 Task: Look for space in Delmas, South Africa from 12th August, 2023 to 16th August, 2023 for 8 adults in price range Rs.10000 to Rs.16000. Place can be private room with 8 bedrooms having 8 beds and 8 bathrooms. Property type can be house, flat, guest house, hotel. Amenities needed are: wifi, TV, free parkinig on premises, gym, breakfast. Booking option can be shelf check-in. Required host language is English.
Action: Mouse moved to (517, 137)
Screenshot: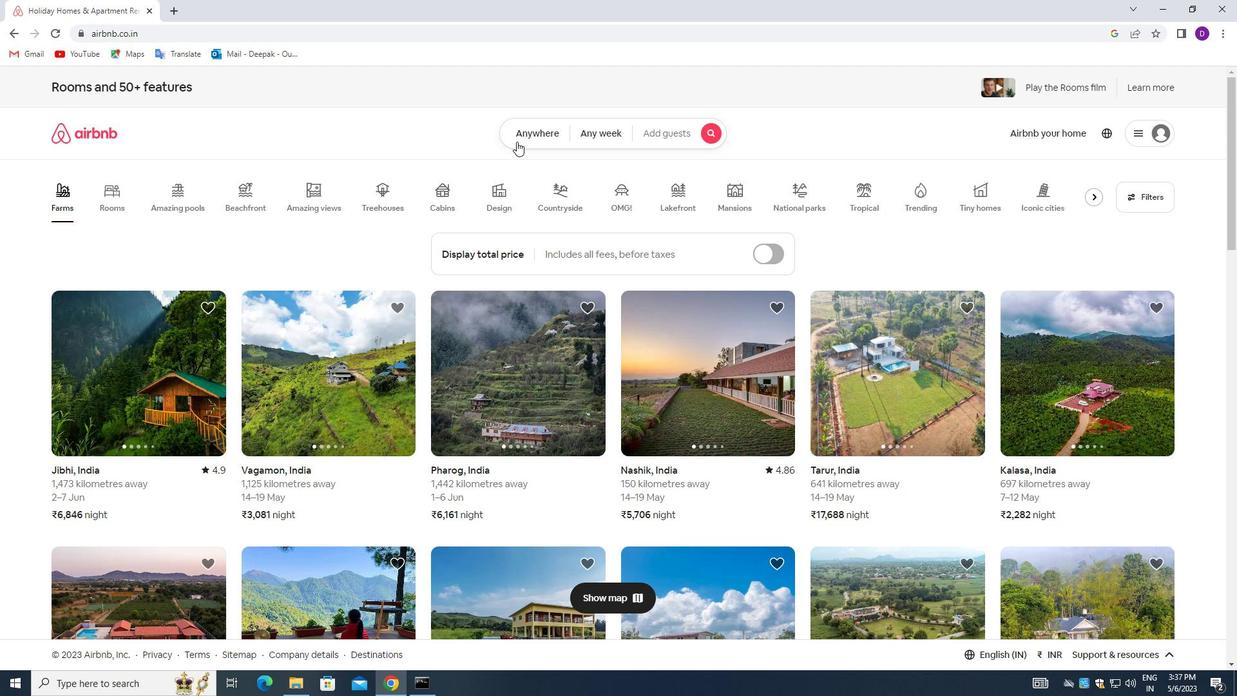 
Action: Mouse pressed left at (517, 137)
Screenshot: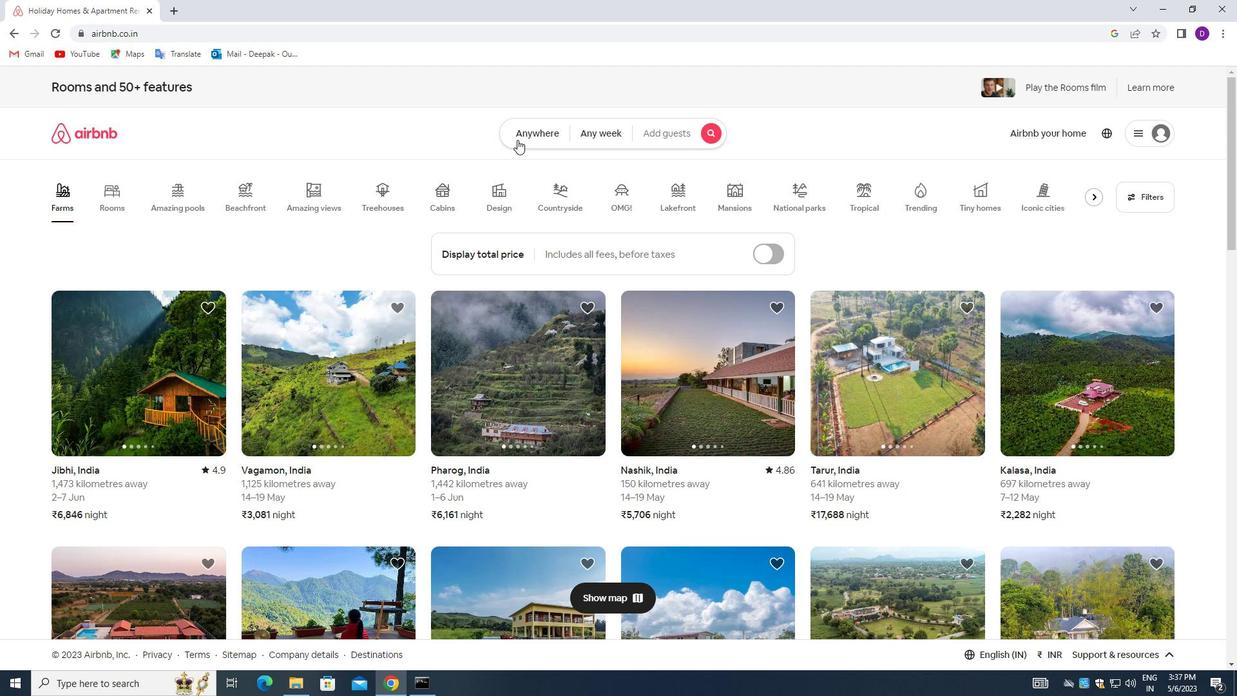 
Action: Mouse moved to (439, 192)
Screenshot: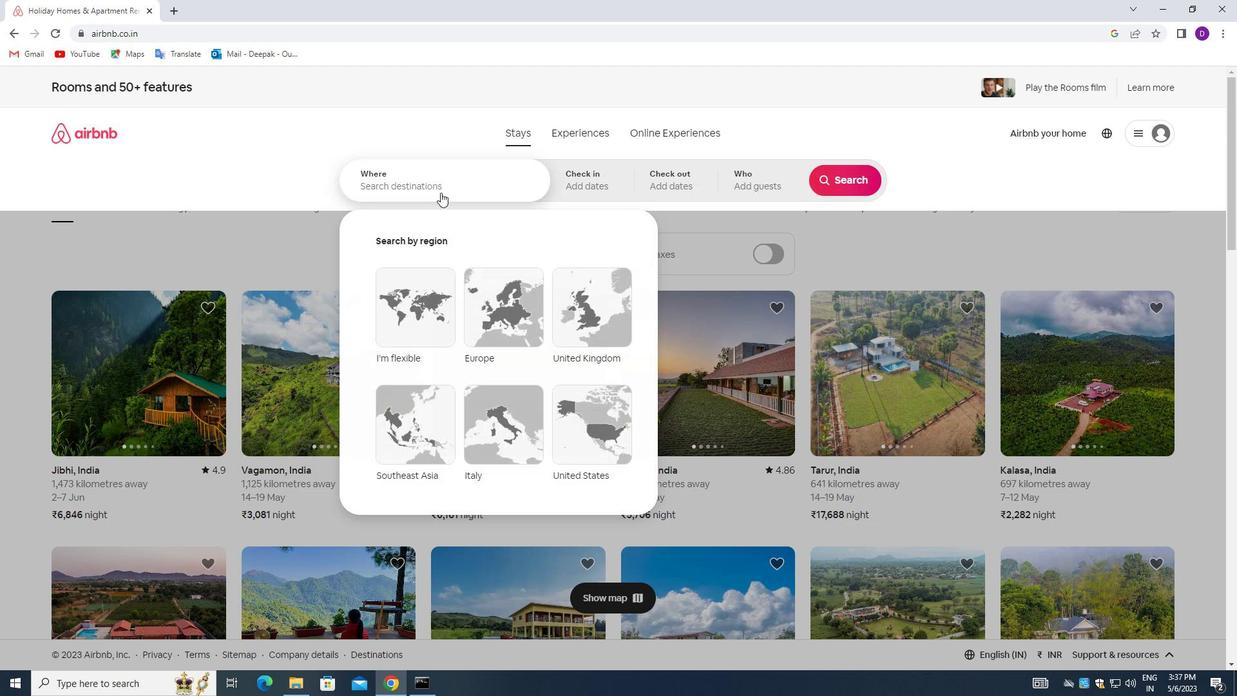 
Action: Mouse pressed left at (439, 192)
Screenshot: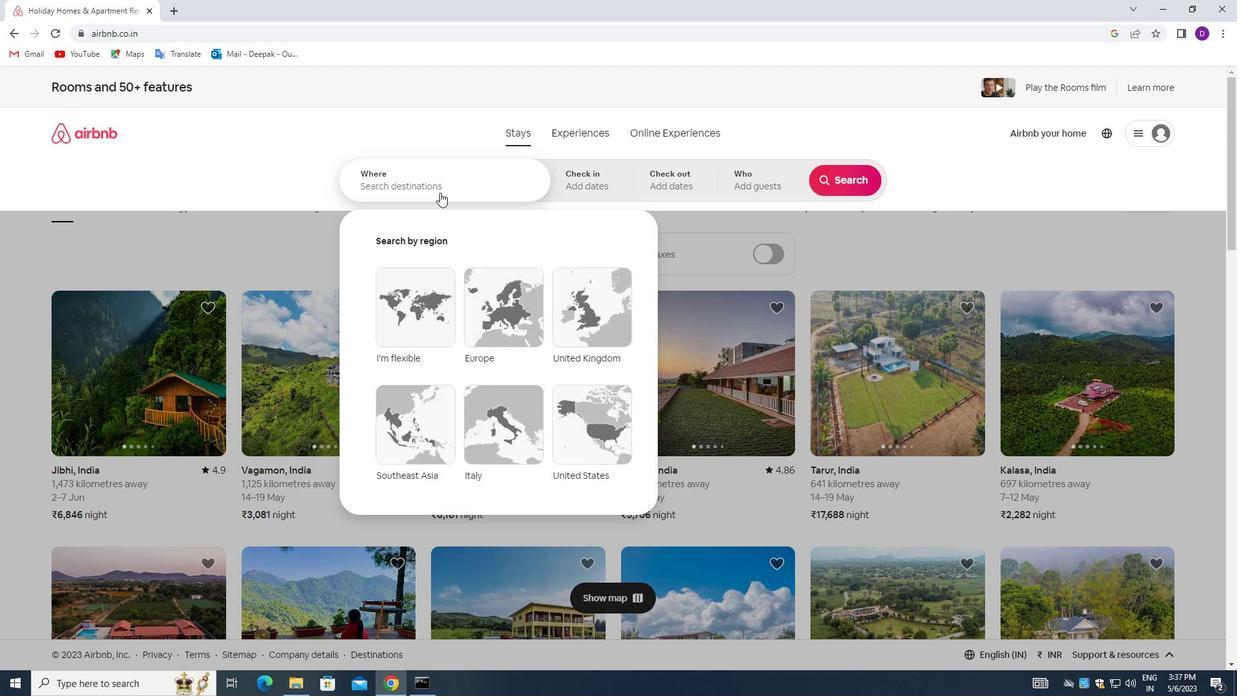 
Action: Mouse moved to (223, 273)
Screenshot: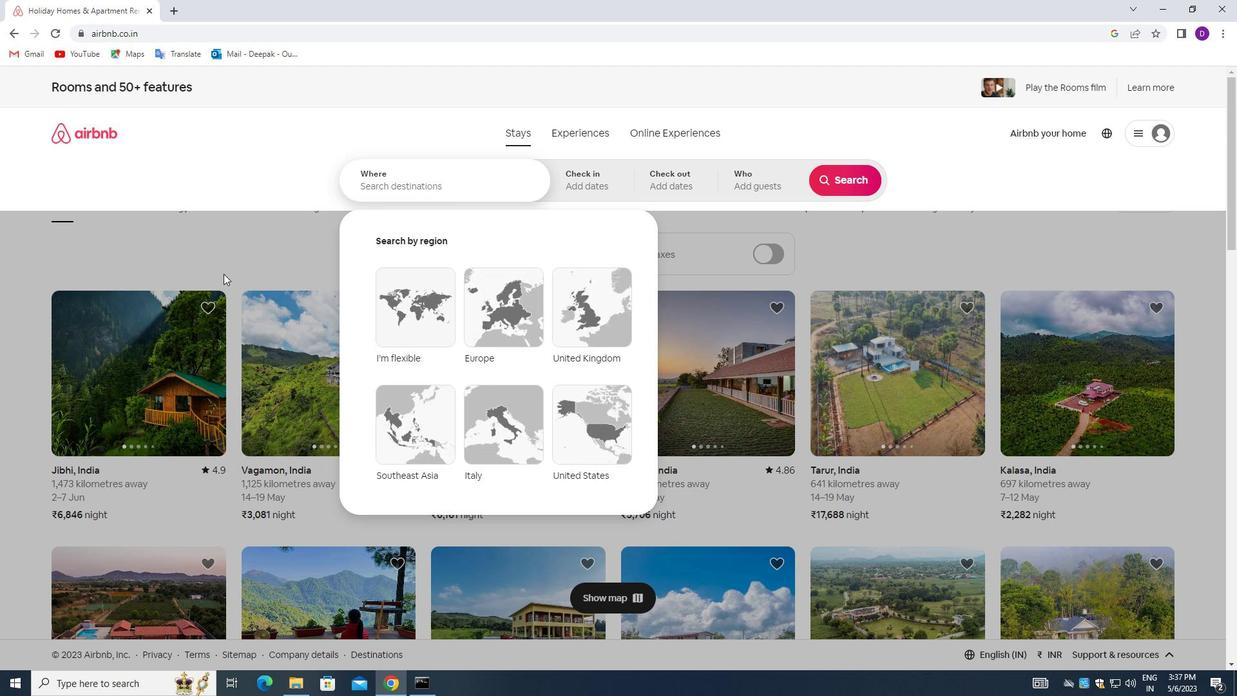 
Action: Key pressed <Key.shift_r>Delmas,<Key.space><Key.shift_r>South<Key.space><Key.shift_r>Africa<Key.enter>
Screenshot: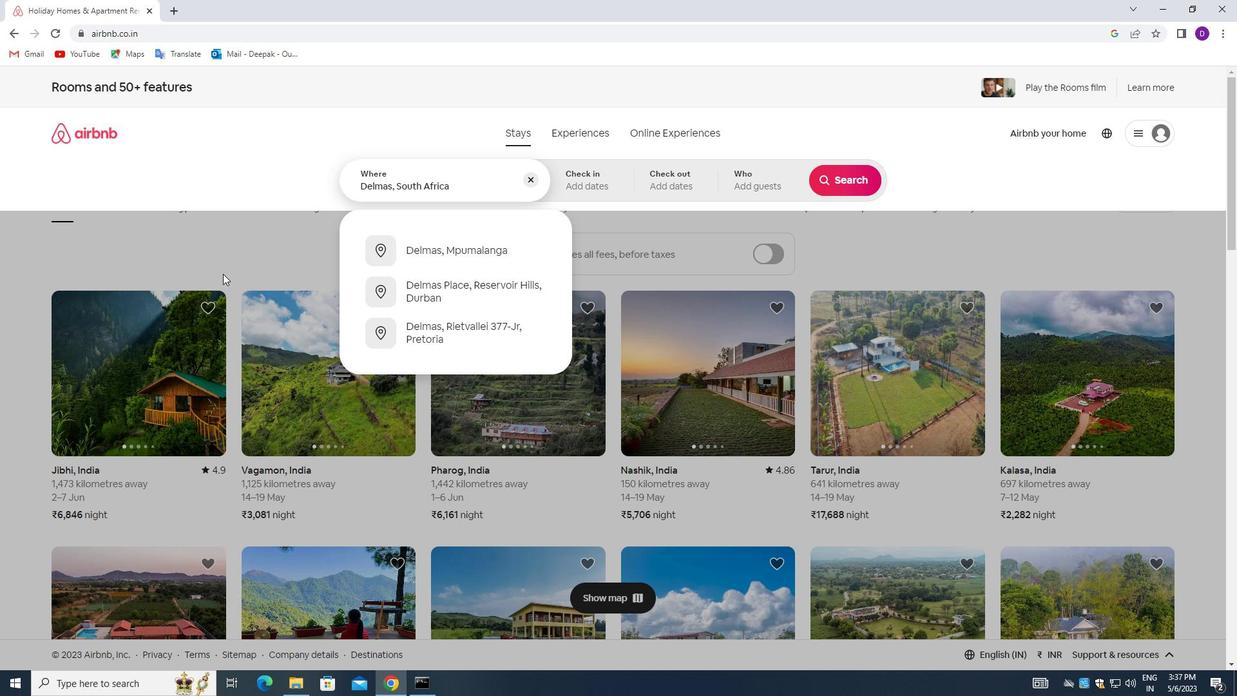 
Action: Mouse moved to (841, 289)
Screenshot: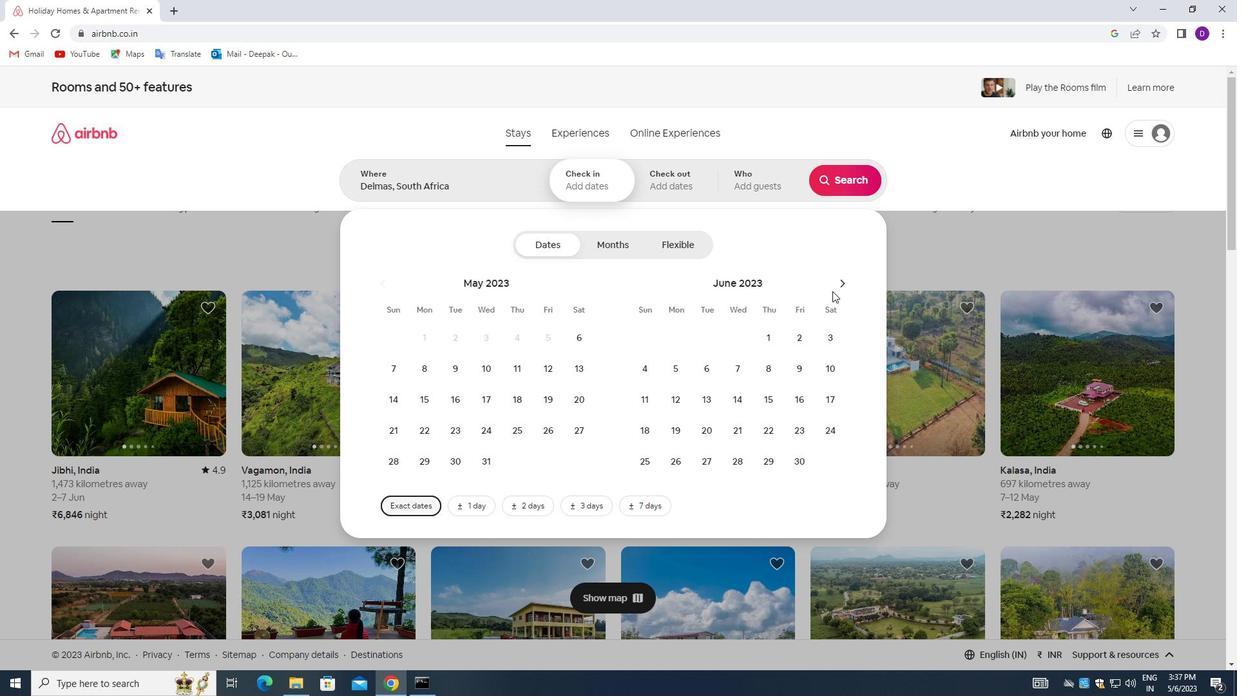 
Action: Mouse pressed left at (841, 289)
Screenshot: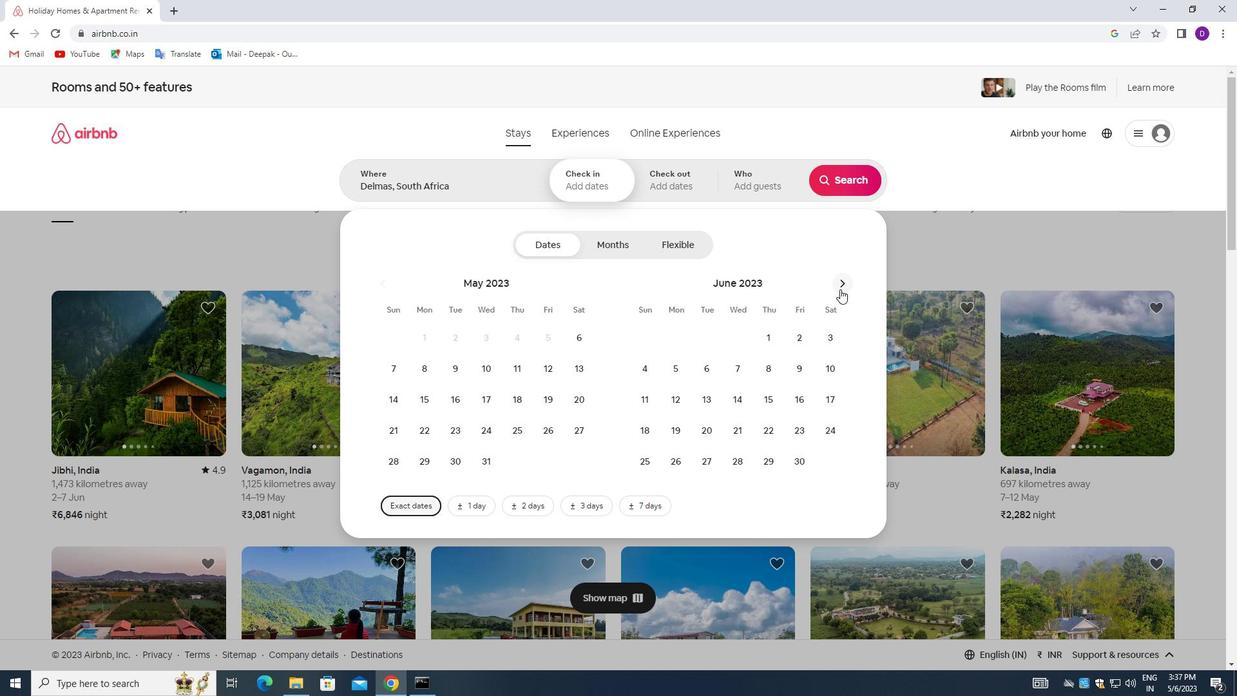 
Action: Mouse pressed left at (841, 289)
Screenshot: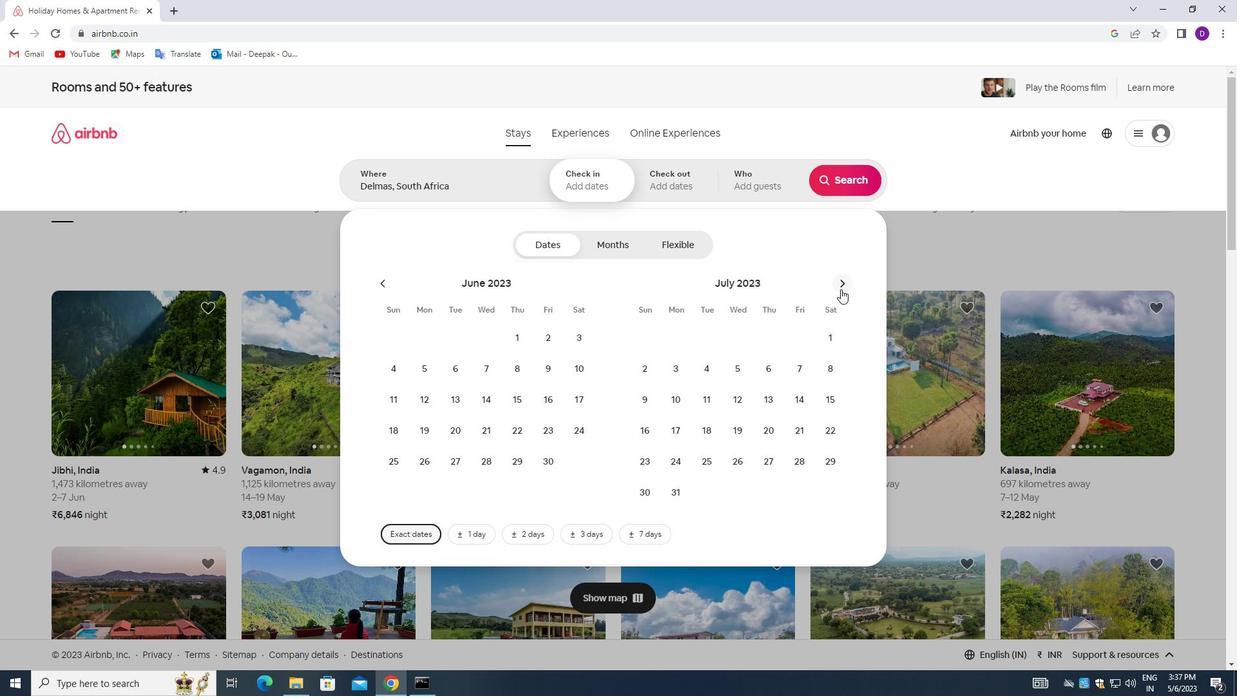 
Action: Mouse moved to (823, 363)
Screenshot: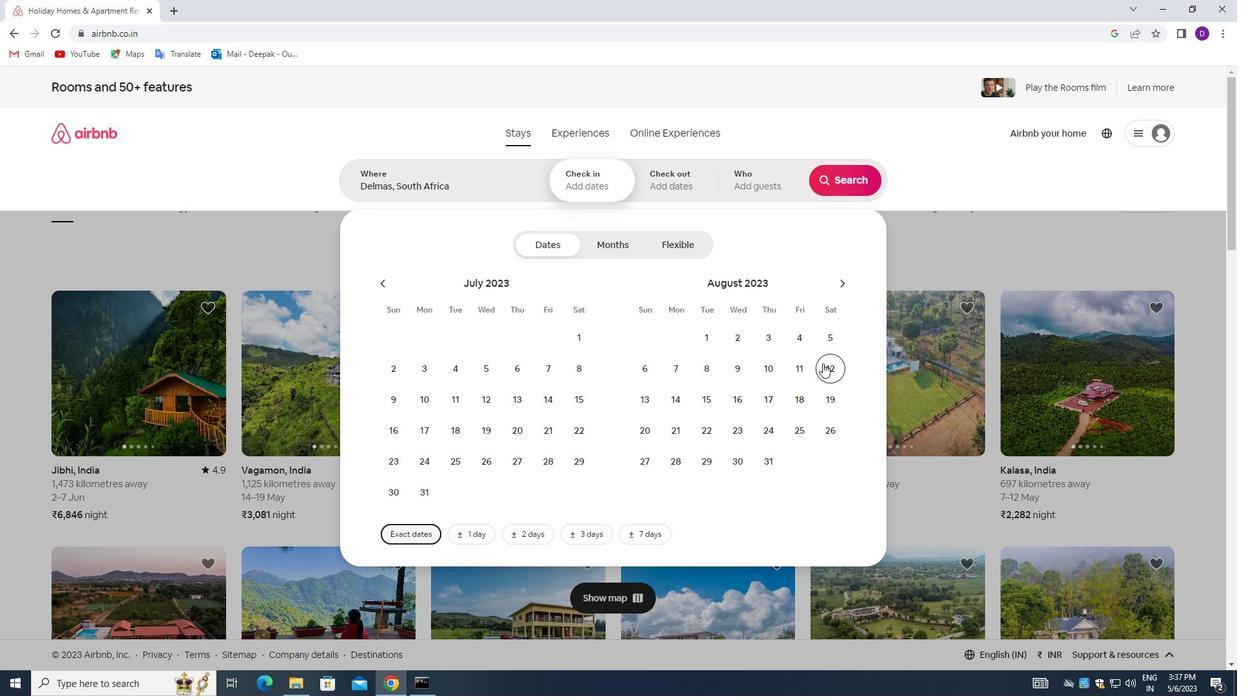
Action: Mouse pressed left at (823, 363)
Screenshot: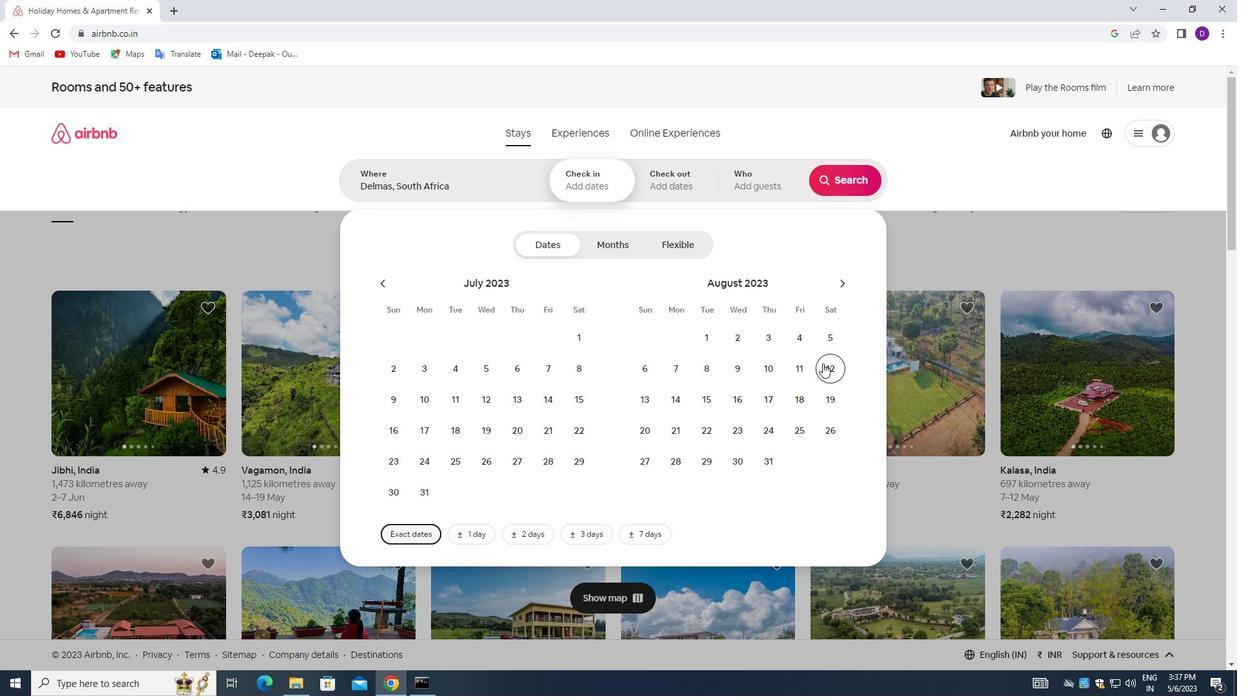 
Action: Mouse moved to (740, 391)
Screenshot: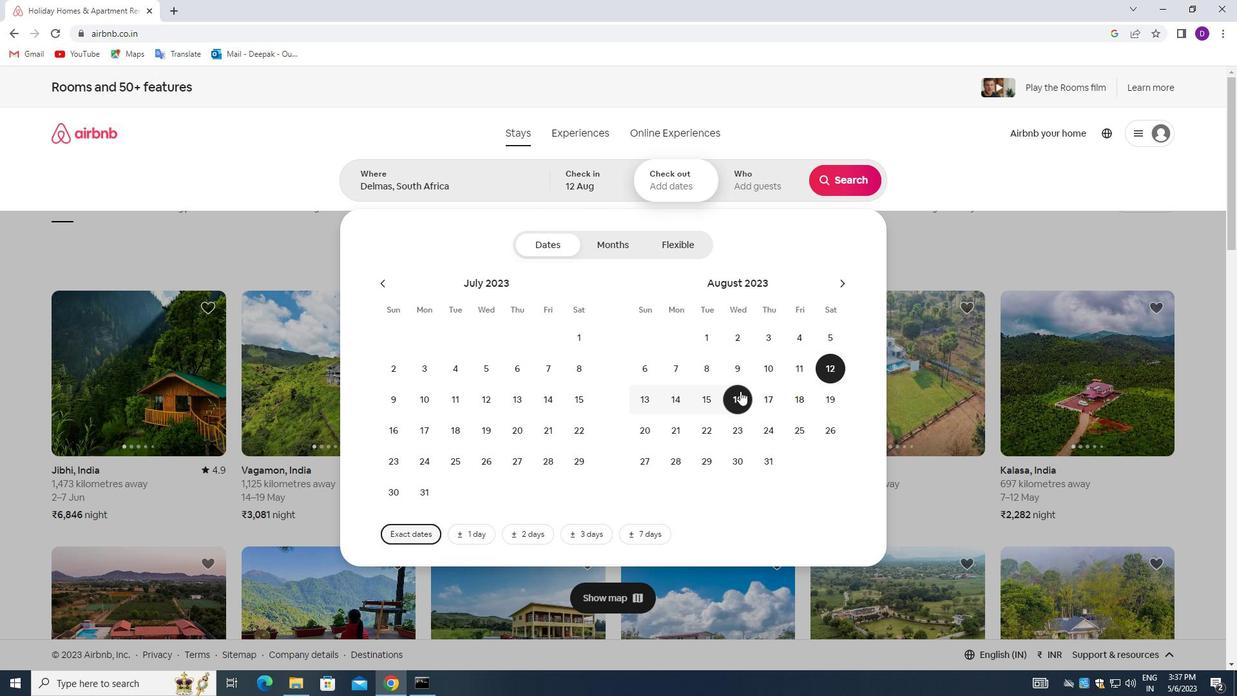 
Action: Mouse pressed left at (740, 391)
Screenshot: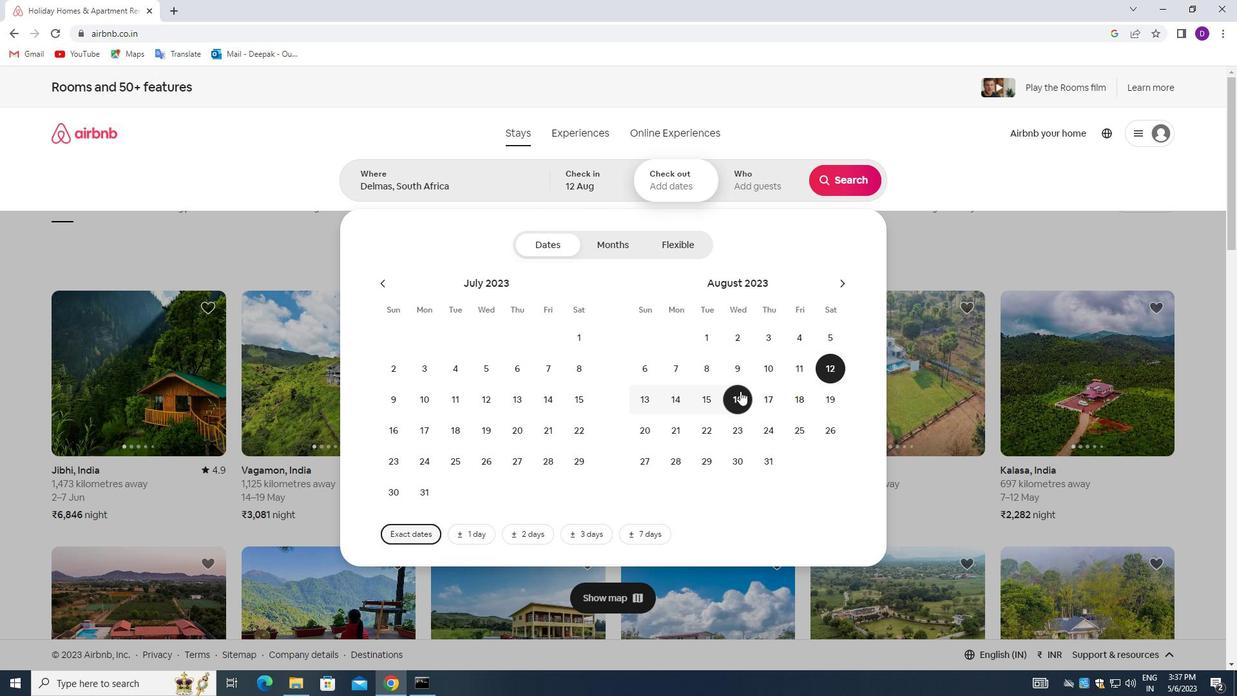 
Action: Mouse moved to (743, 174)
Screenshot: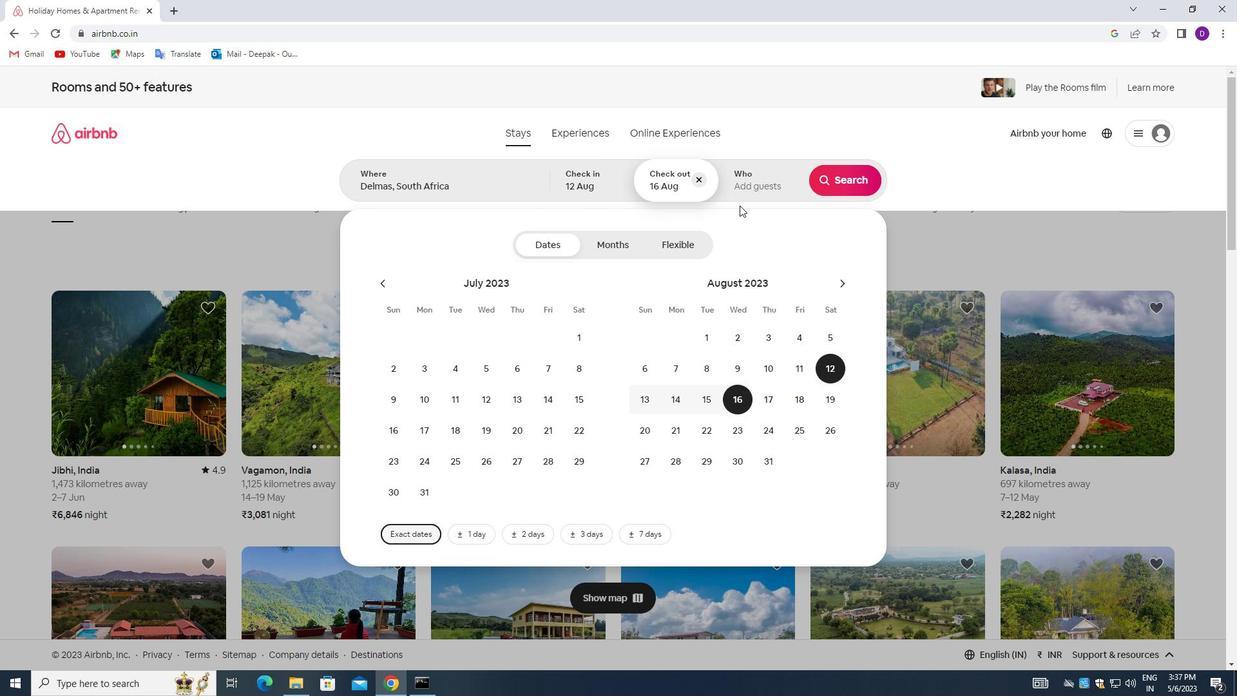 
Action: Mouse pressed left at (743, 174)
Screenshot: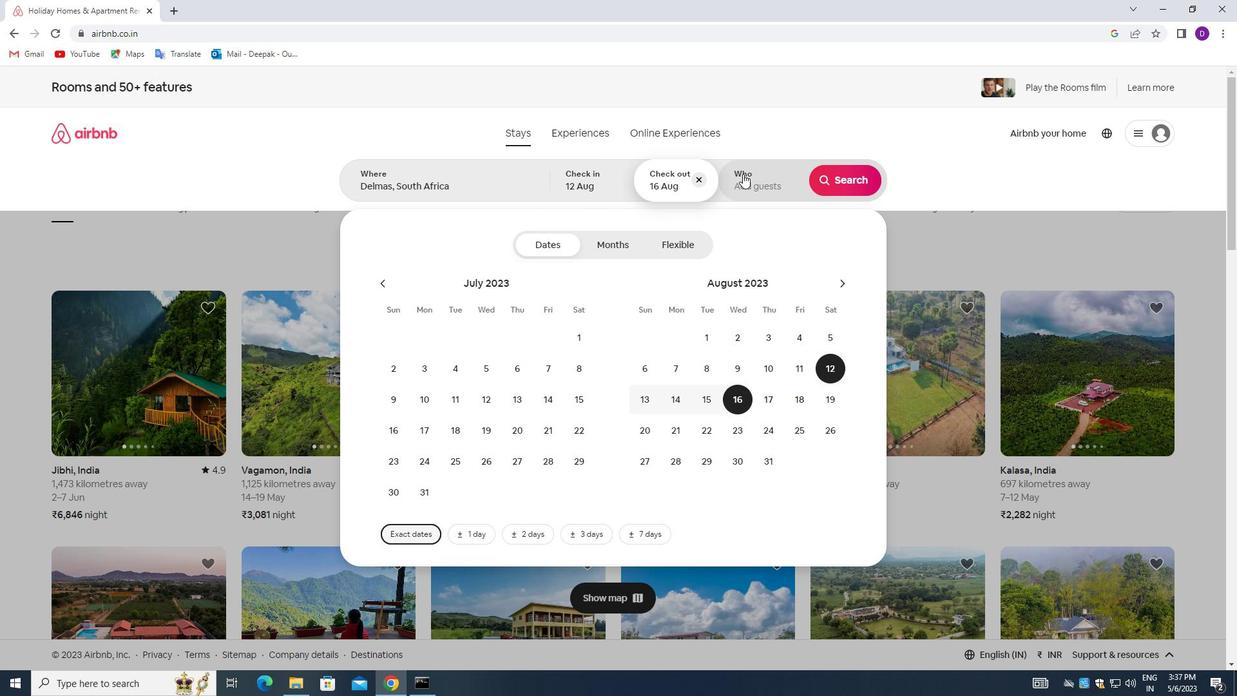 
Action: Mouse moved to (843, 248)
Screenshot: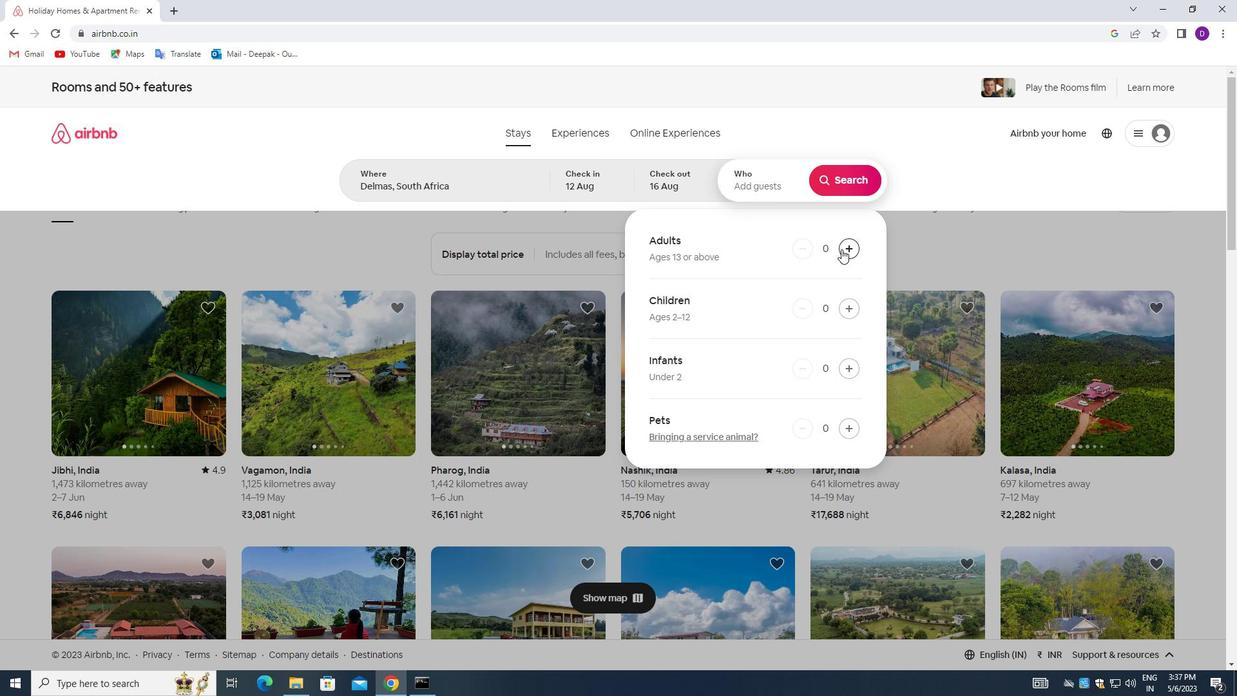 
Action: Mouse pressed left at (843, 248)
Screenshot: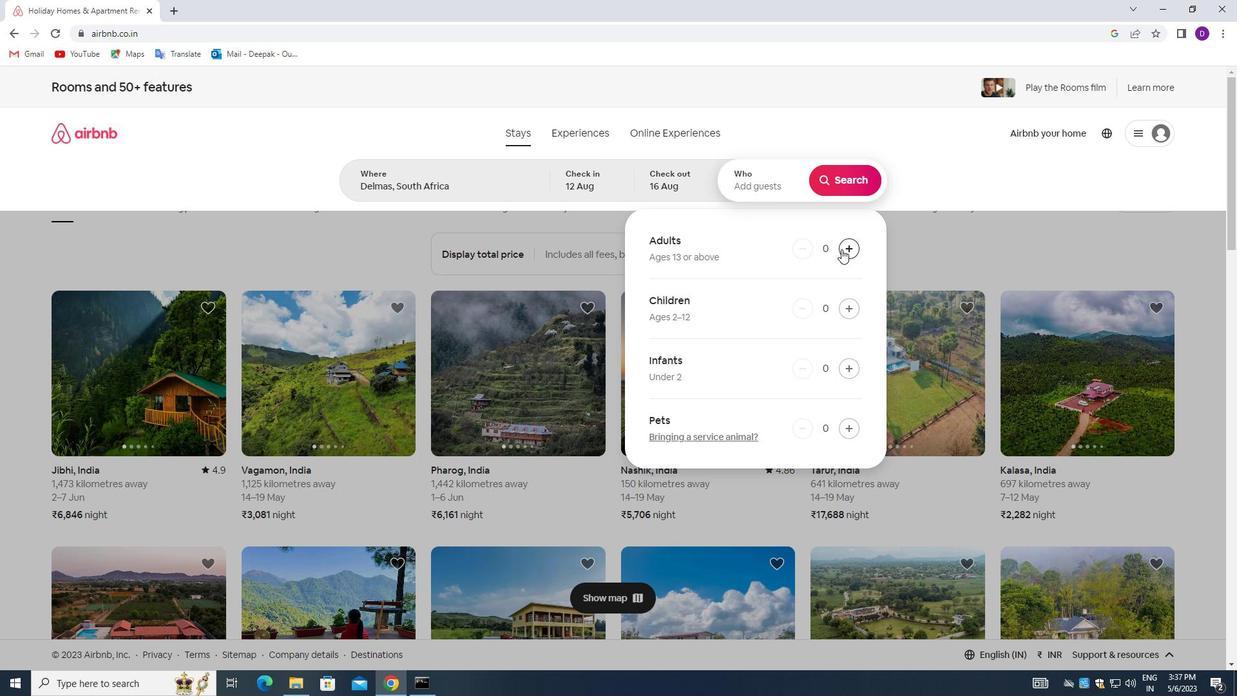 
Action: Mouse pressed left at (843, 248)
Screenshot: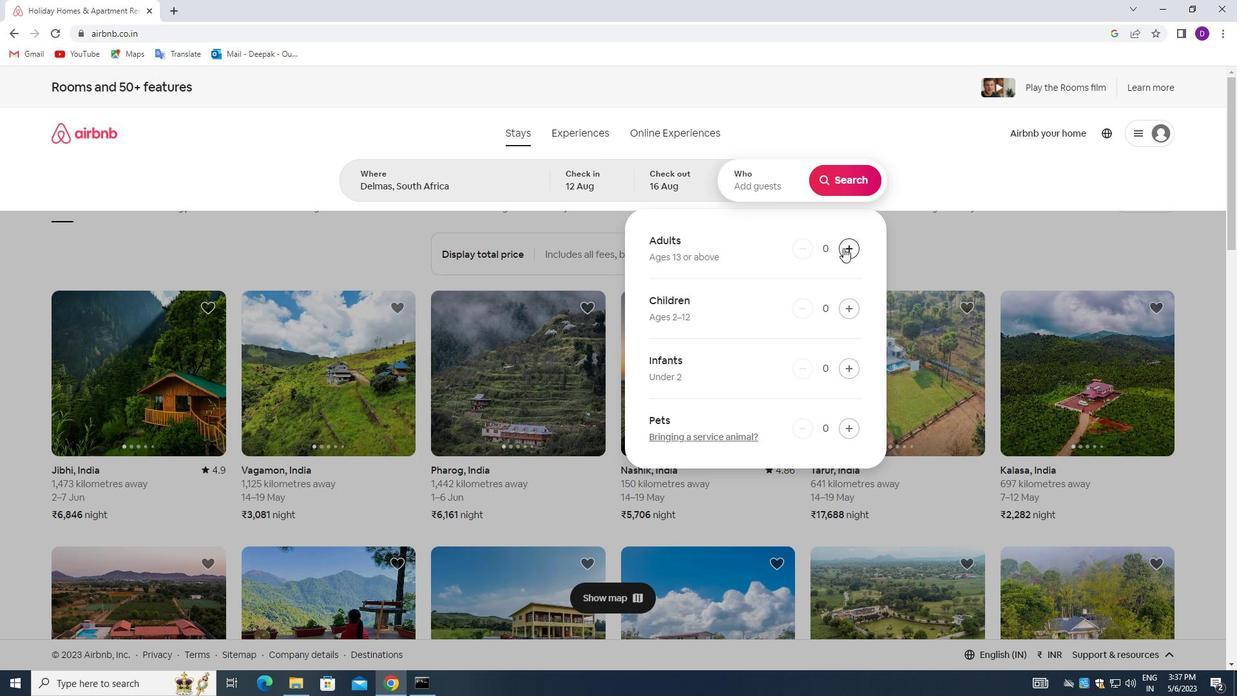 
Action: Mouse pressed left at (843, 248)
Screenshot: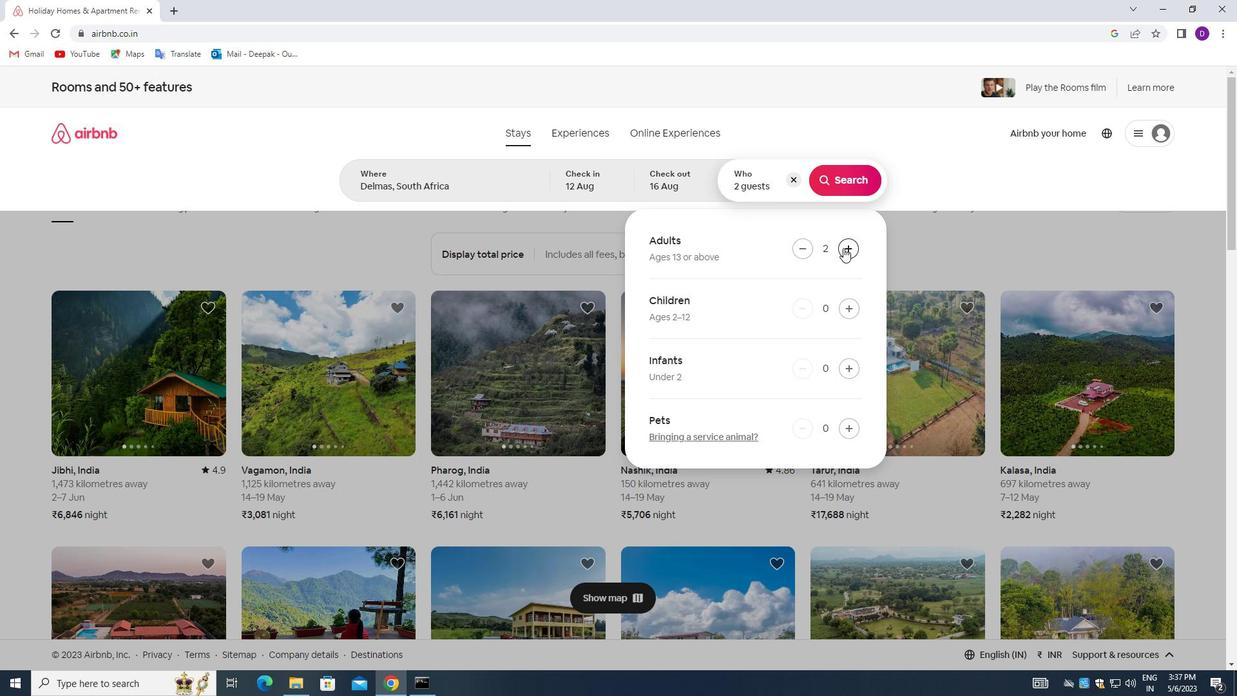 
Action: Mouse pressed left at (843, 248)
Screenshot: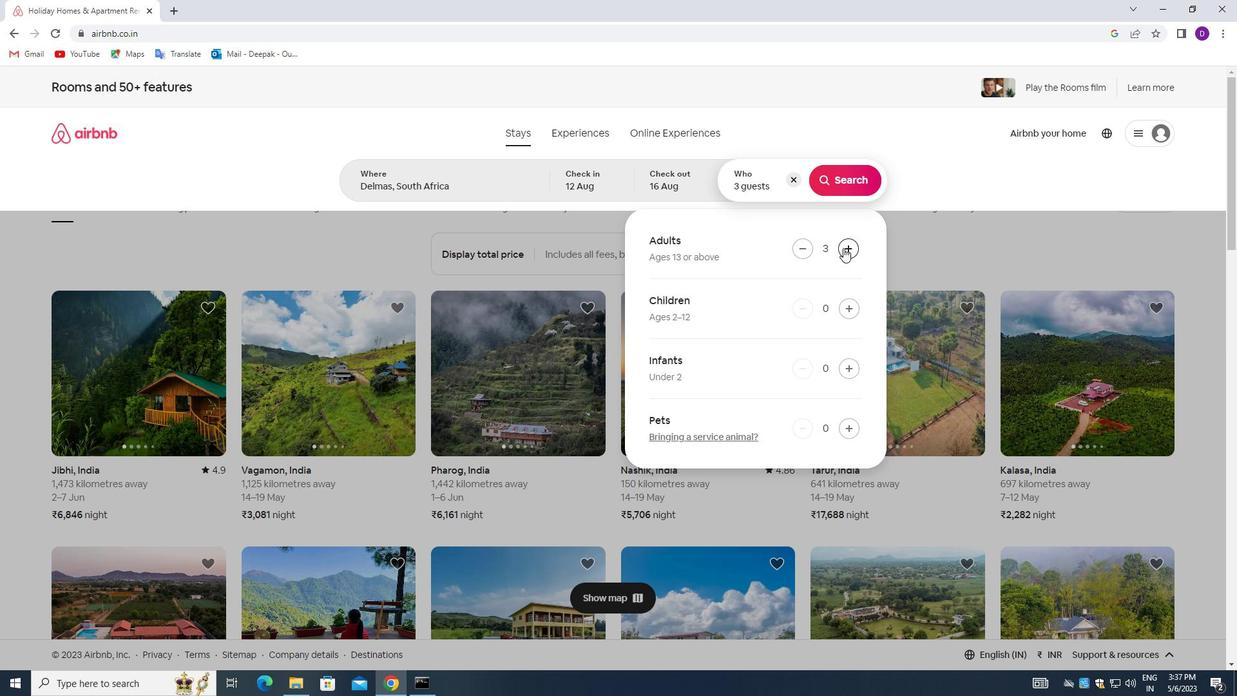 
Action: Mouse pressed left at (843, 248)
Screenshot: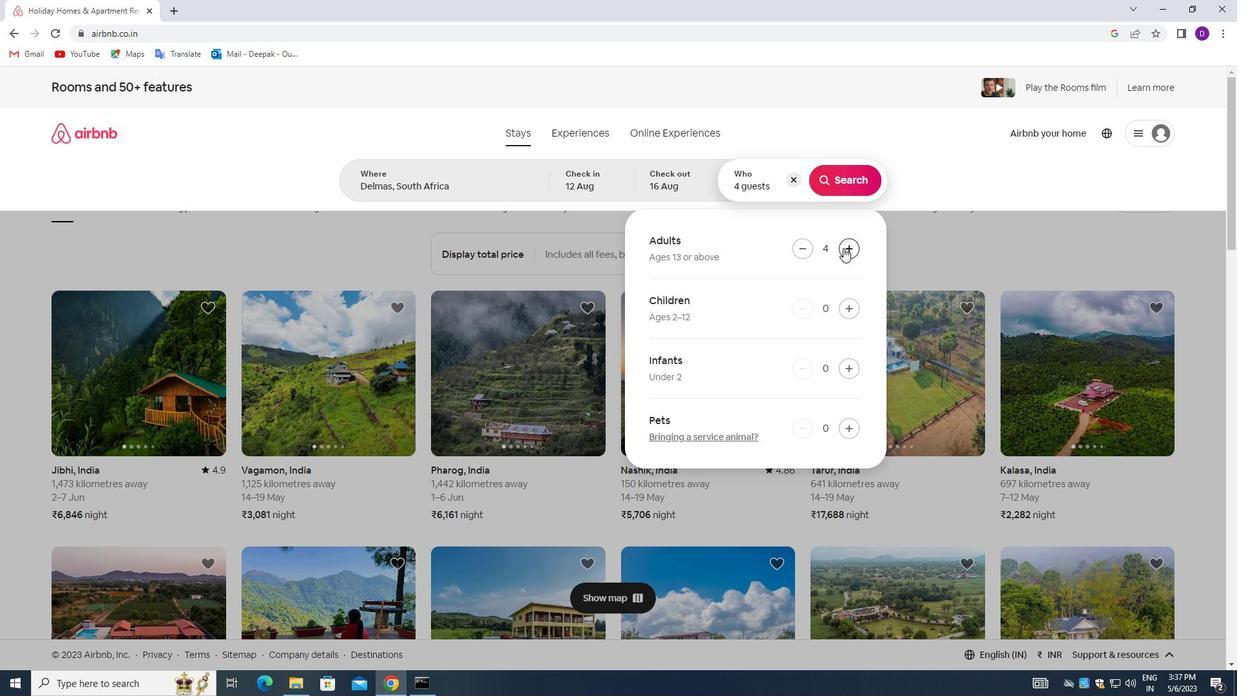 
Action: Mouse pressed left at (843, 248)
Screenshot: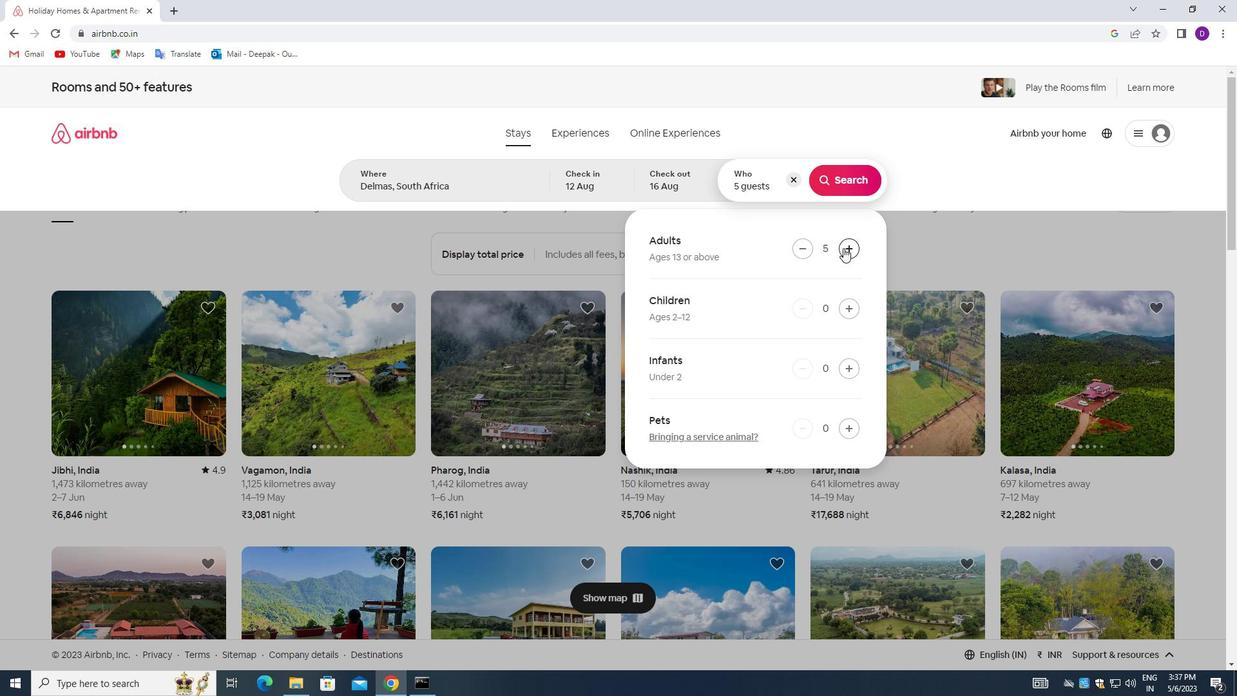 
Action: Mouse pressed left at (843, 248)
Screenshot: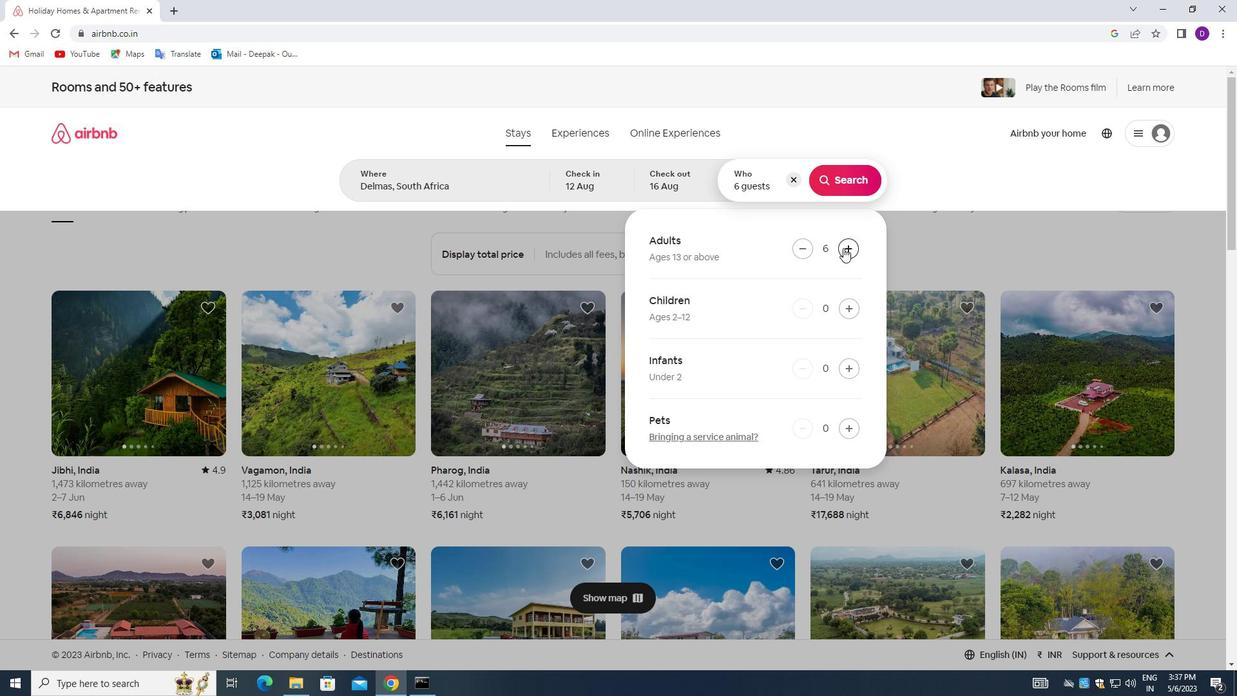 
Action: Mouse pressed left at (843, 248)
Screenshot: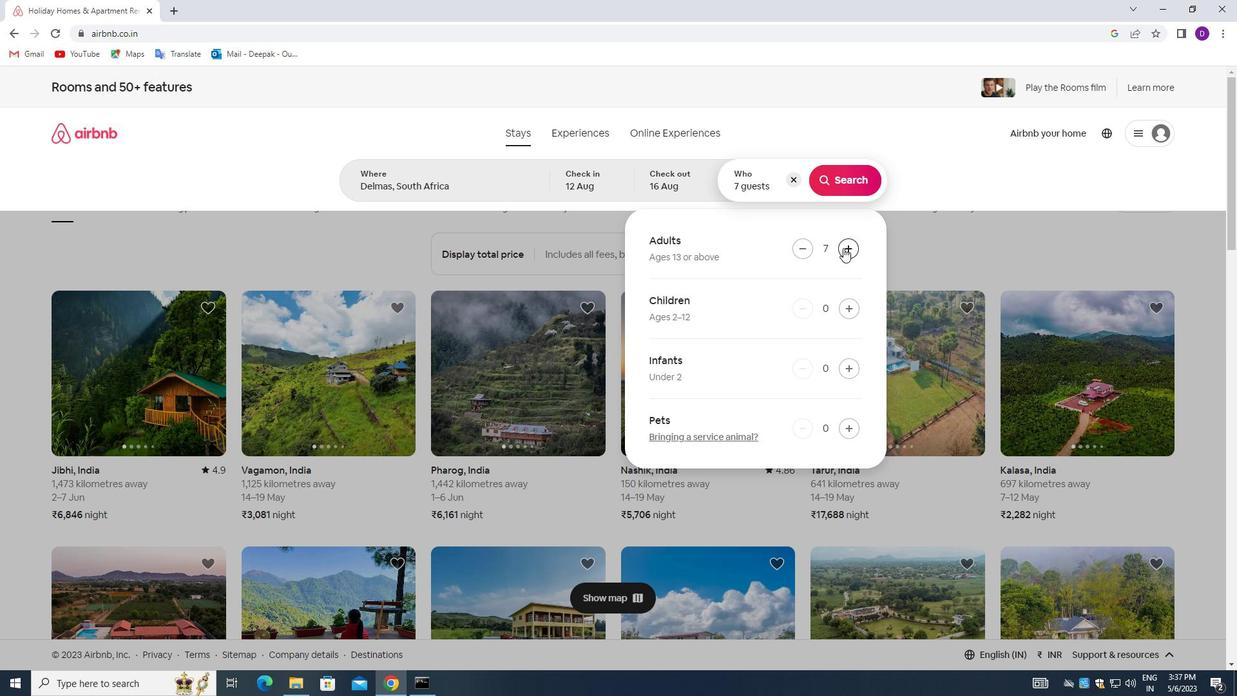 
Action: Mouse moved to (848, 173)
Screenshot: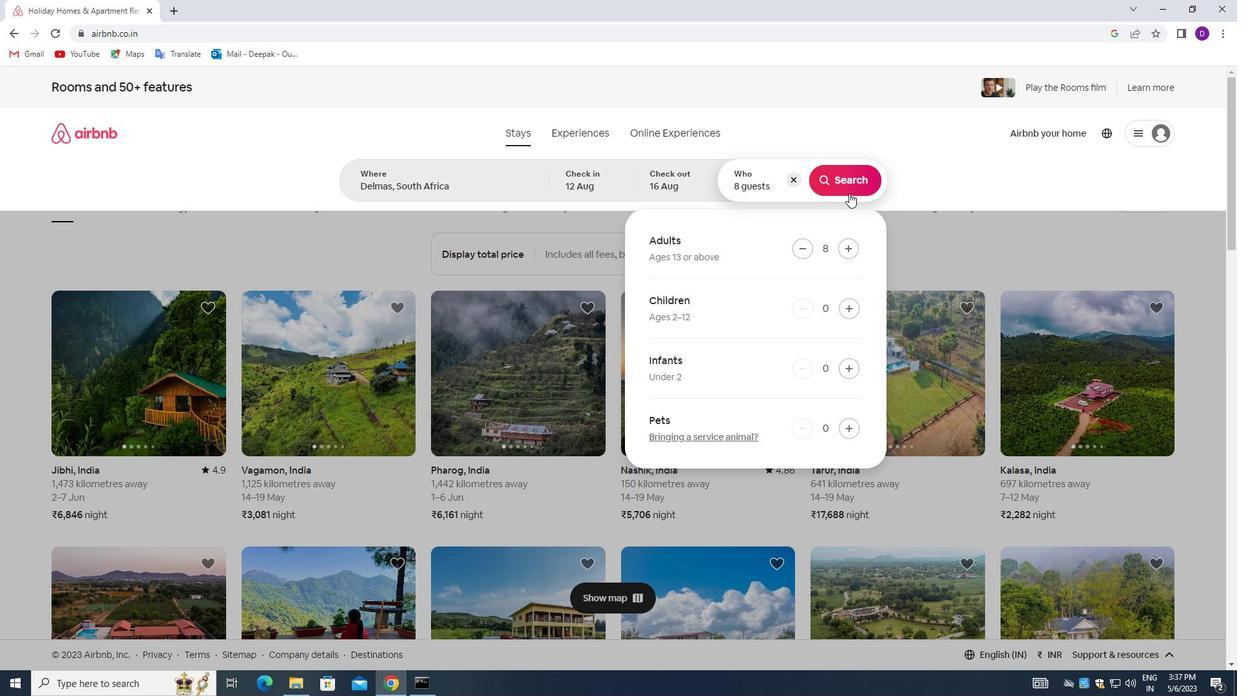
Action: Mouse pressed left at (848, 173)
Screenshot: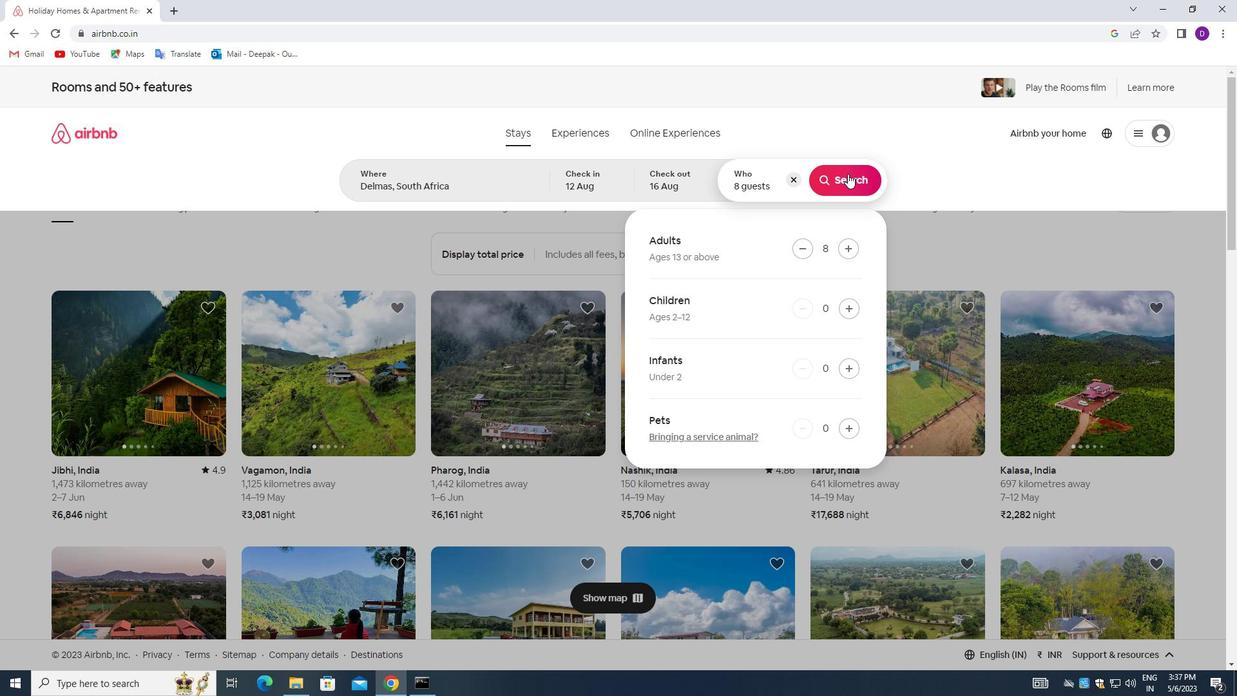
Action: Mouse moved to (1169, 143)
Screenshot: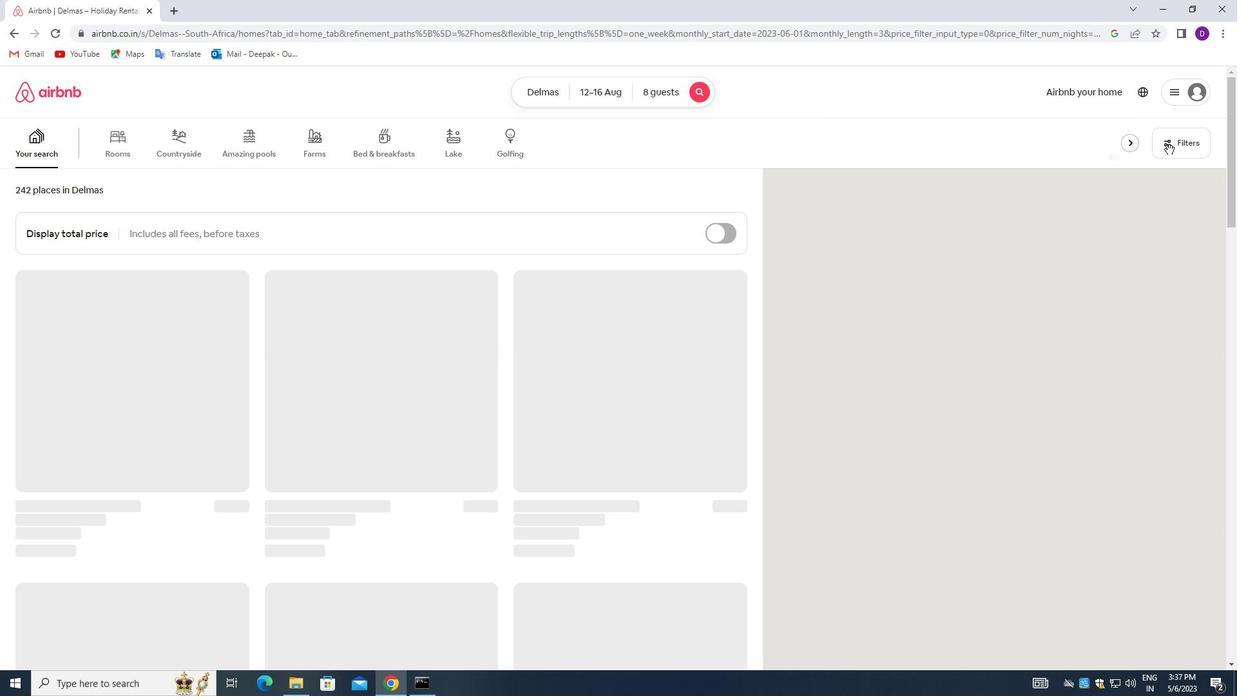 
Action: Mouse pressed left at (1169, 143)
Screenshot: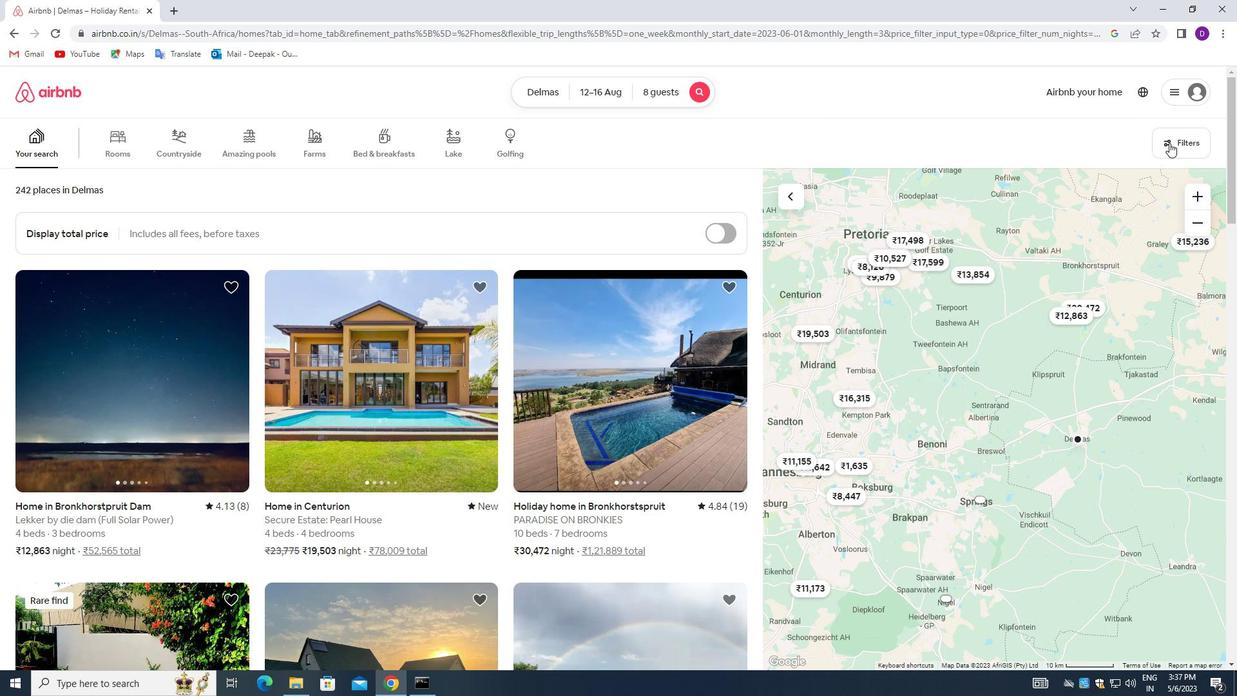 
Action: Mouse moved to (446, 457)
Screenshot: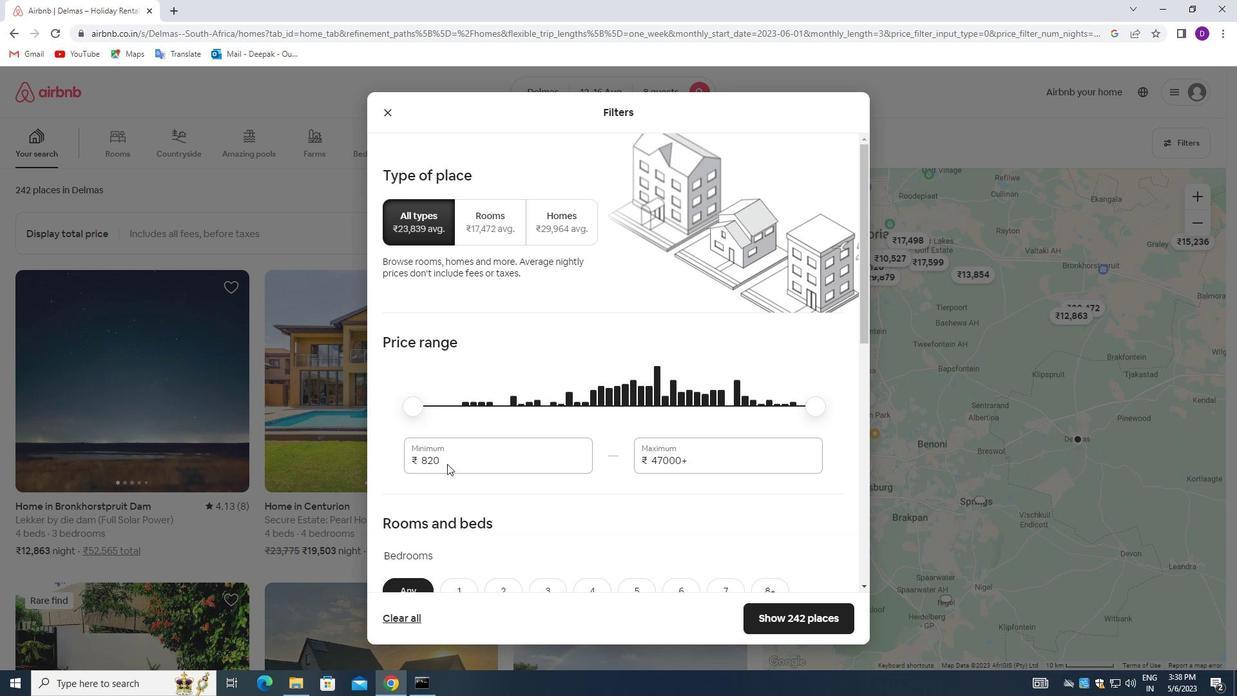 
Action: Mouse pressed left at (446, 457)
Screenshot: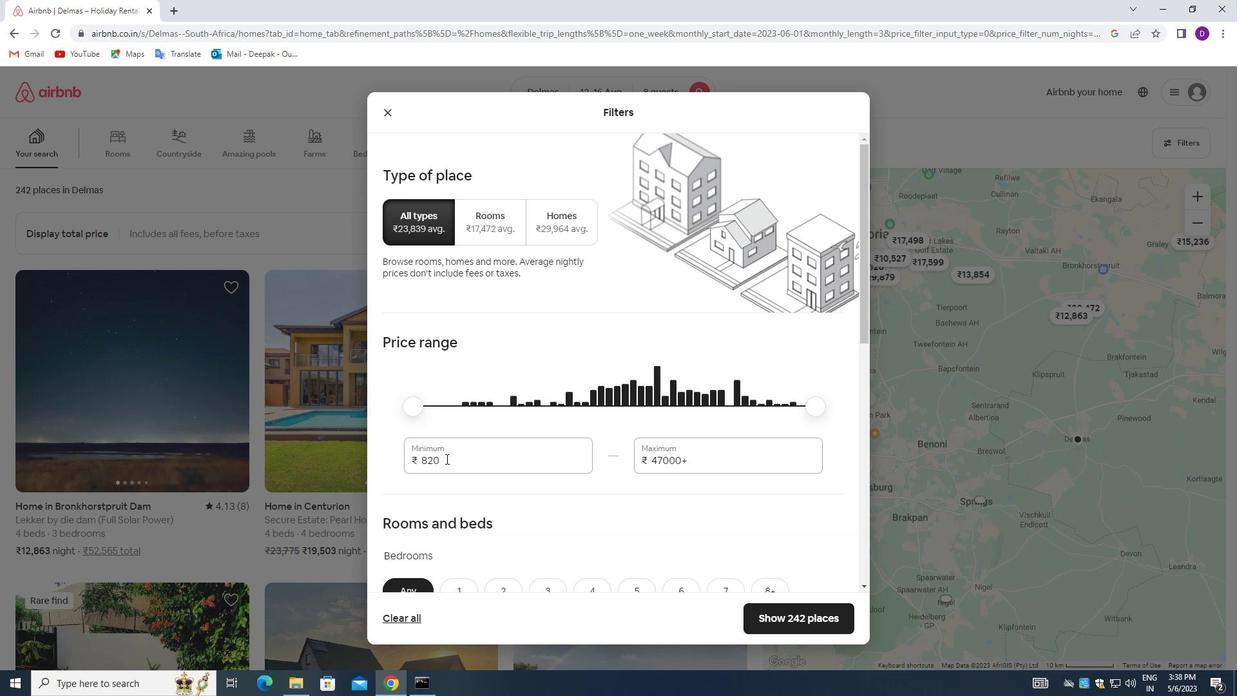 
Action: Mouse moved to (446, 457)
Screenshot: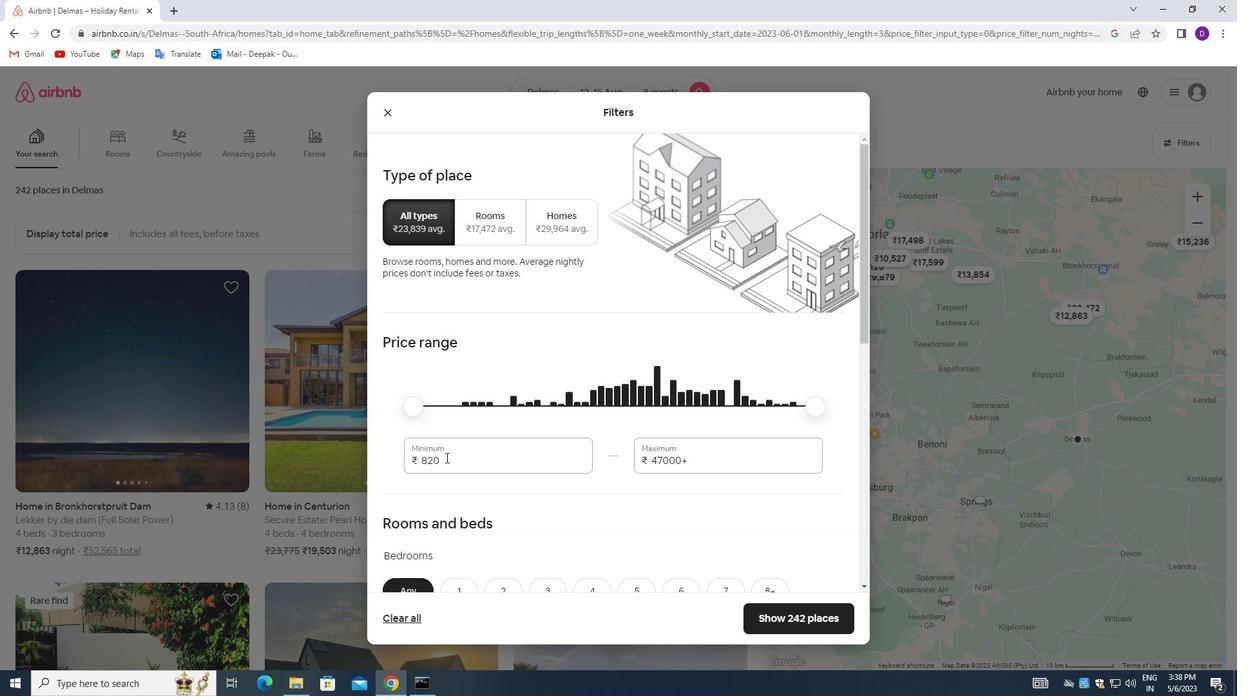 
Action: Mouse pressed left at (446, 457)
Screenshot: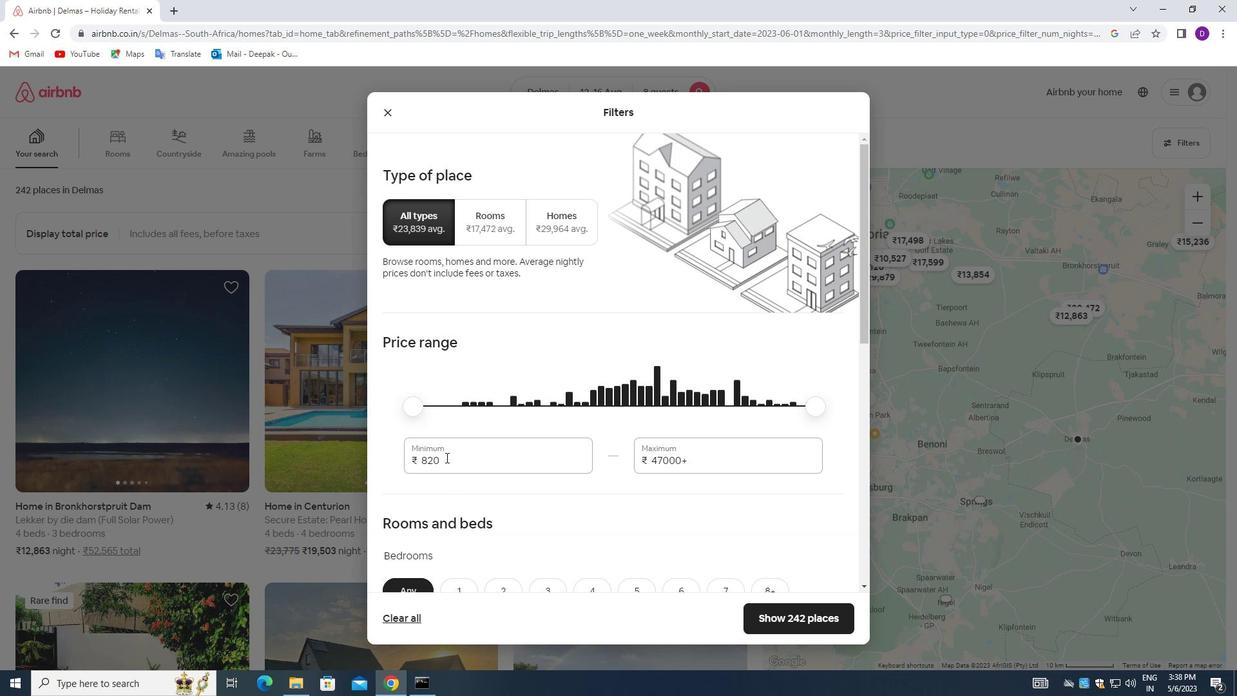 
Action: Key pressed 10000<Key.tab>16000
Screenshot: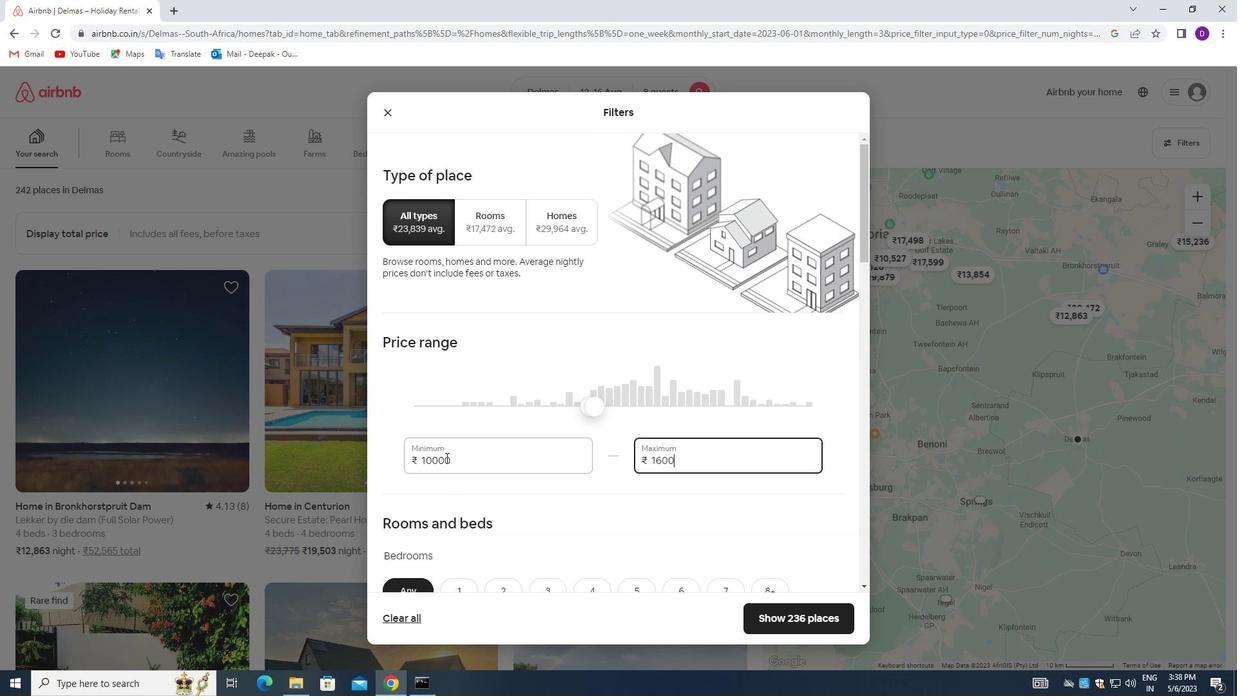 
Action: Mouse moved to (531, 446)
Screenshot: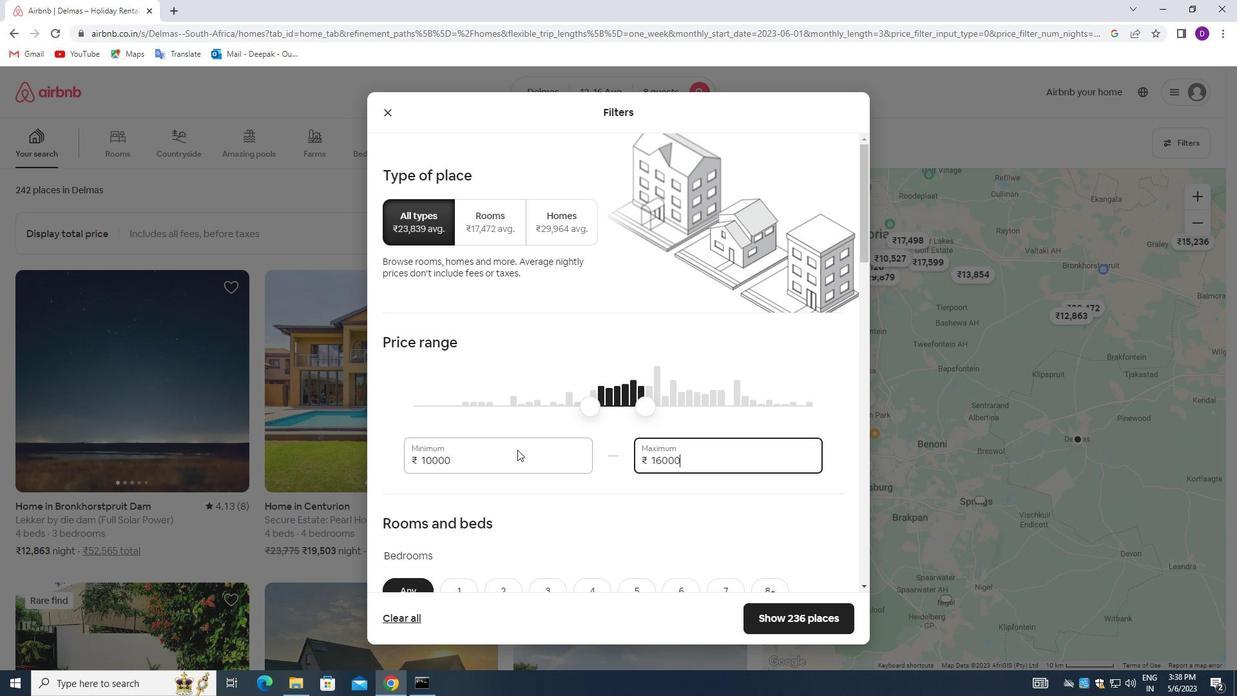 
Action: Mouse scrolled (531, 445) with delta (0, 0)
Screenshot: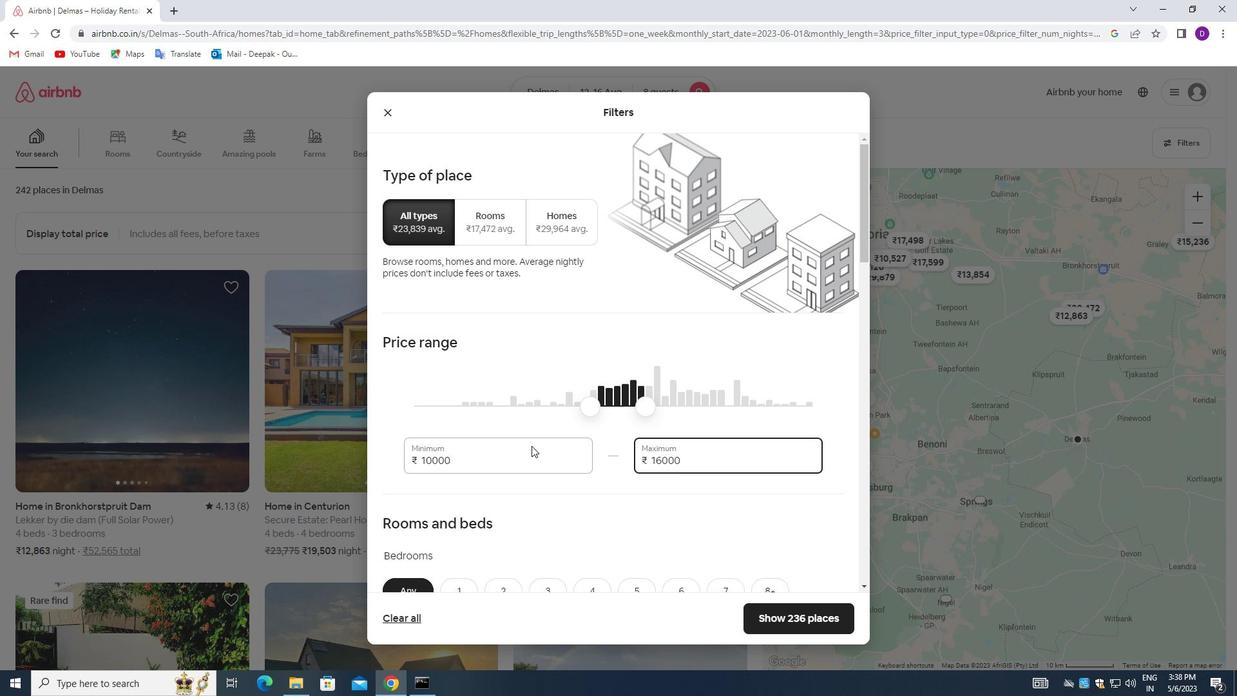 
Action: Mouse scrolled (531, 445) with delta (0, 0)
Screenshot: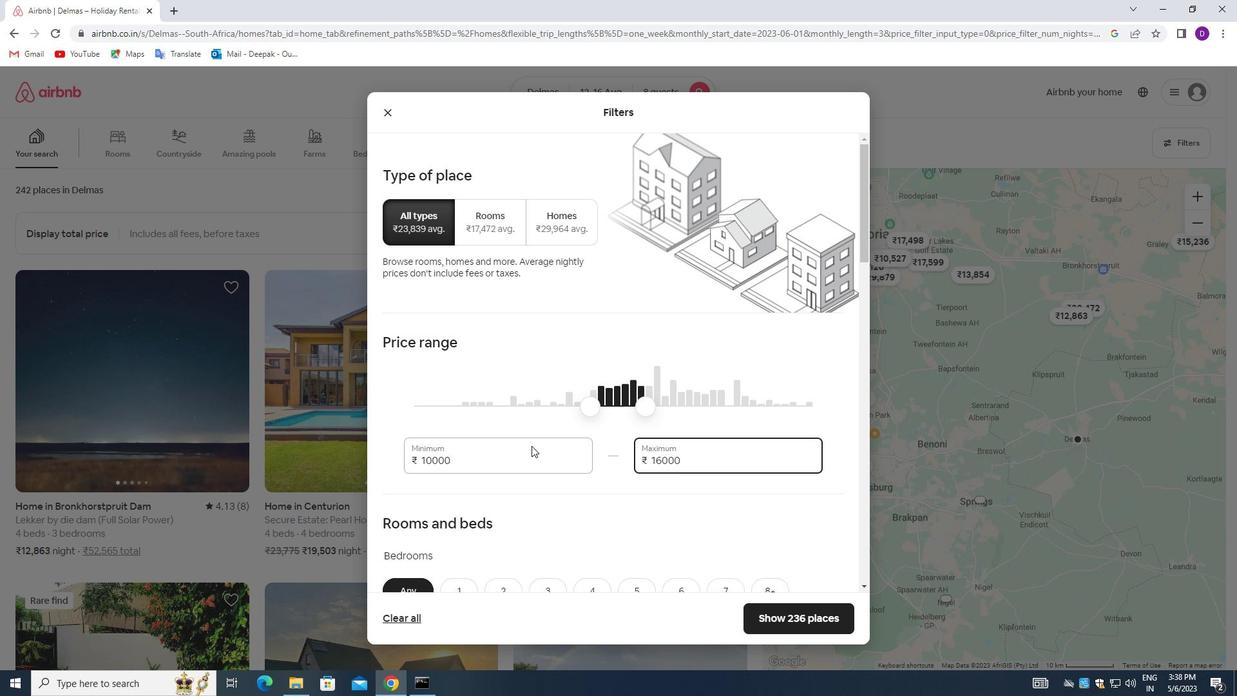 
Action: Mouse scrolled (531, 445) with delta (0, 0)
Screenshot: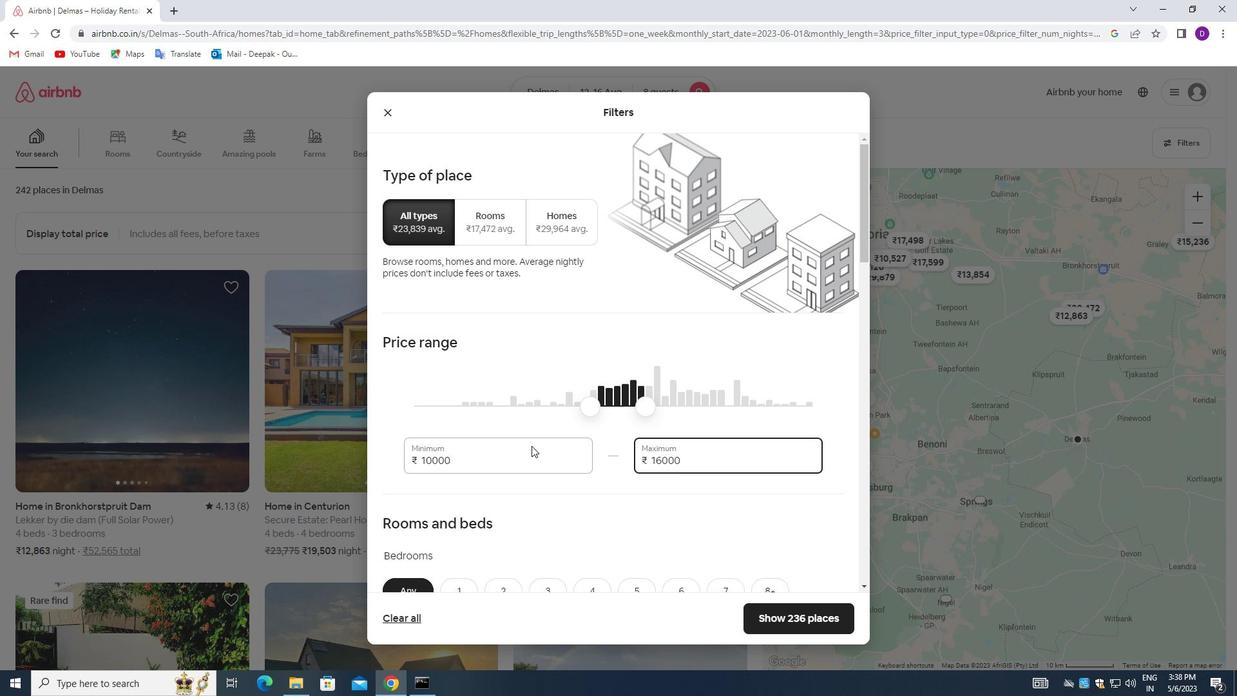 
Action: Mouse moved to (773, 394)
Screenshot: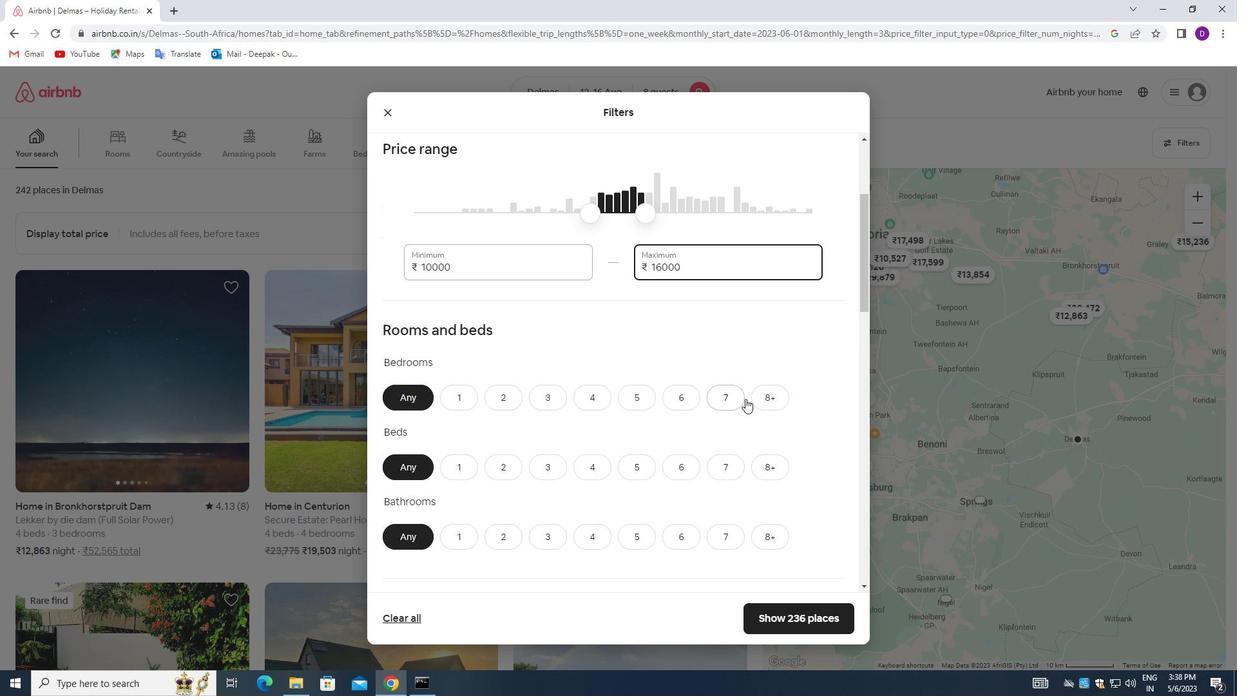 
Action: Mouse pressed left at (773, 394)
Screenshot: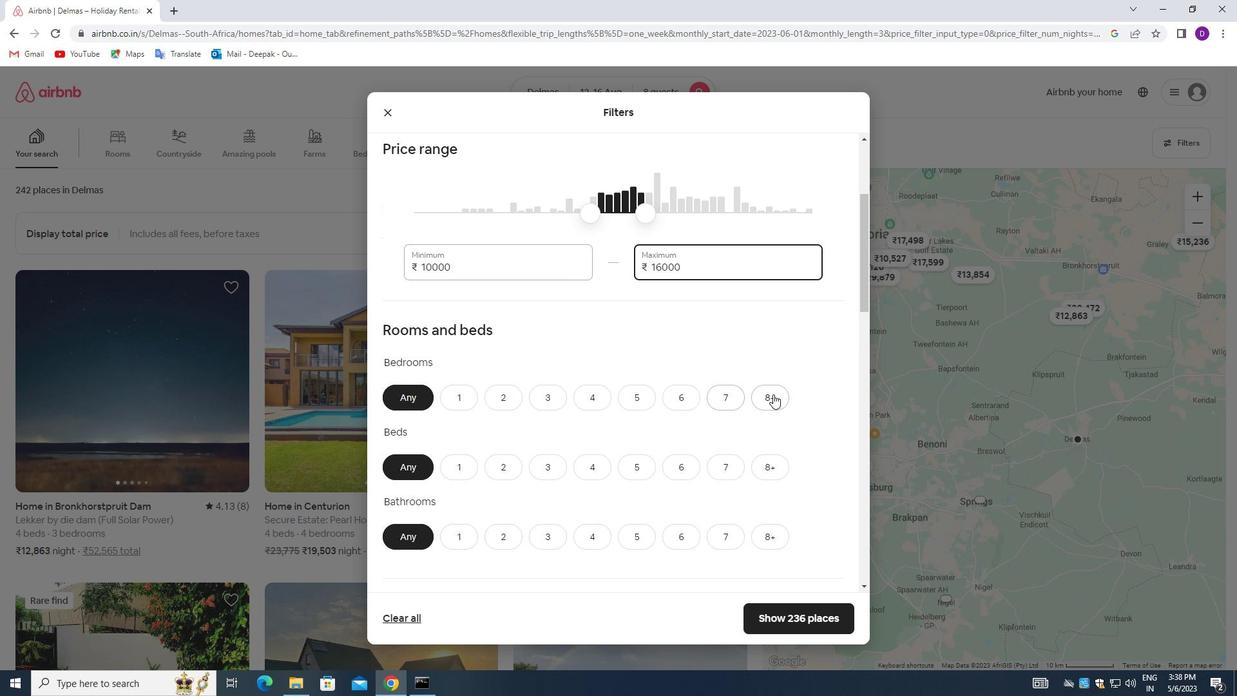 
Action: Mouse moved to (761, 438)
Screenshot: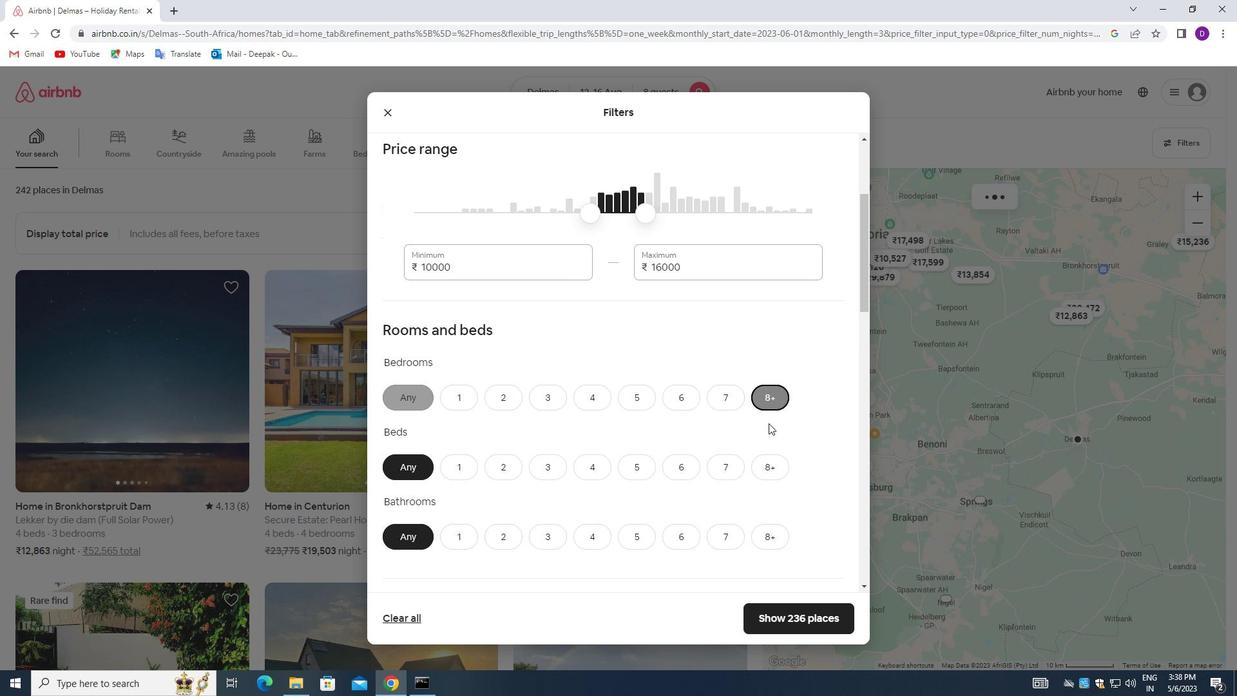 
Action: Mouse scrolled (761, 437) with delta (0, 0)
Screenshot: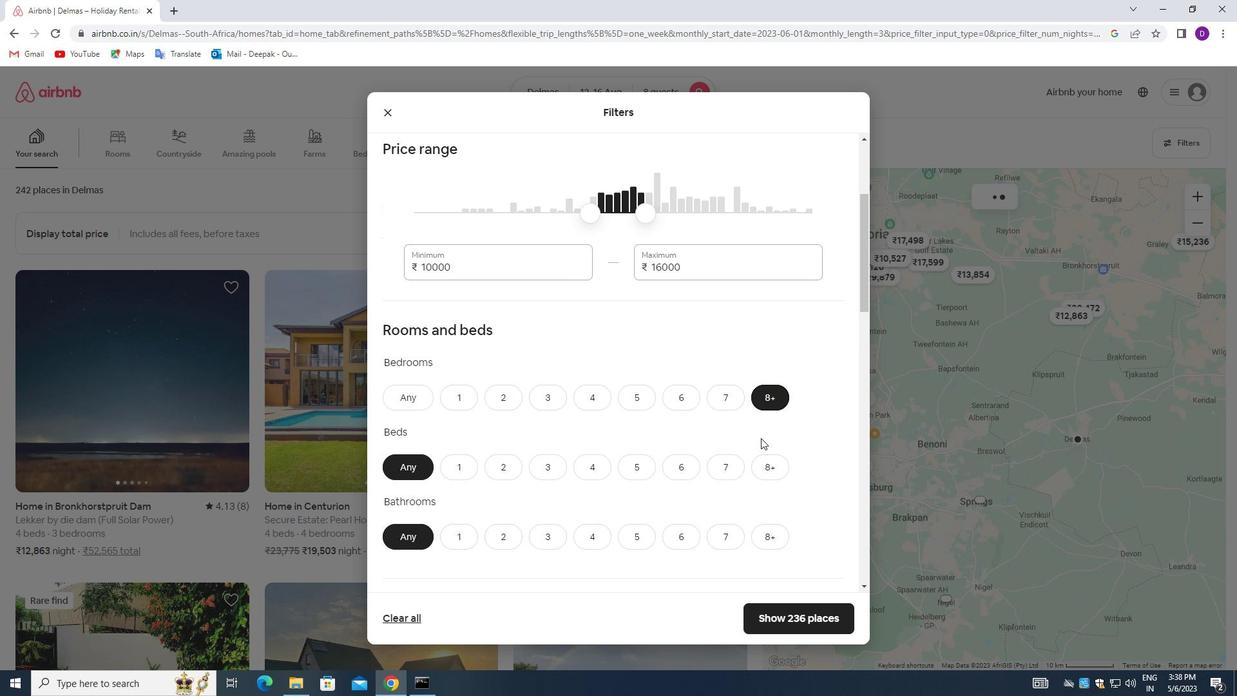 
Action: Mouse scrolled (761, 437) with delta (0, 0)
Screenshot: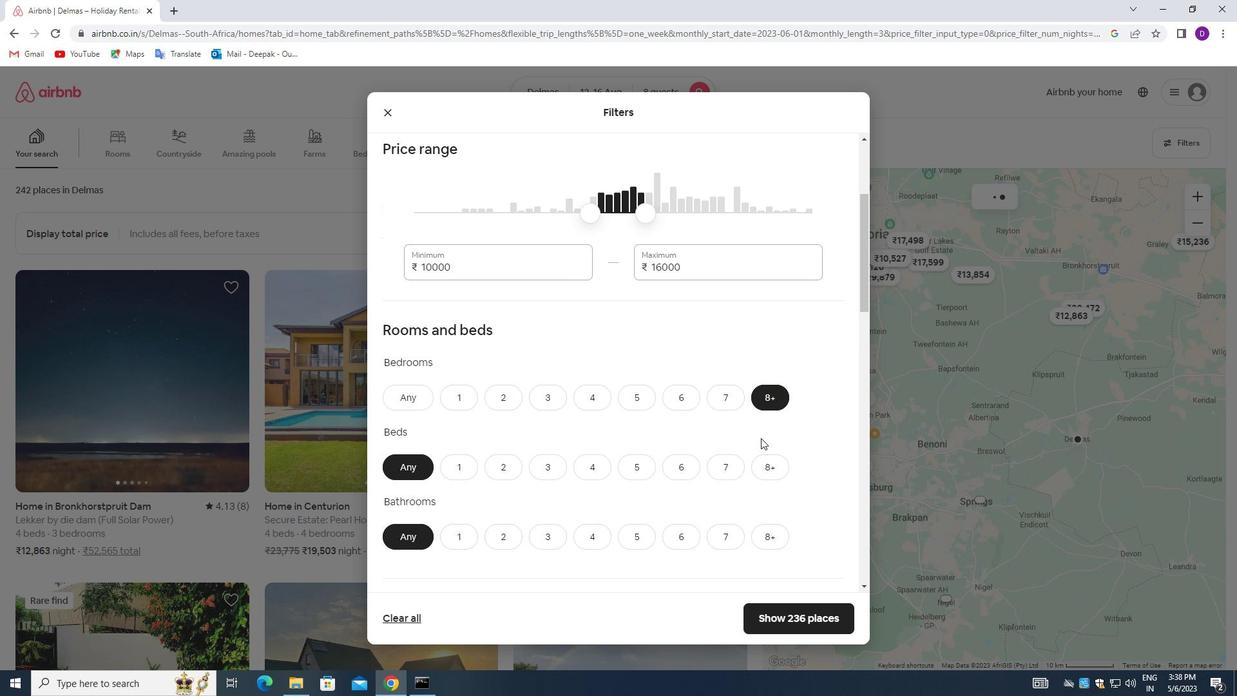 
Action: Mouse moved to (763, 340)
Screenshot: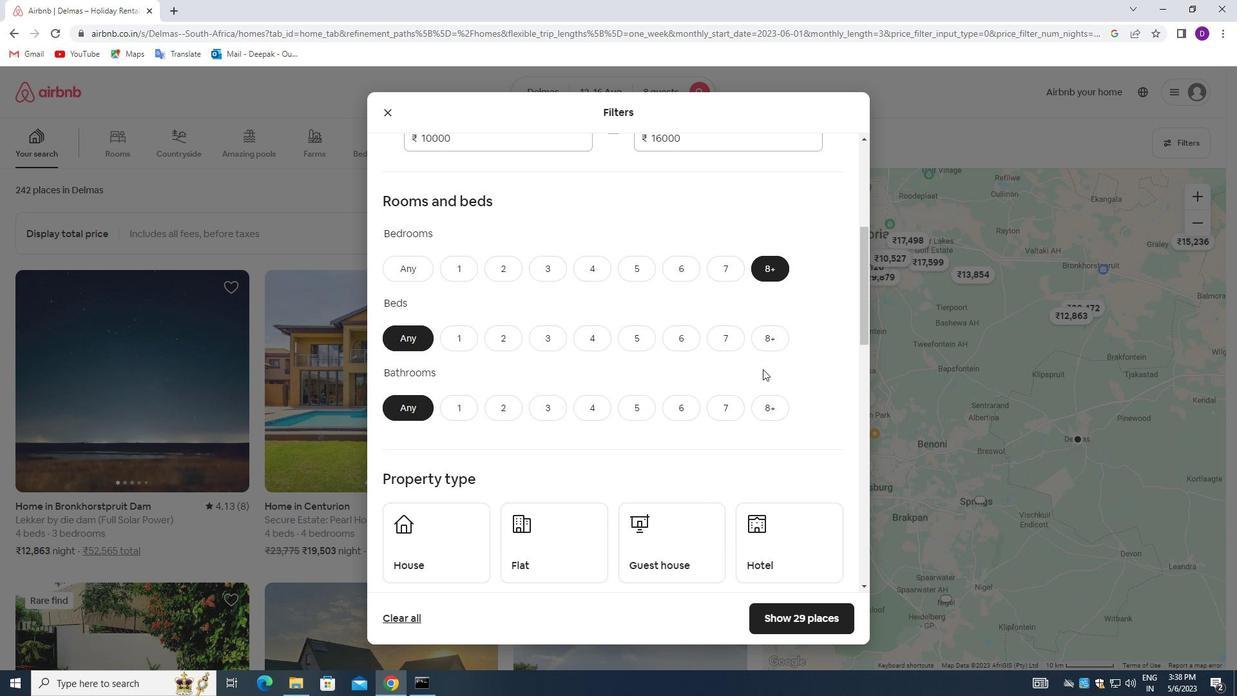 
Action: Mouse pressed left at (763, 340)
Screenshot: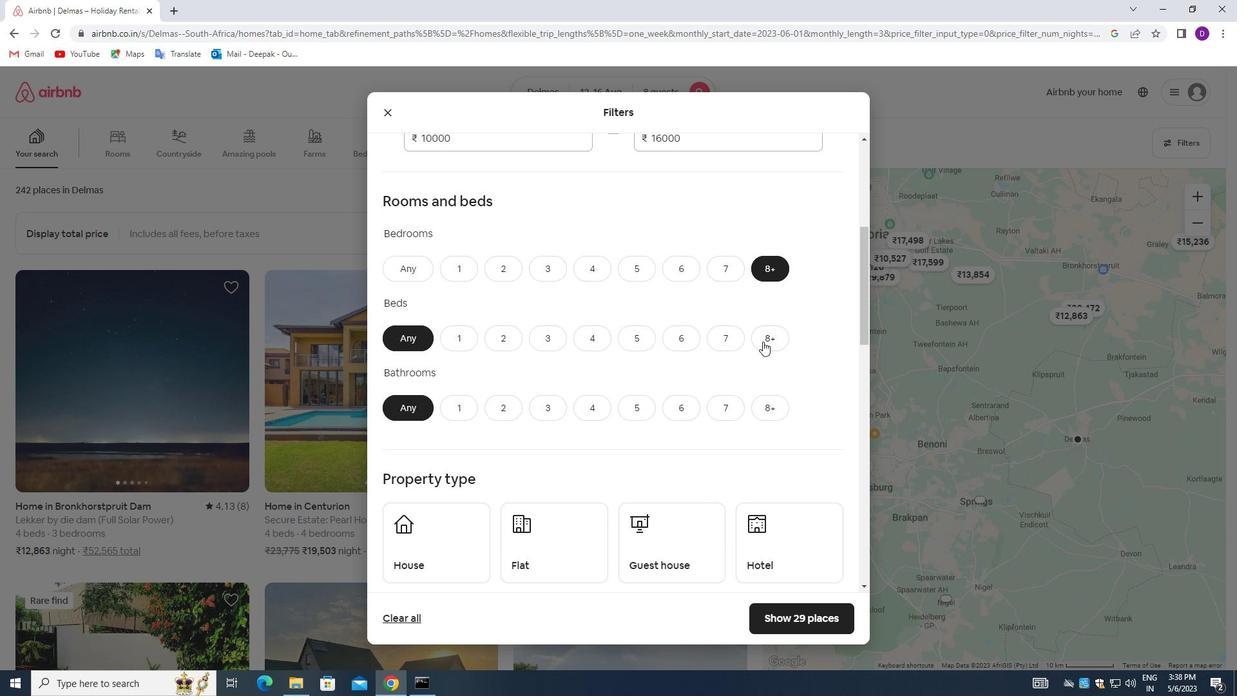 
Action: Mouse moved to (766, 403)
Screenshot: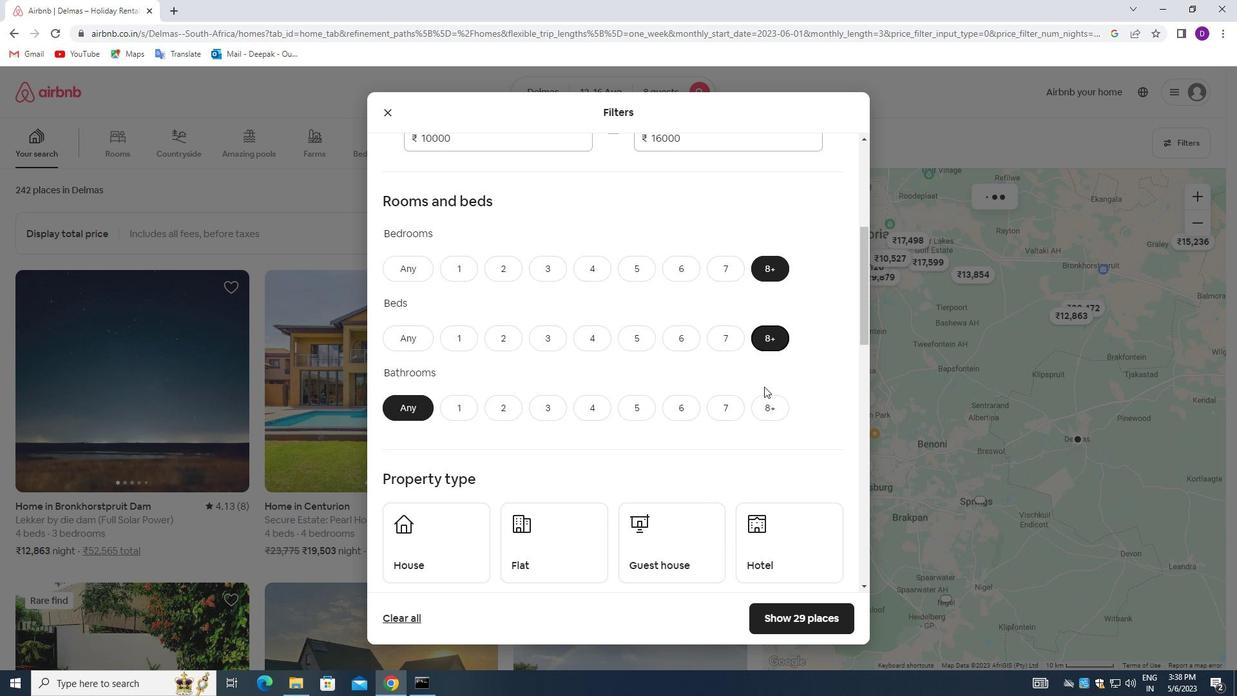 
Action: Mouse pressed left at (766, 403)
Screenshot: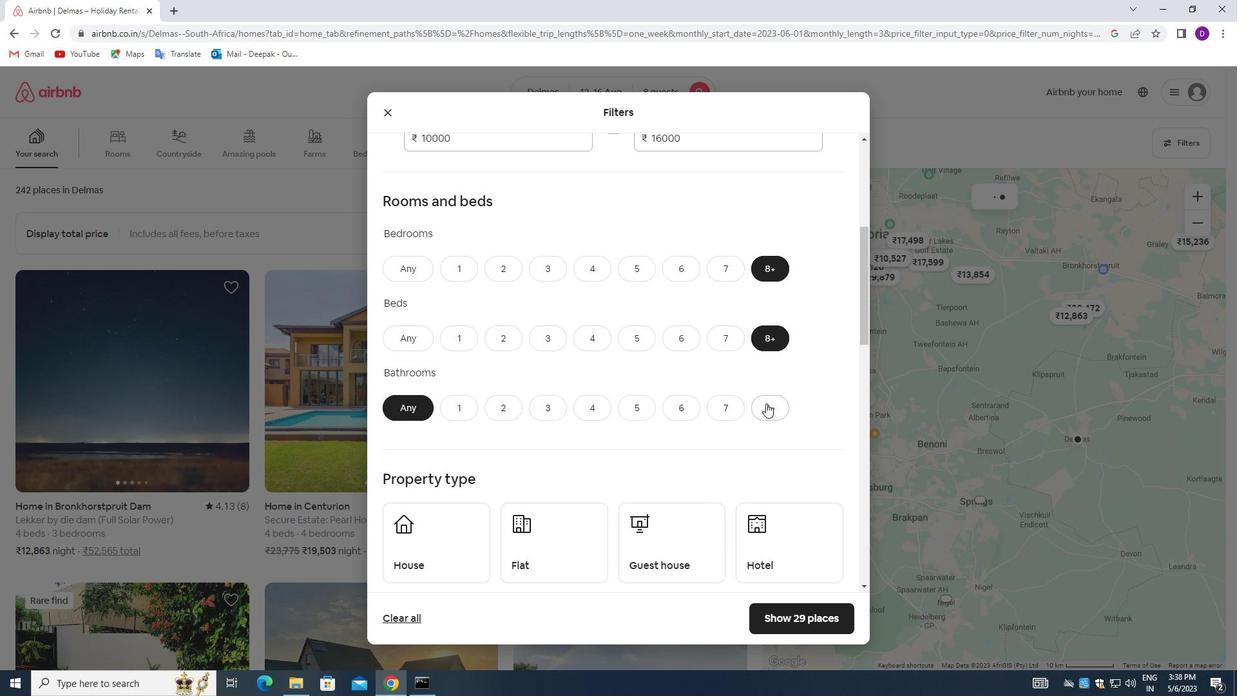 
Action: Mouse moved to (630, 403)
Screenshot: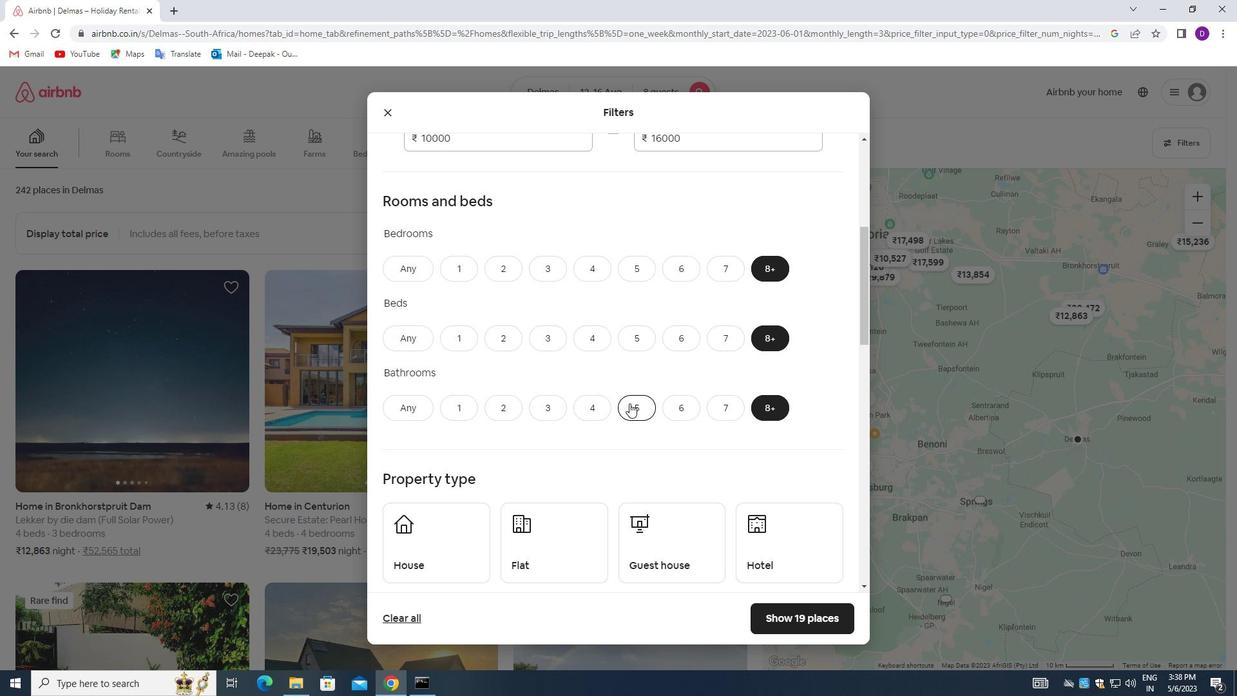 
Action: Mouse scrolled (630, 402) with delta (0, 0)
Screenshot: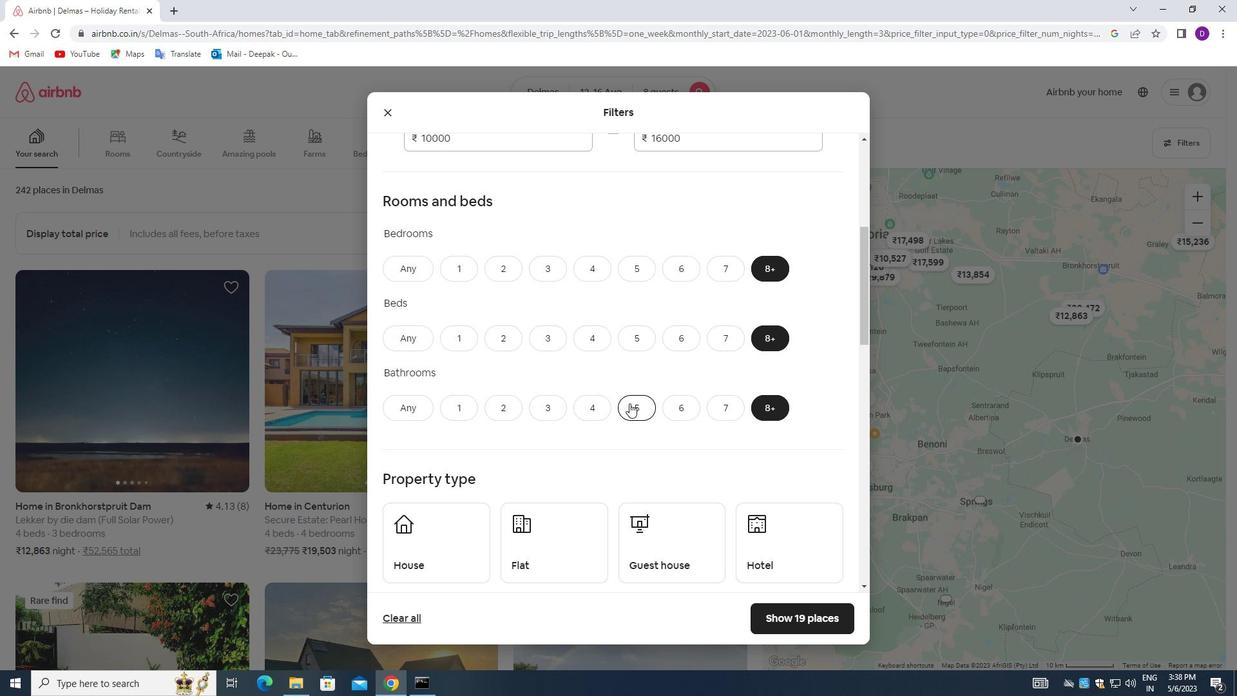 
Action: Mouse scrolled (630, 402) with delta (0, 0)
Screenshot: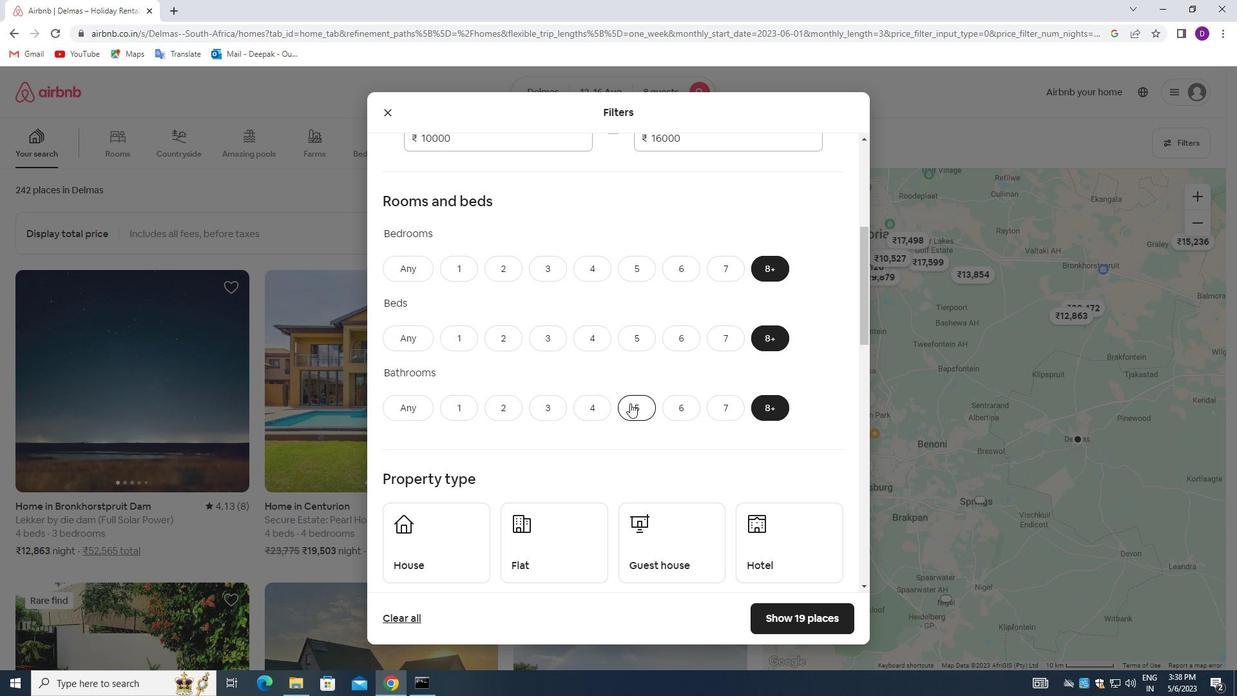 
Action: Mouse moved to (464, 427)
Screenshot: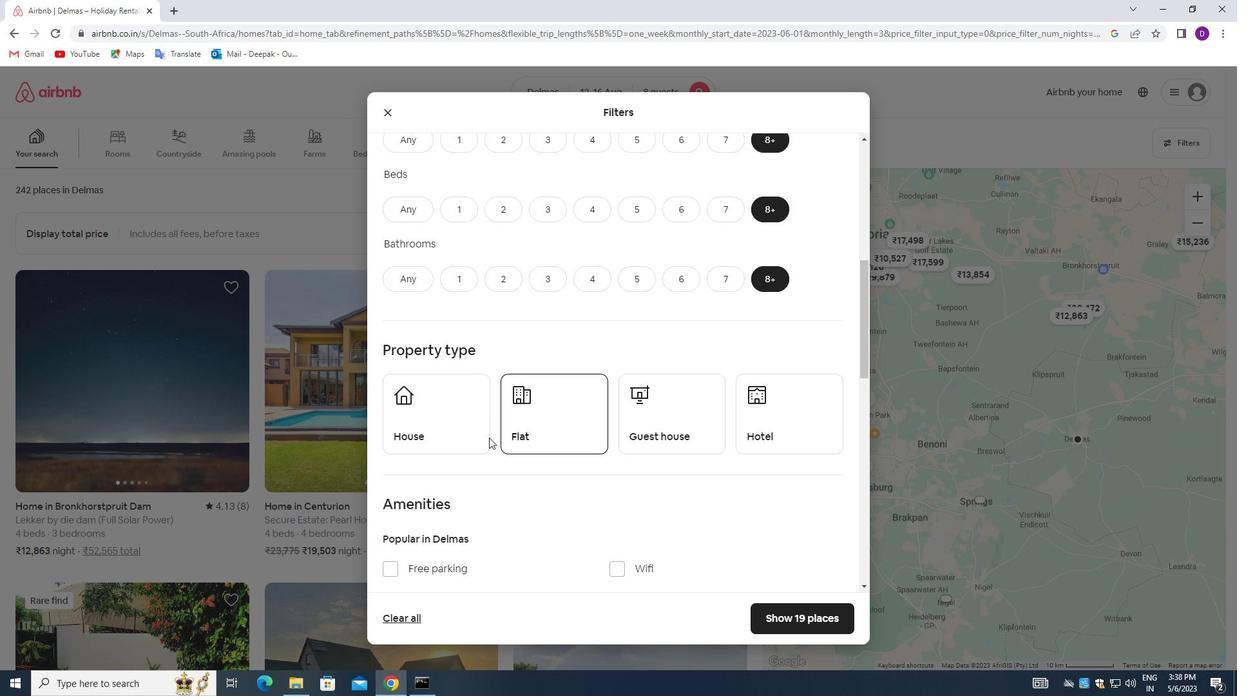 
Action: Mouse pressed left at (464, 427)
Screenshot: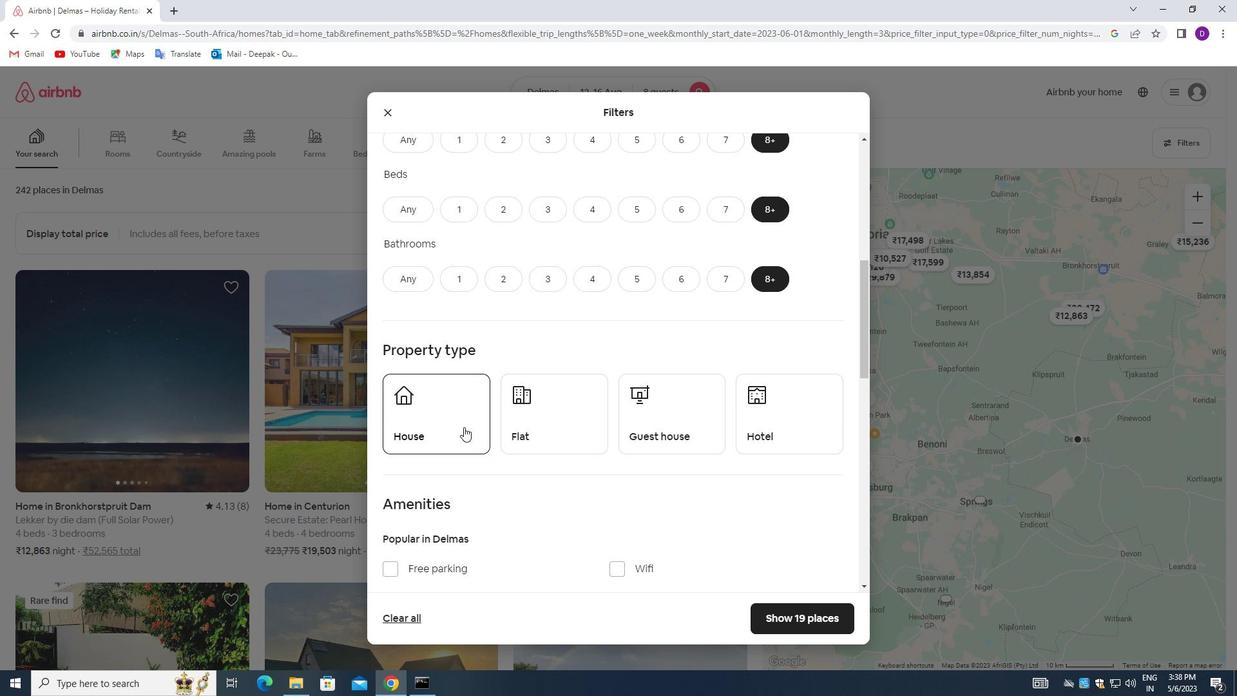 
Action: Mouse moved to (558, 429)
Screenshot: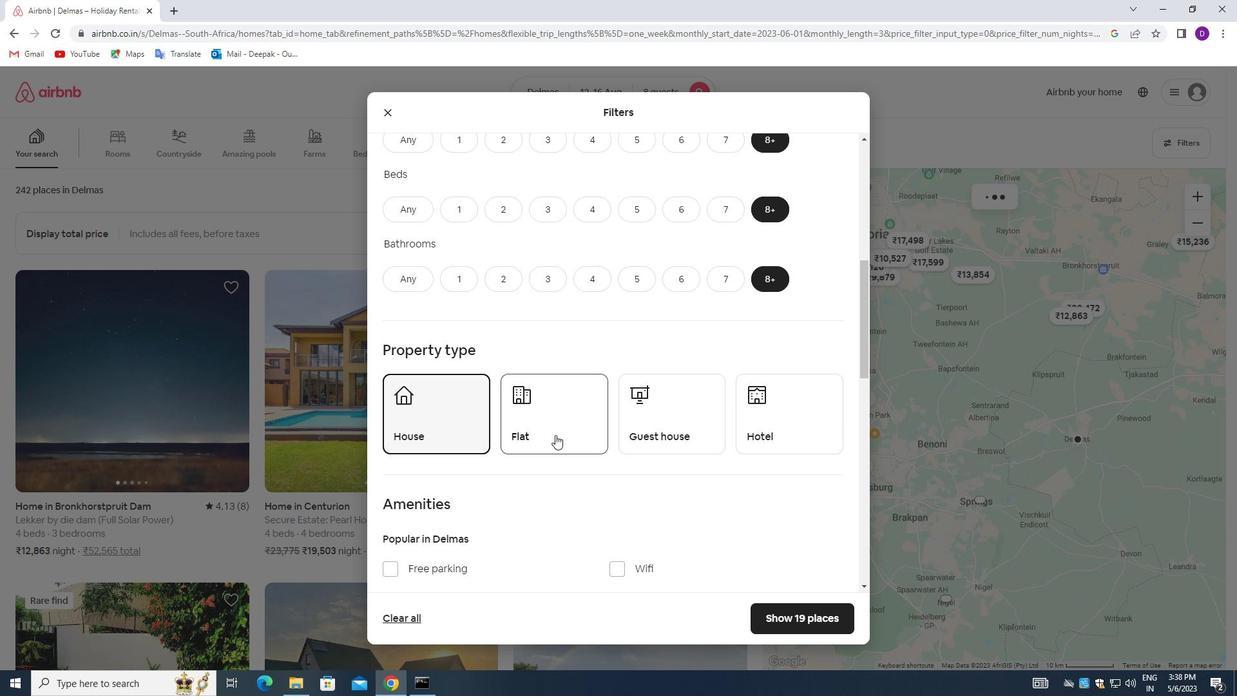 
Action: Mouse pressed left at (558, 429)
Screenshot: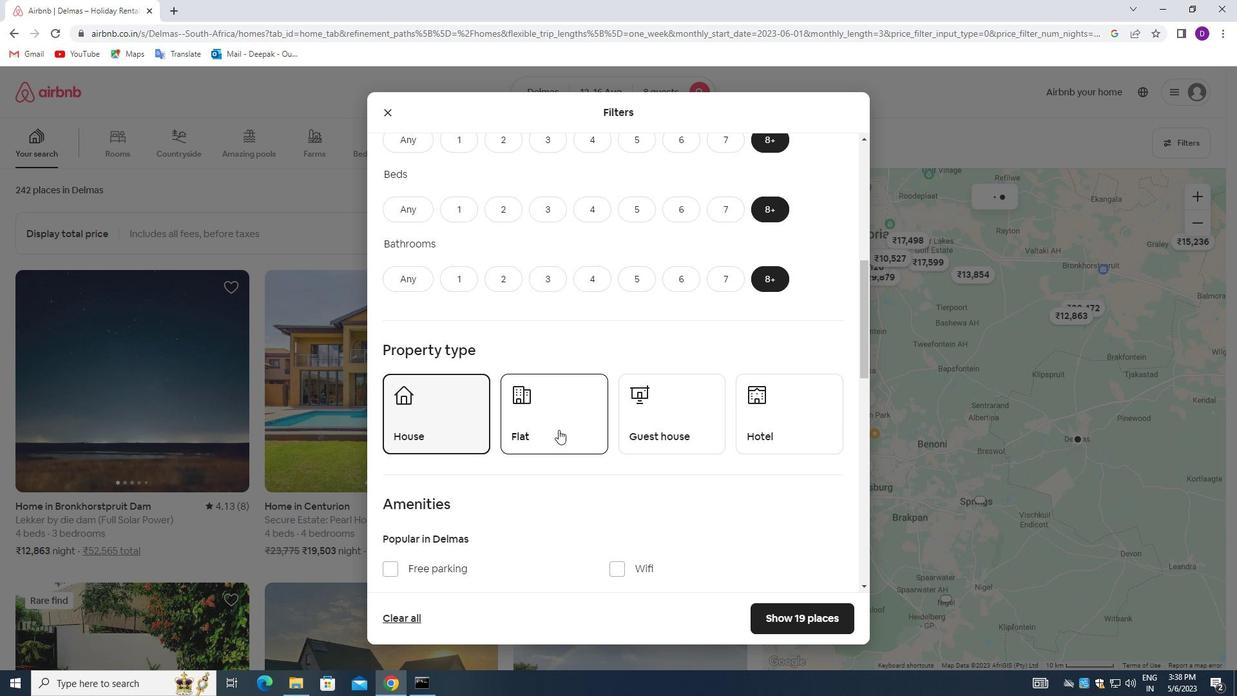 
Action: Mouse moved to (655, 416)
Screenshot: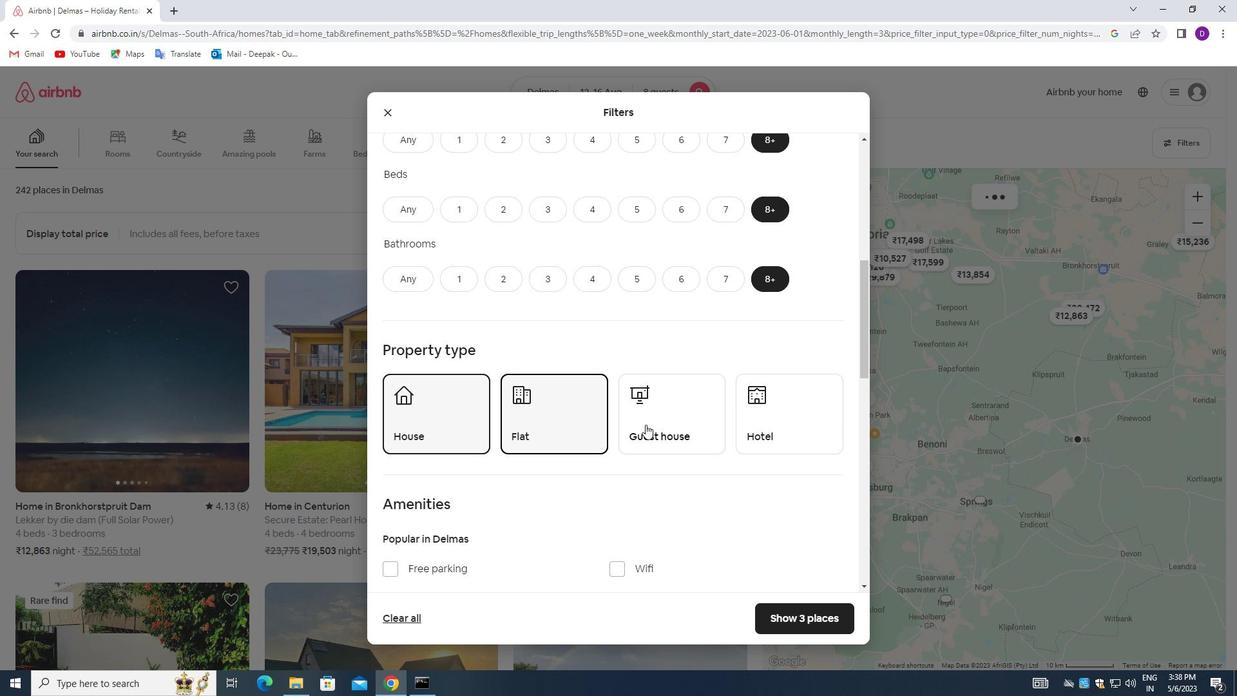 
Action: Mouse pressed left at (655, 416)
Screenshot: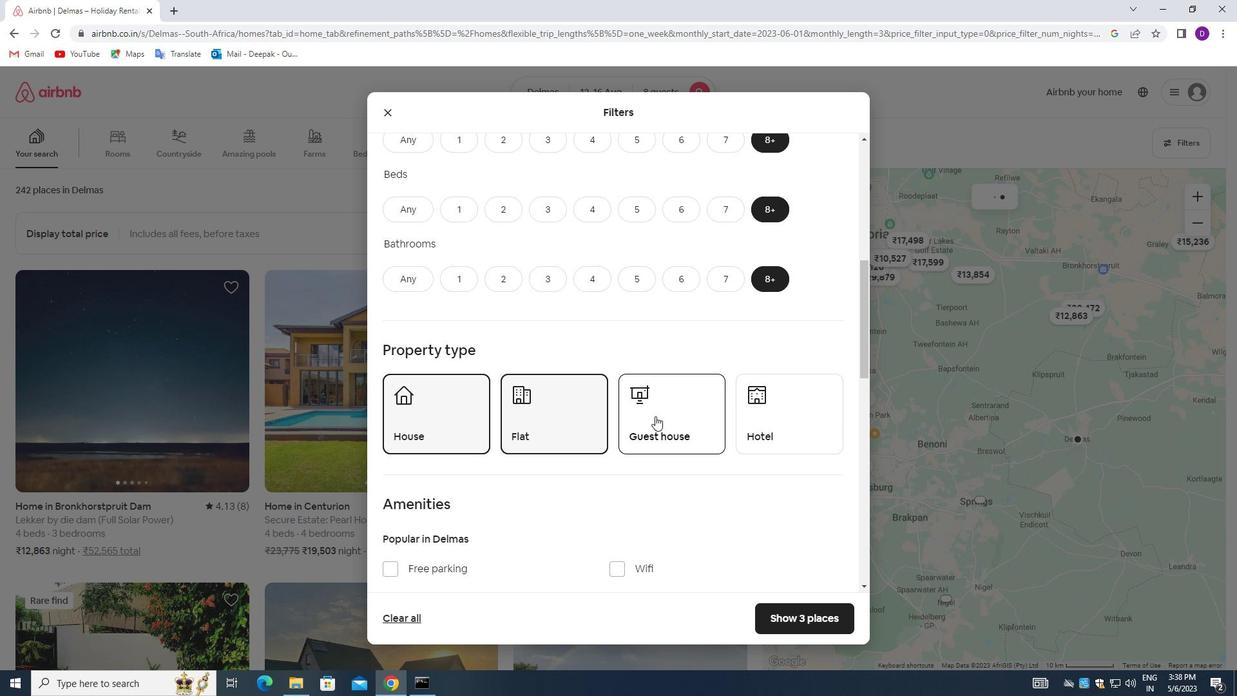 
Action: Mouse moved to (649, 414)
Screenshot: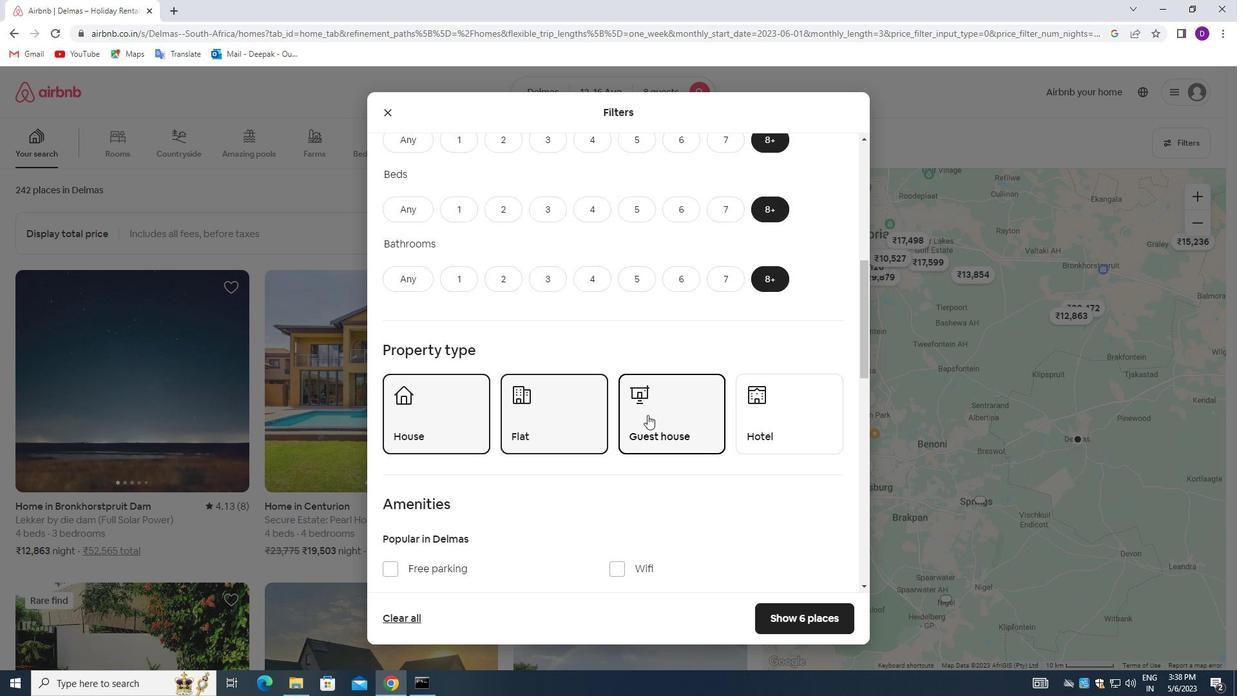 
Action: Mouse scrolled (649, 413) with delta (0, 0)
Screenshot: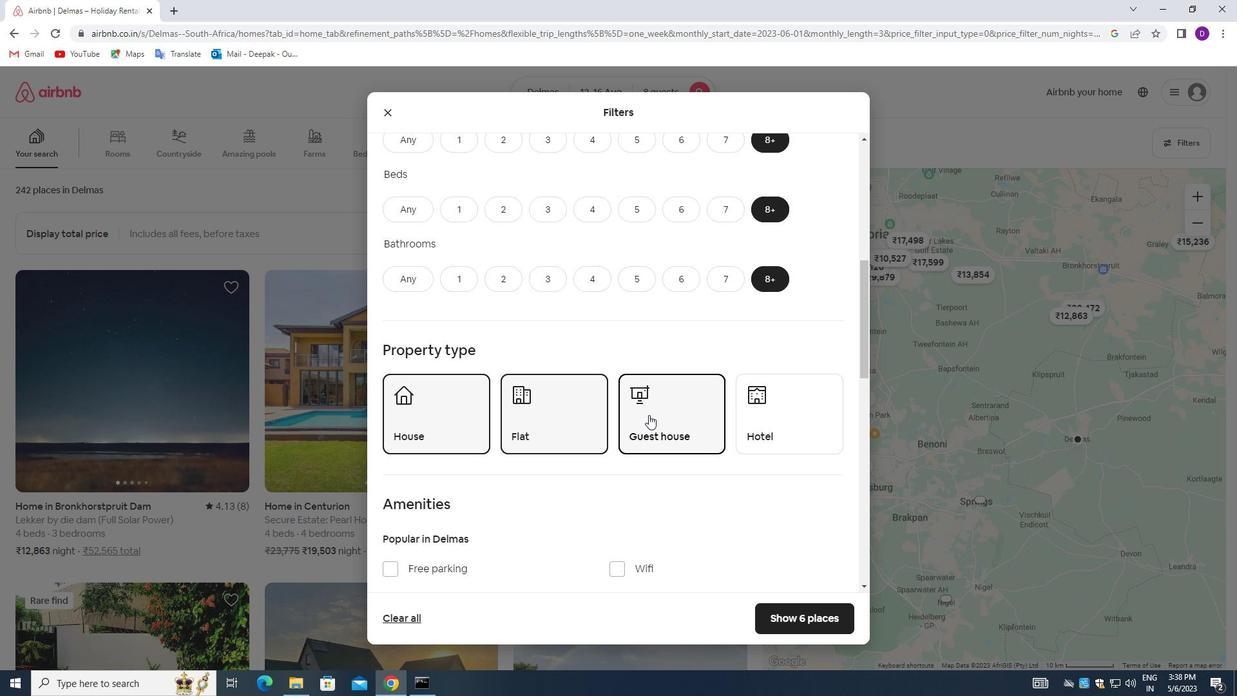 
Action: Mouse moved to (649, 414)
Screenshot: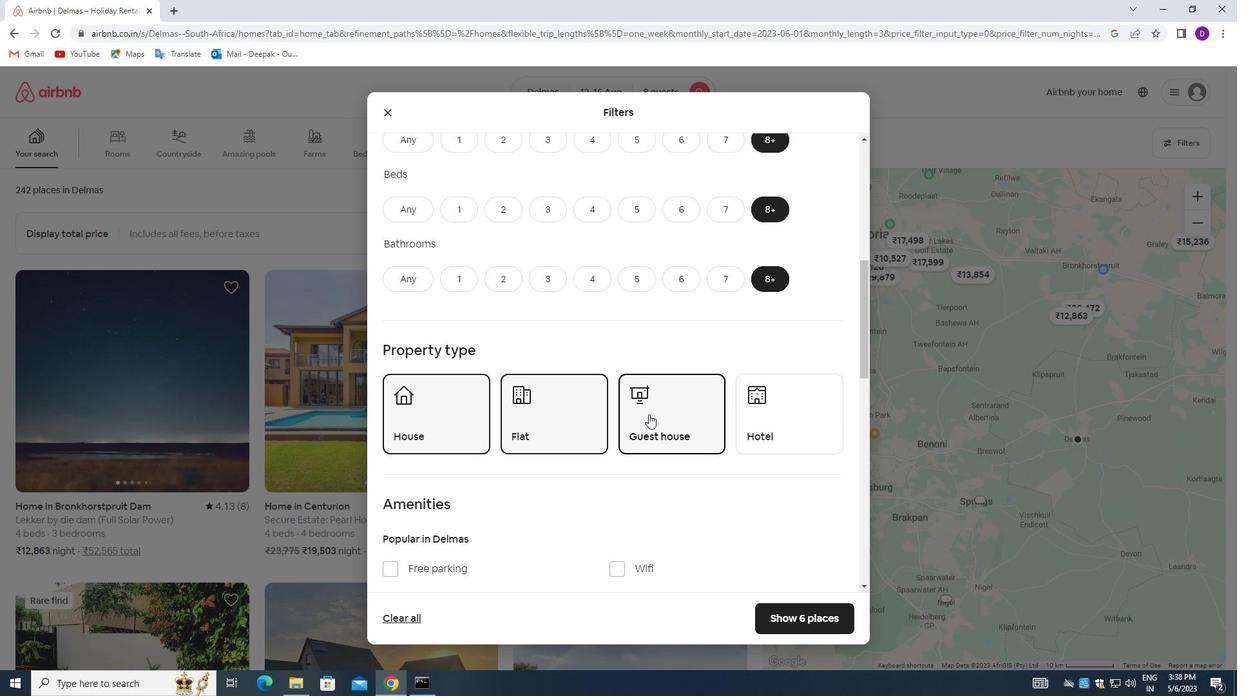 
Action: Mouse scrolled (649, 413) with delta (0, 0)
Screenshot: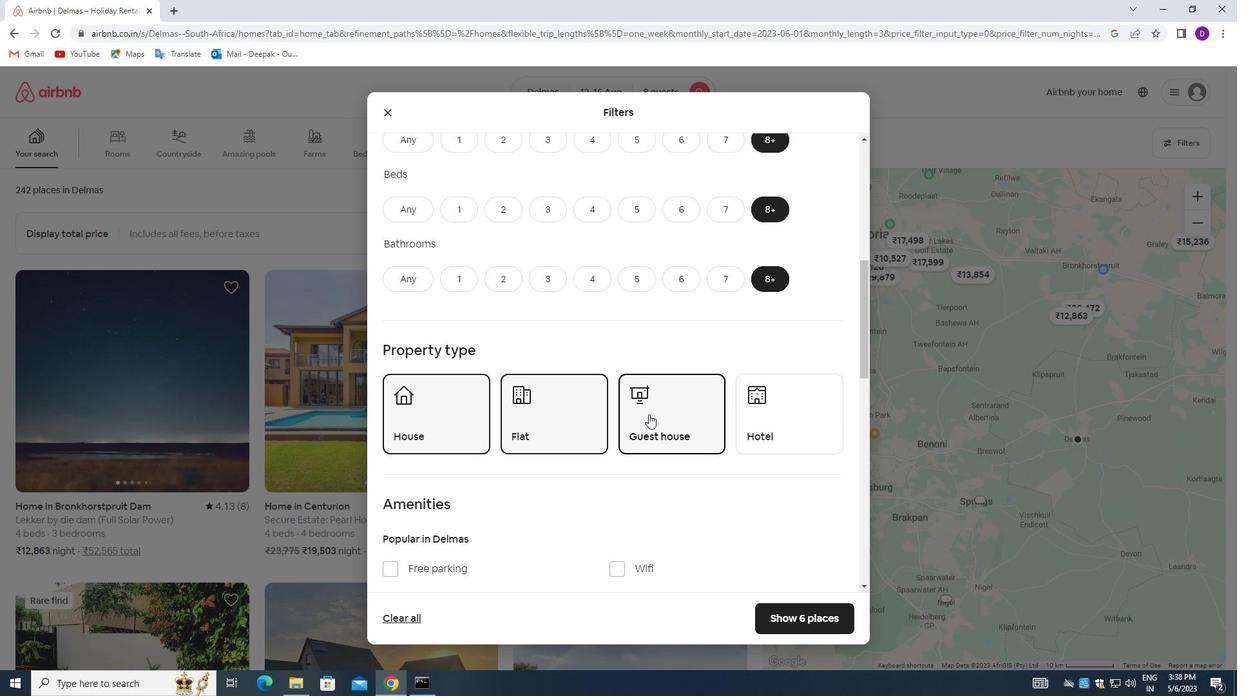 
Action: Mouse moved to (744, 311)
Screenshot: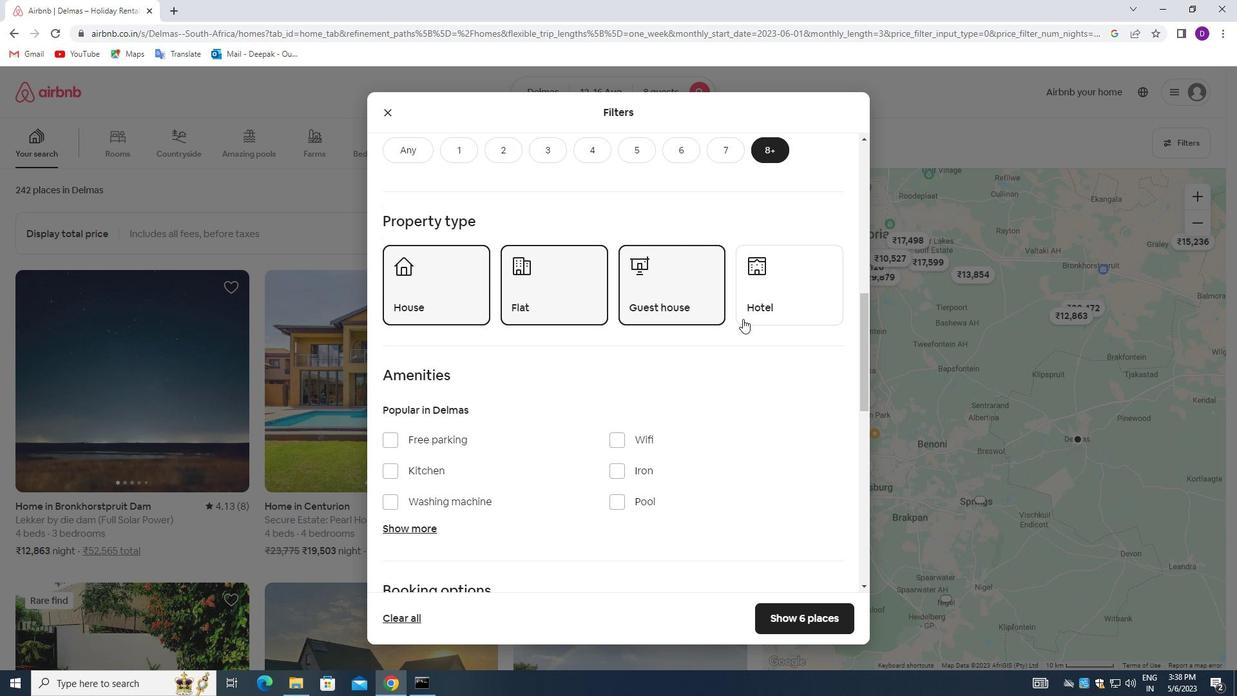 
Action: Mouse pressed left at (744, 311)
Screenshot: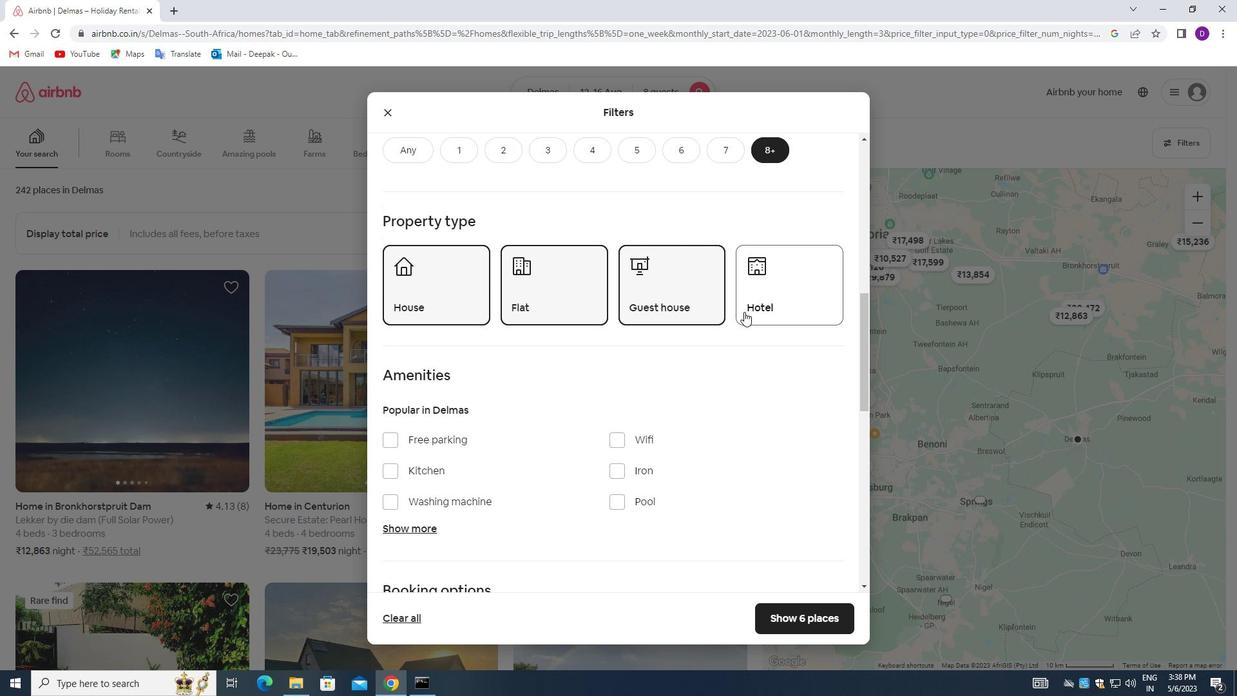 
Action: Mouse moved to (516, 398)
Screenshot: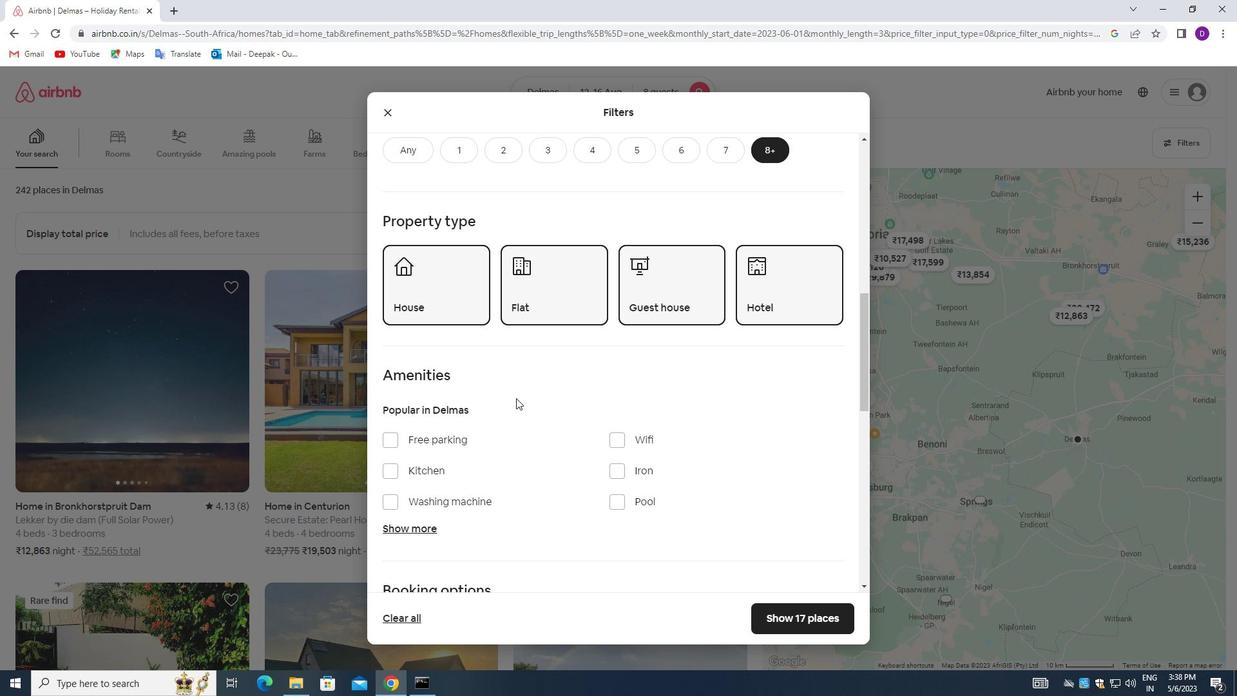 
Action: Mouse scrolled (516, 397) with delta (0, 0)
Screenshot: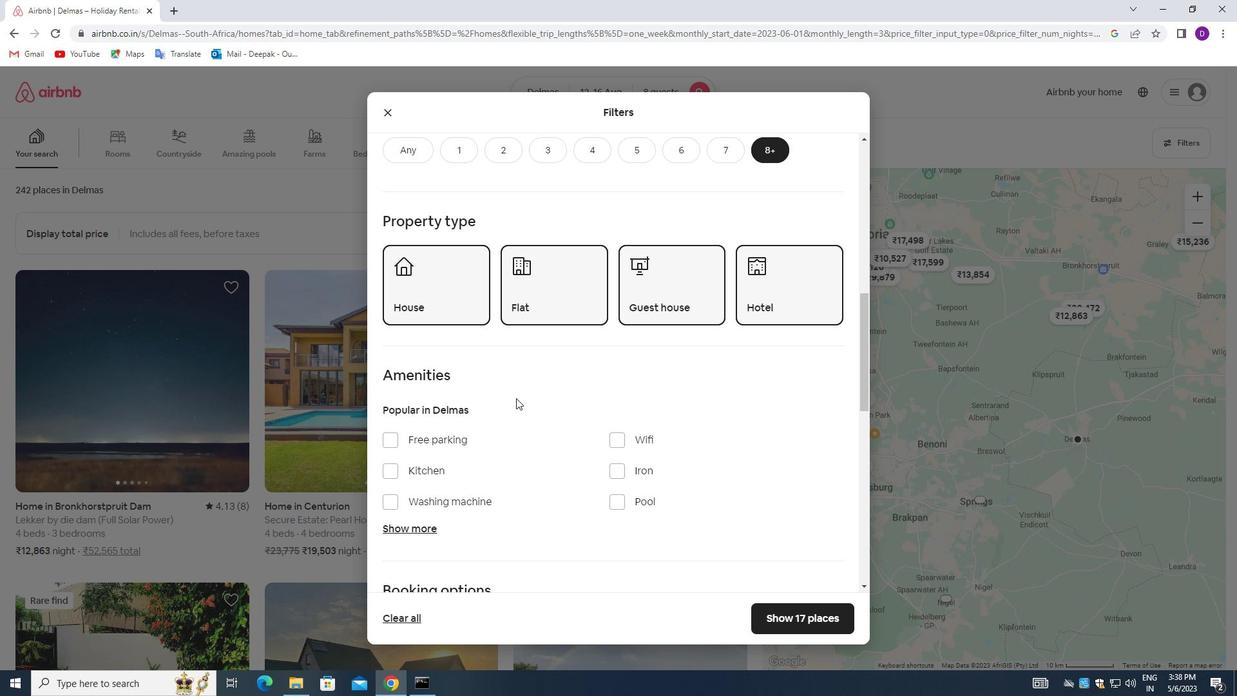 
Action: Mouse moved to (611, 371)
Screenshot: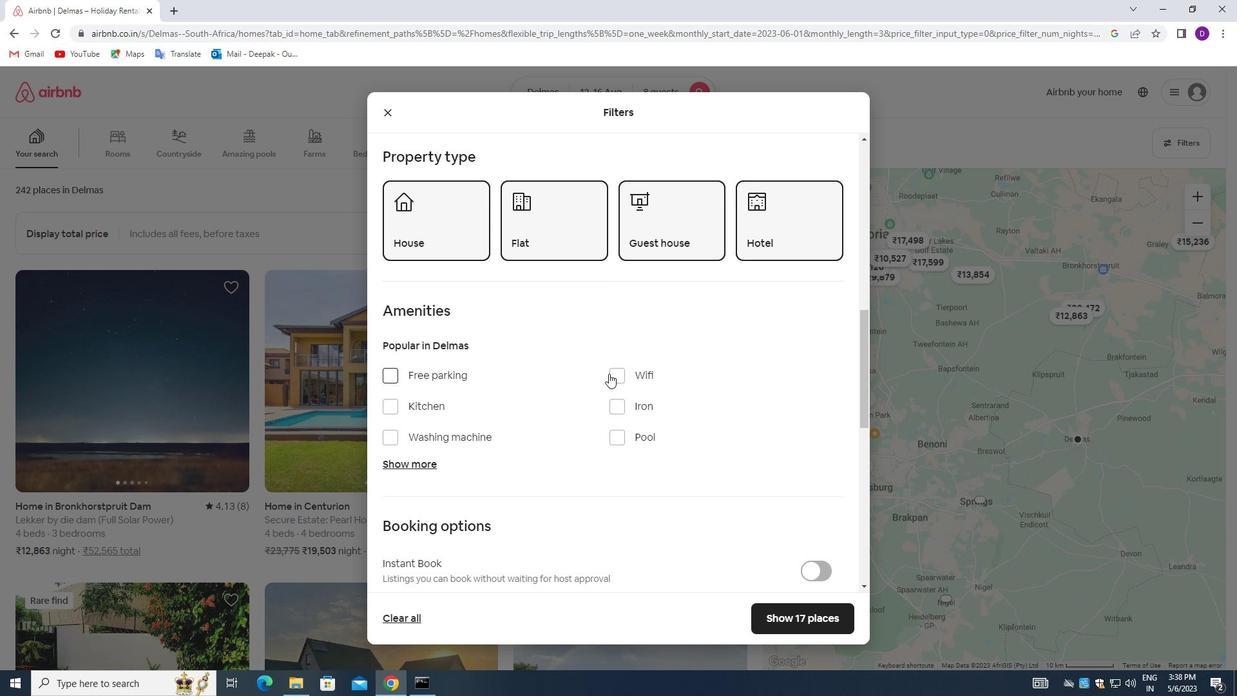 
Action: Mouse pressed left at (611, 371)
Screenshot: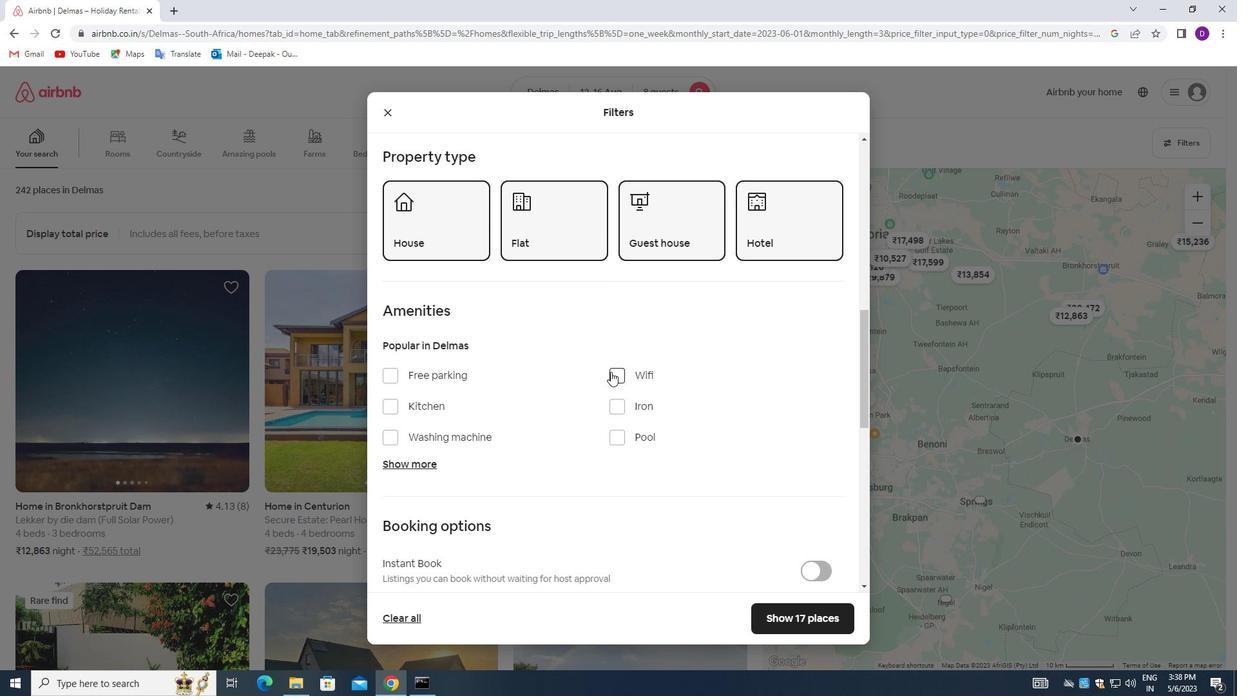 
Action: Mouse moved to (393, 380)
Screenshot: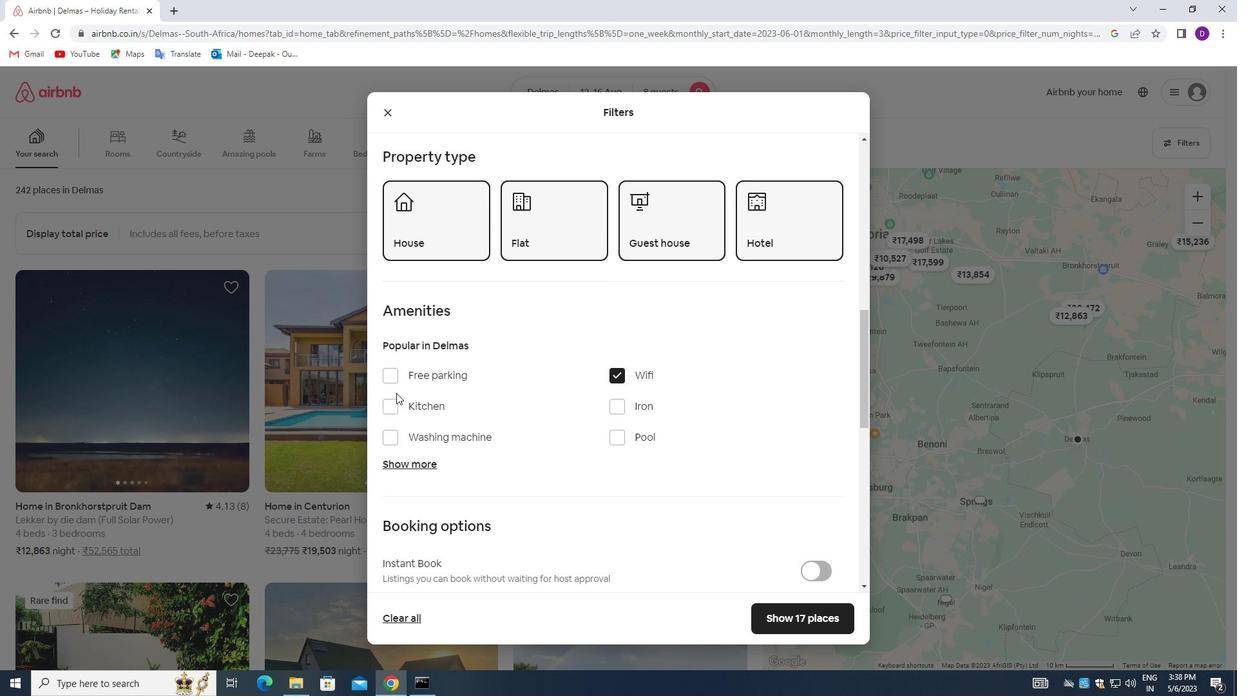 
Action: Mouse pressed left at (393, 380)
Screenshot: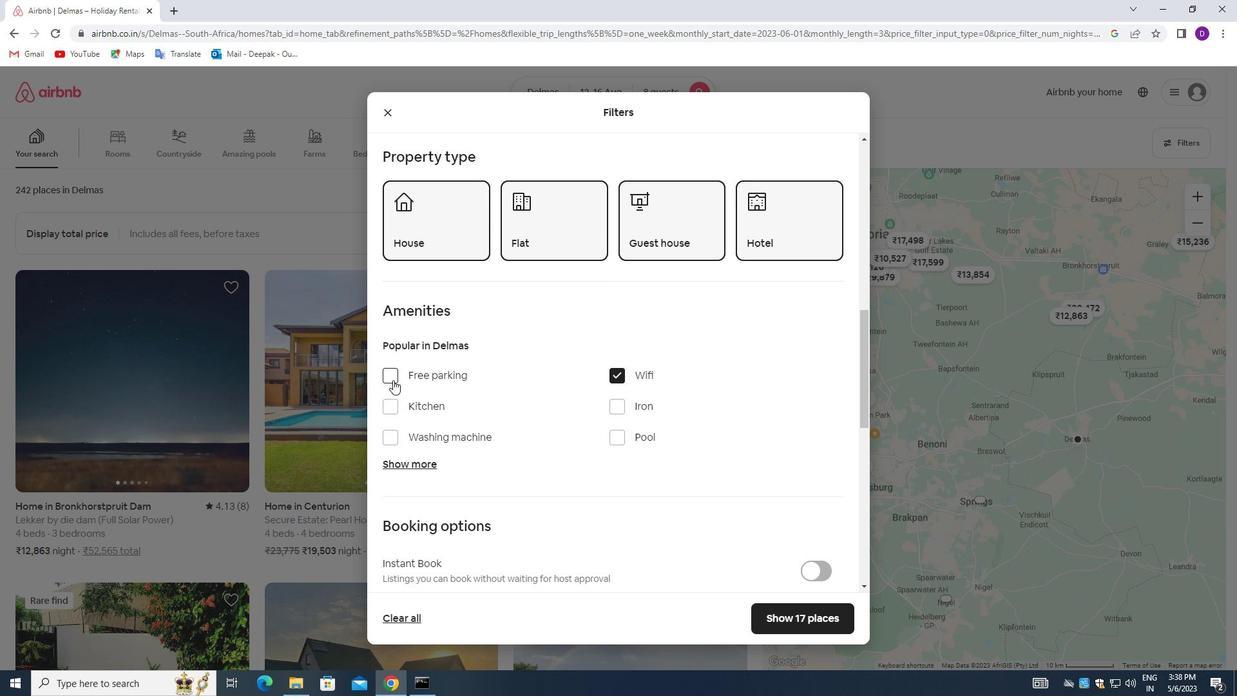 
Action: Mouse moved to (415, 466)
Screenshot: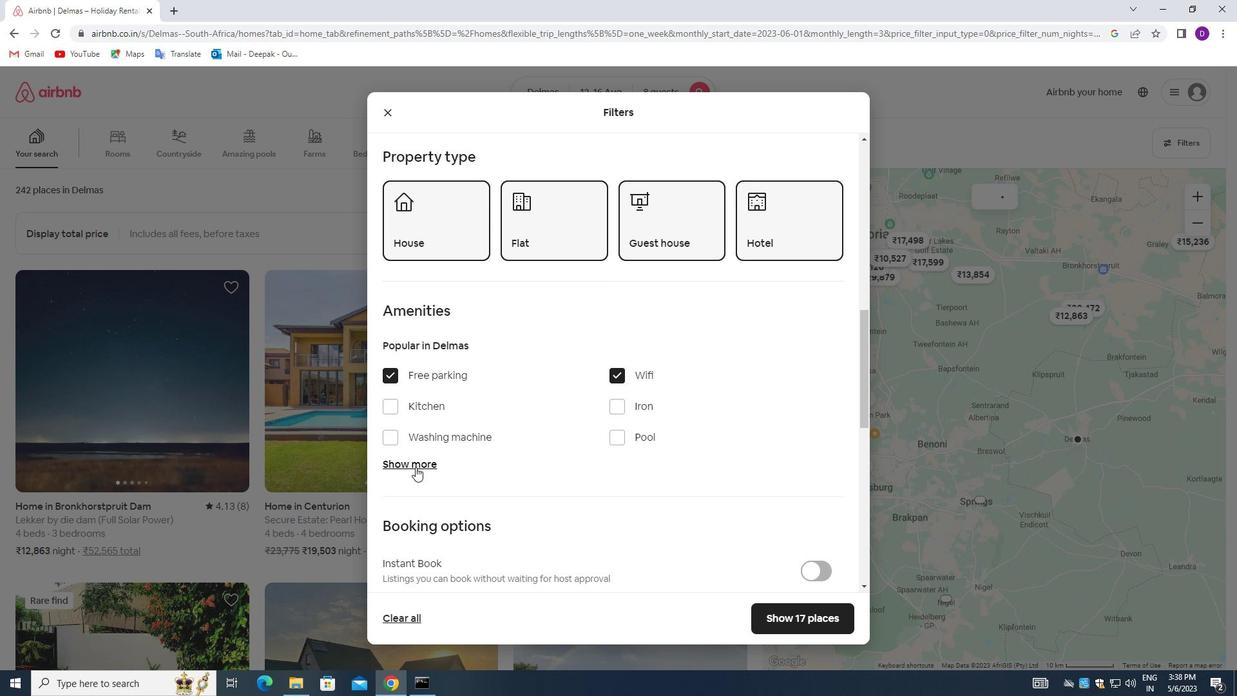 
Action: Mouse pressed left at (415, 466)
Screenshot: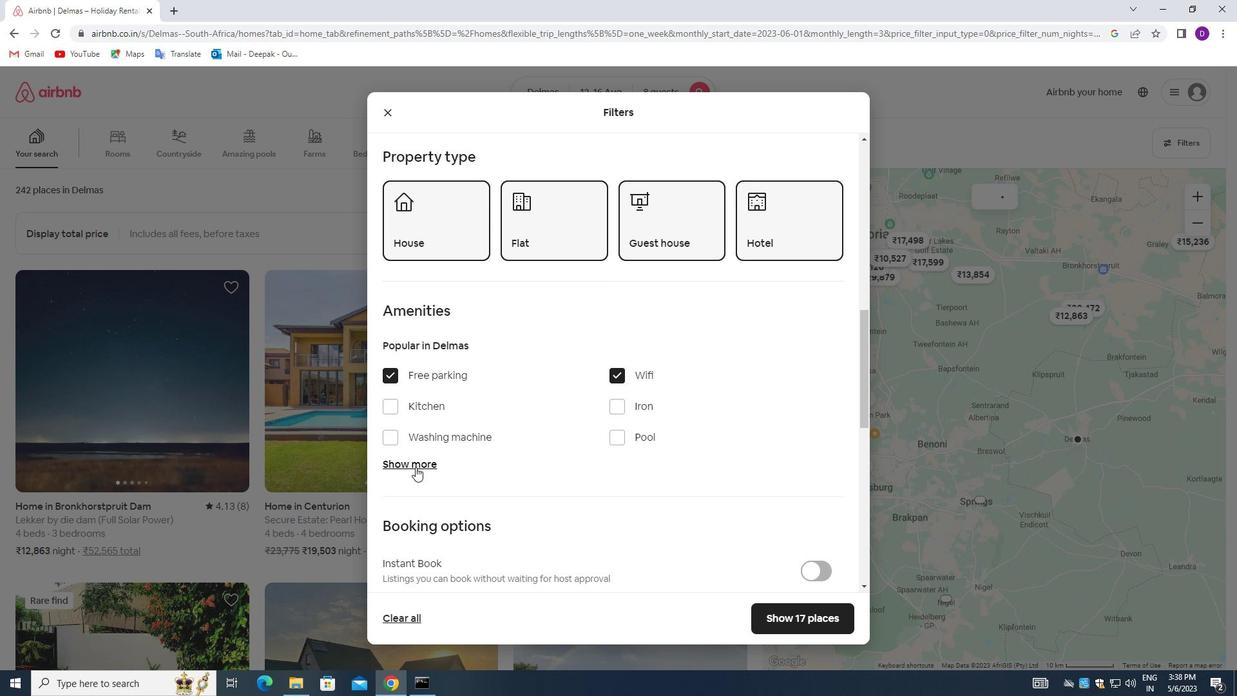 
Action: Mouse moved to (509, 460)
Screenshot: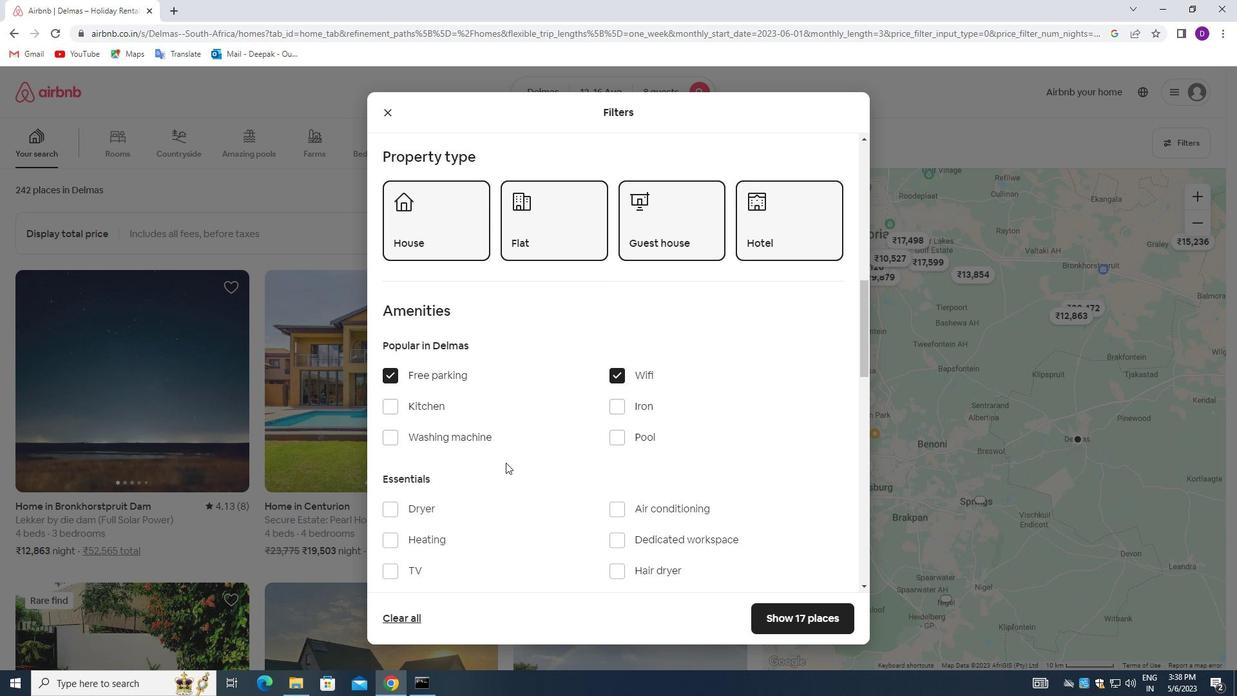 
Action: Mouse scrolled (509, 460) with delta (0, 0)
Screenshot: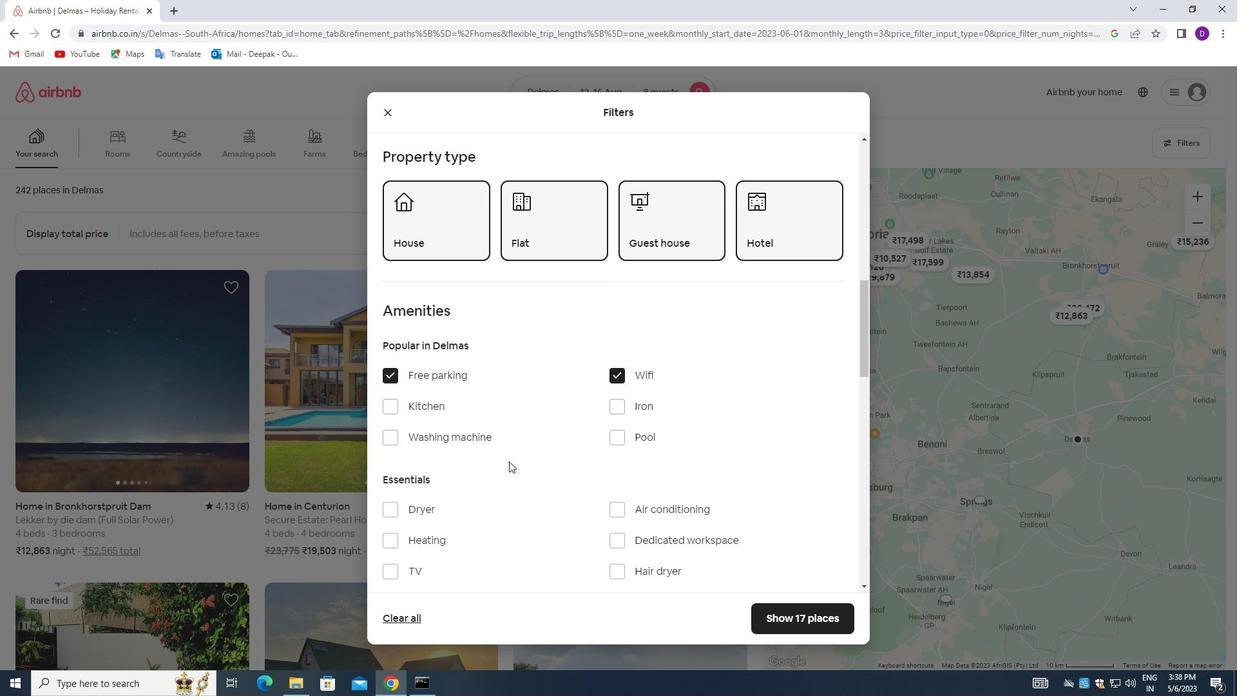 
Action: Mouse scrolled (509, 460) with delta (0, 0)
Screenshot: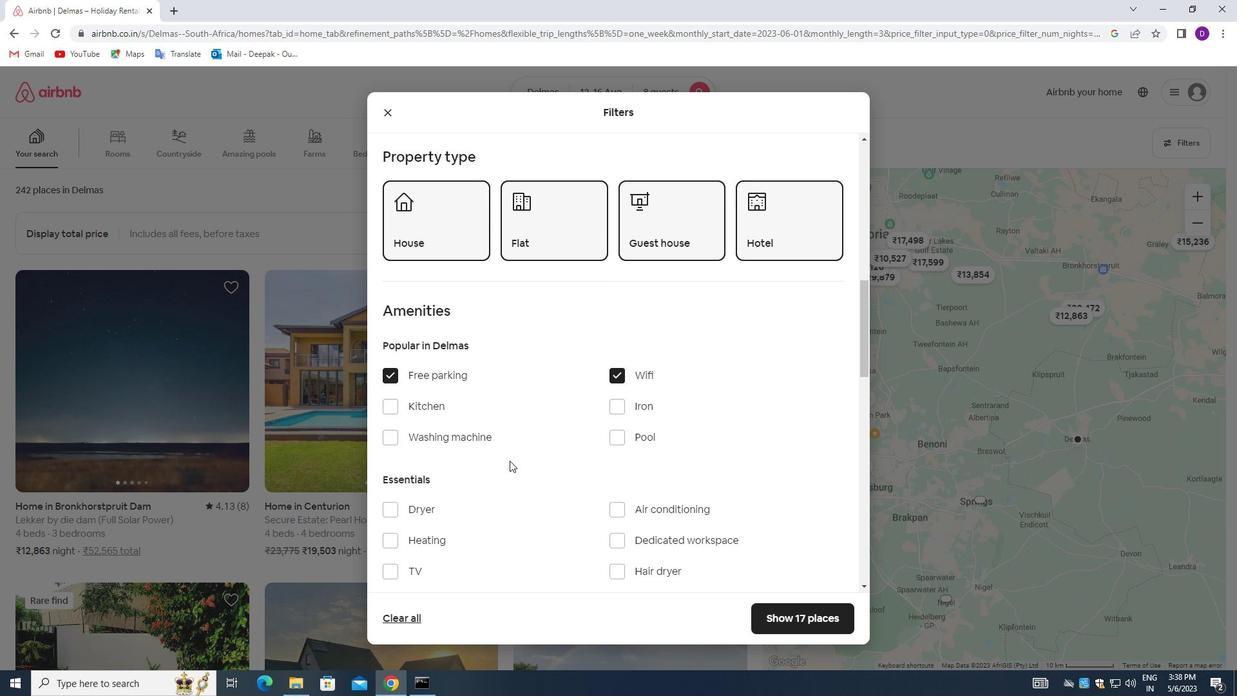 
Action: Mouse scrolled (509, 460) with delta (0, 0)
Screenshot: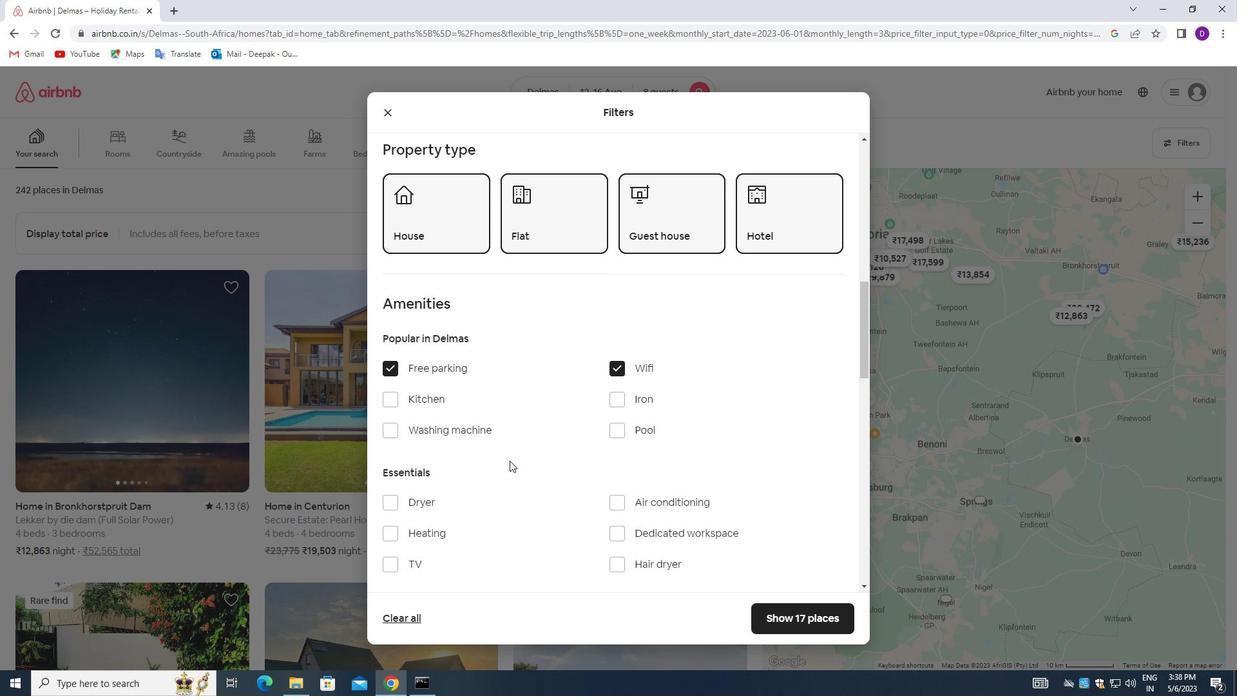 
Action: Mouse moved to (395, 380)
Screenshot: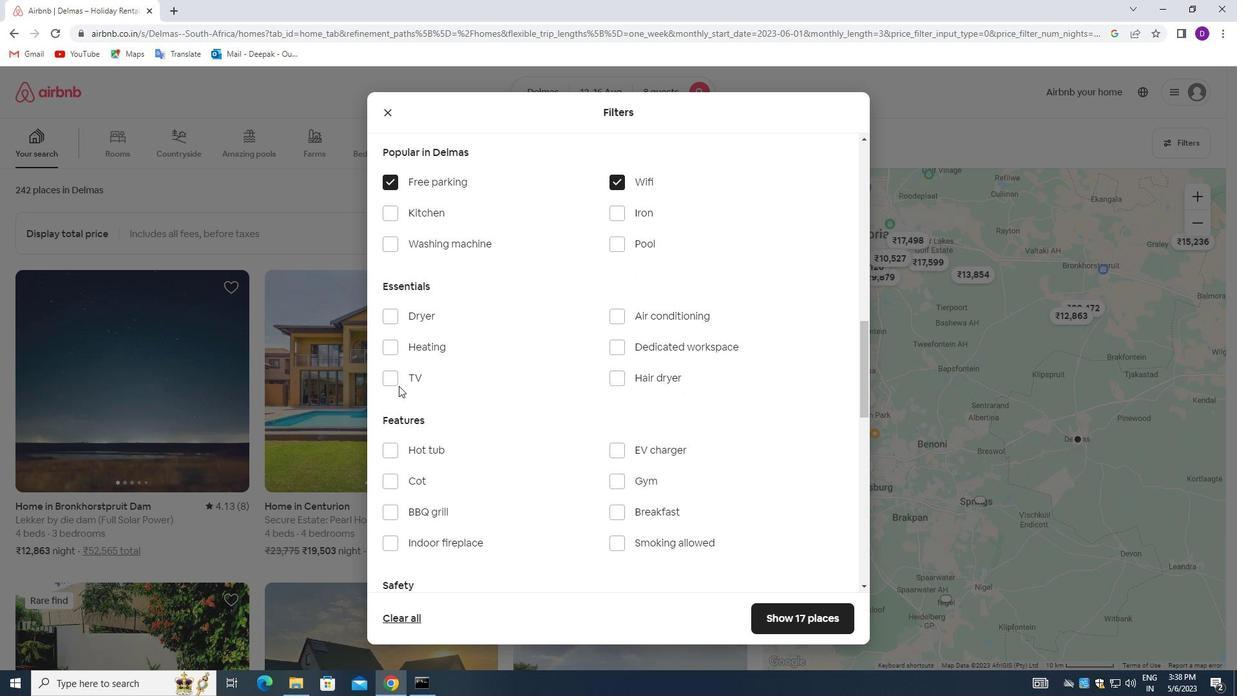 
Action: Mouse pressed left at (395, 380)
Screenshot: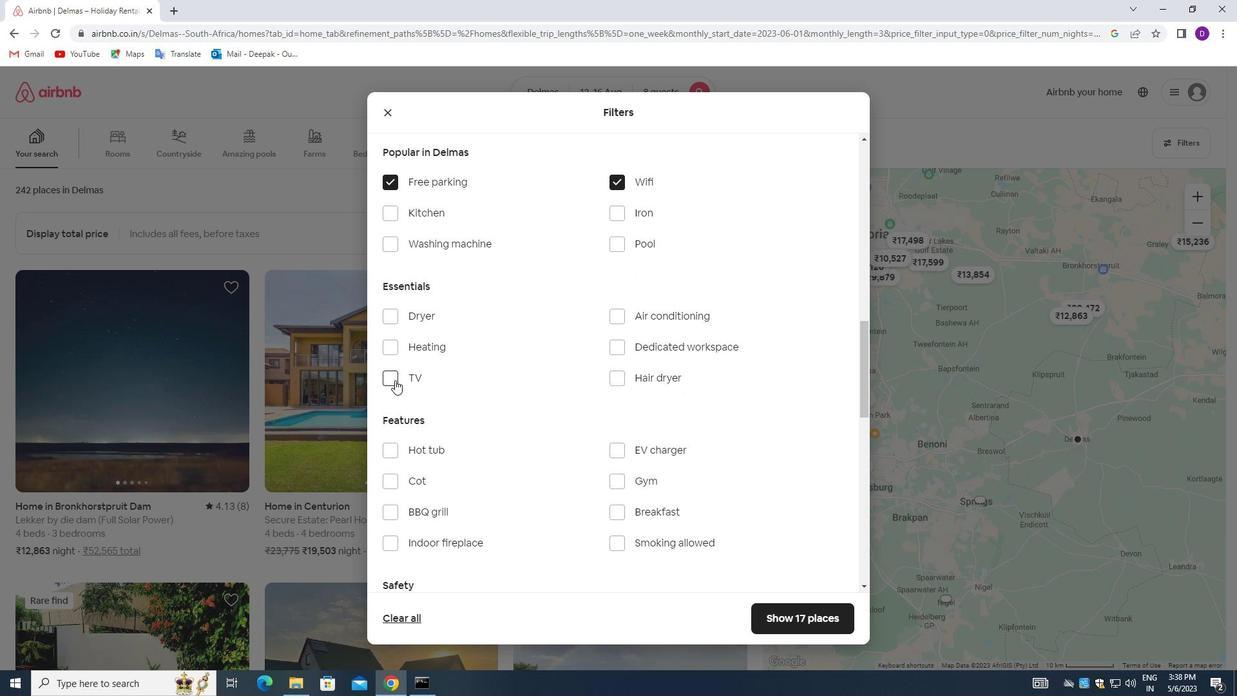 
Action: Mouse moved to (610, 479)
Screenshot: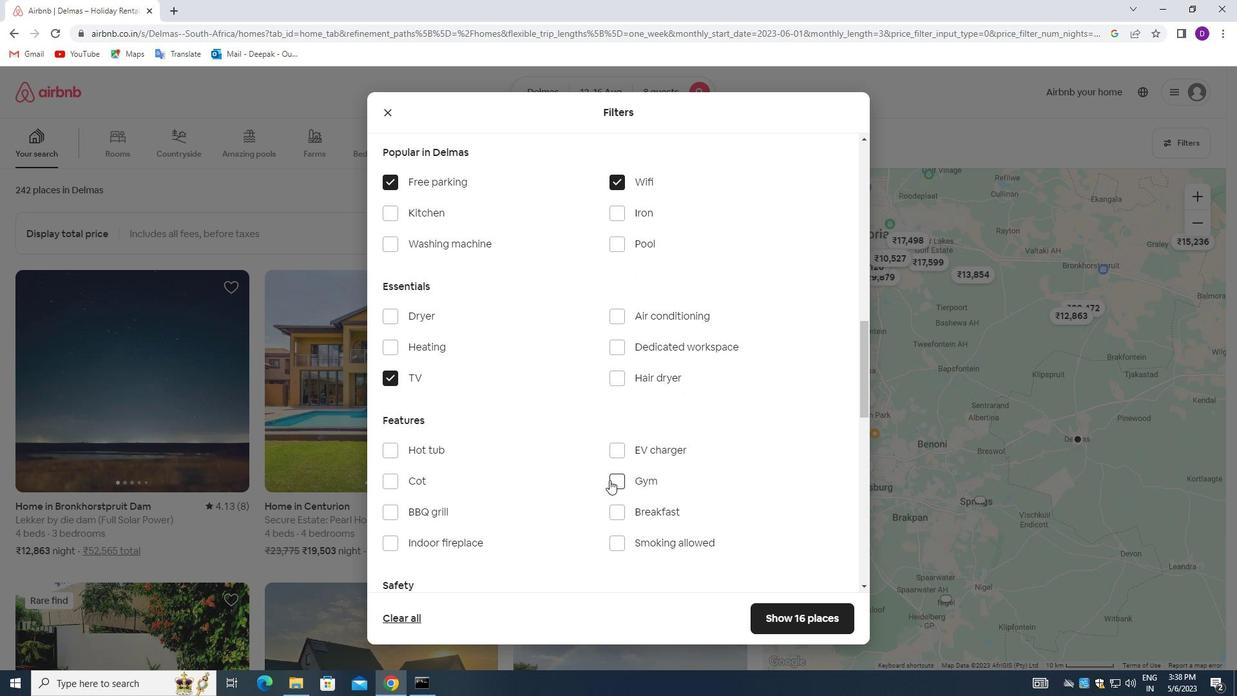 
Action: Mouse pressed left at (610, 479)
Screenshot: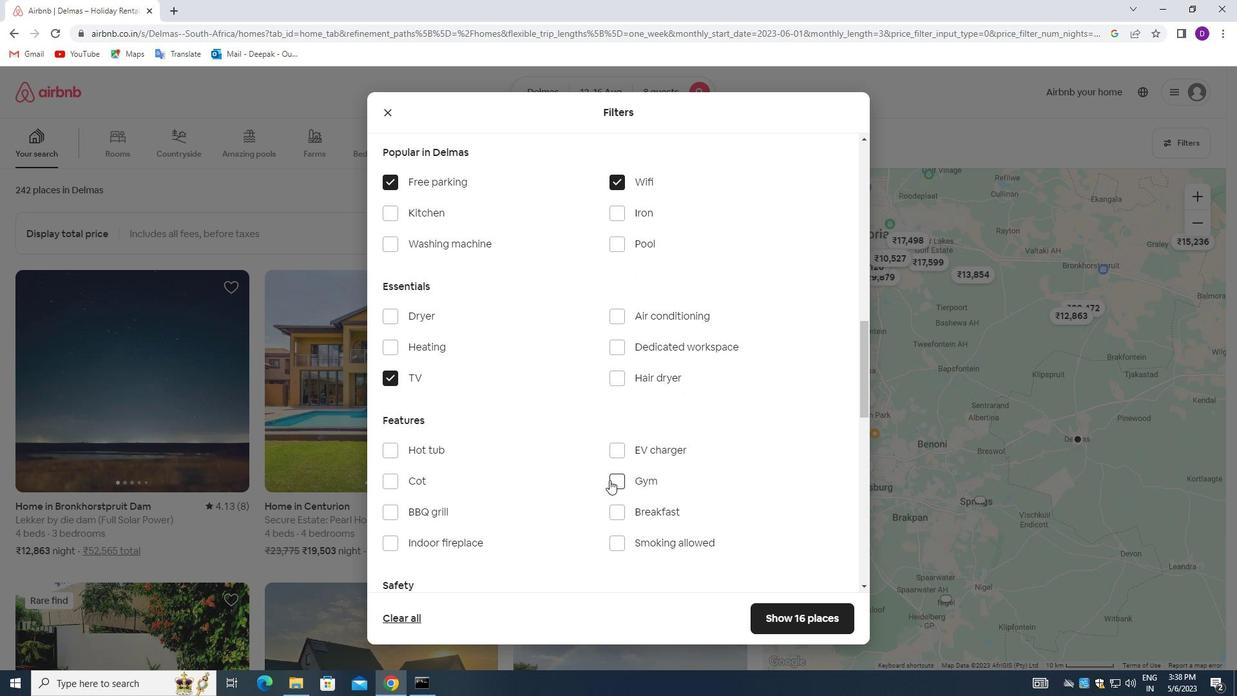 
Action: Mouse moved to (613, 516)
Screenshot: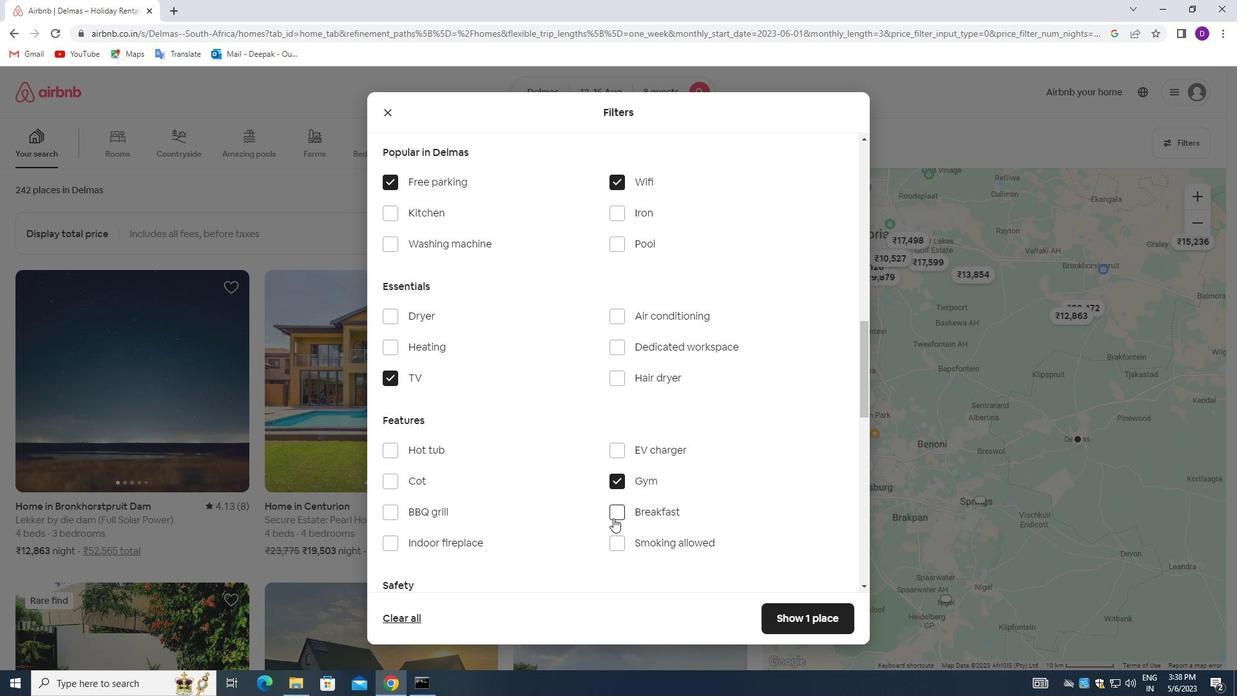 
Action: Mouse pressed left at (613, 516)
Screenshot: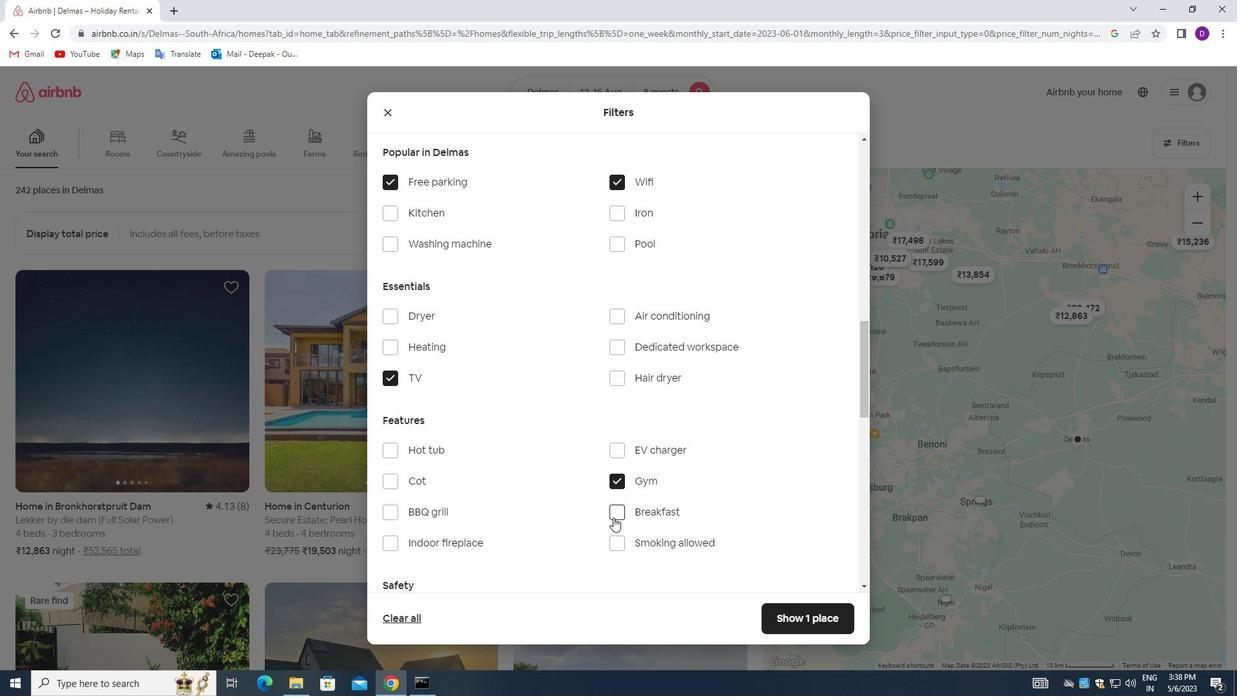
Action: Mouse moved to (546, 411)
Screenshot: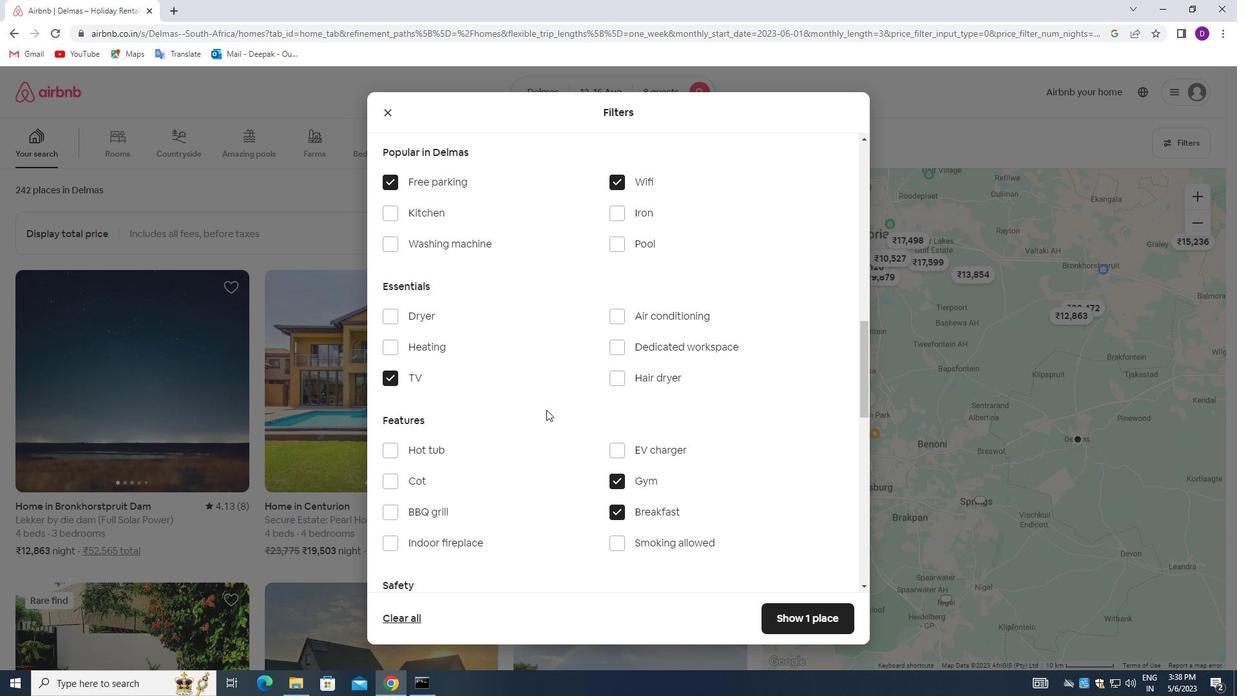 
Action: Mouse scrolled (546, 411) with delta (0, 0)
Screenshot: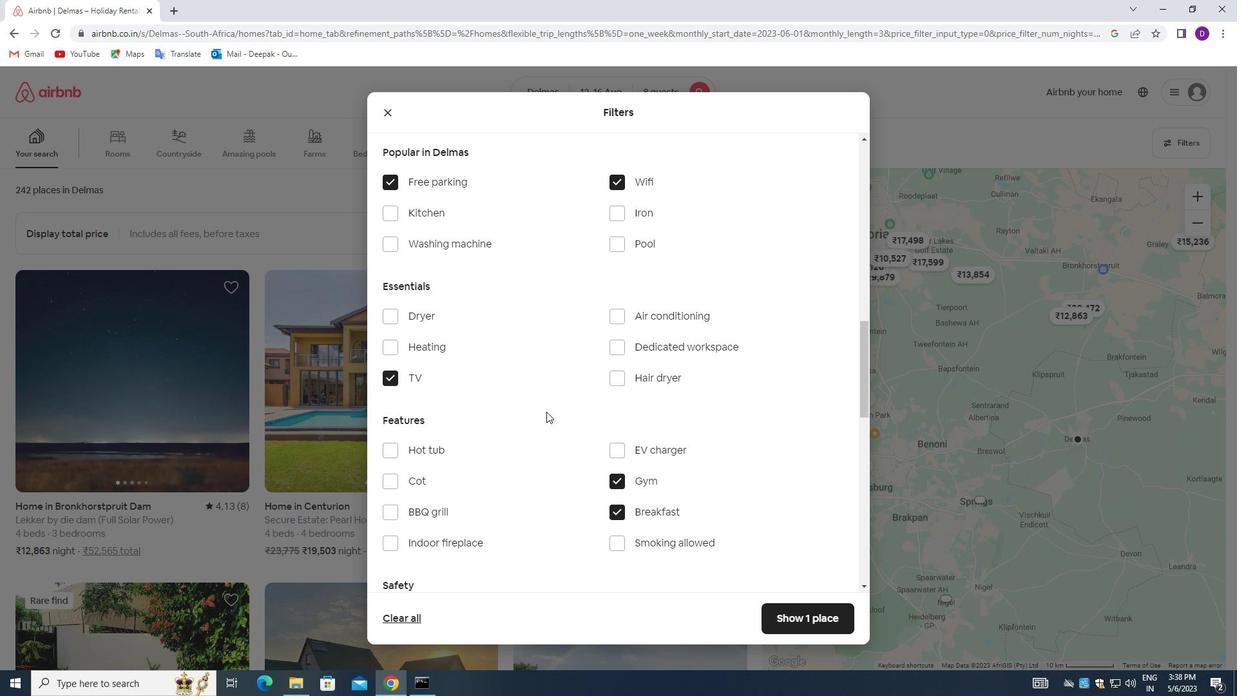 
Action: Mouse moved to (546, 412)
Screenshot: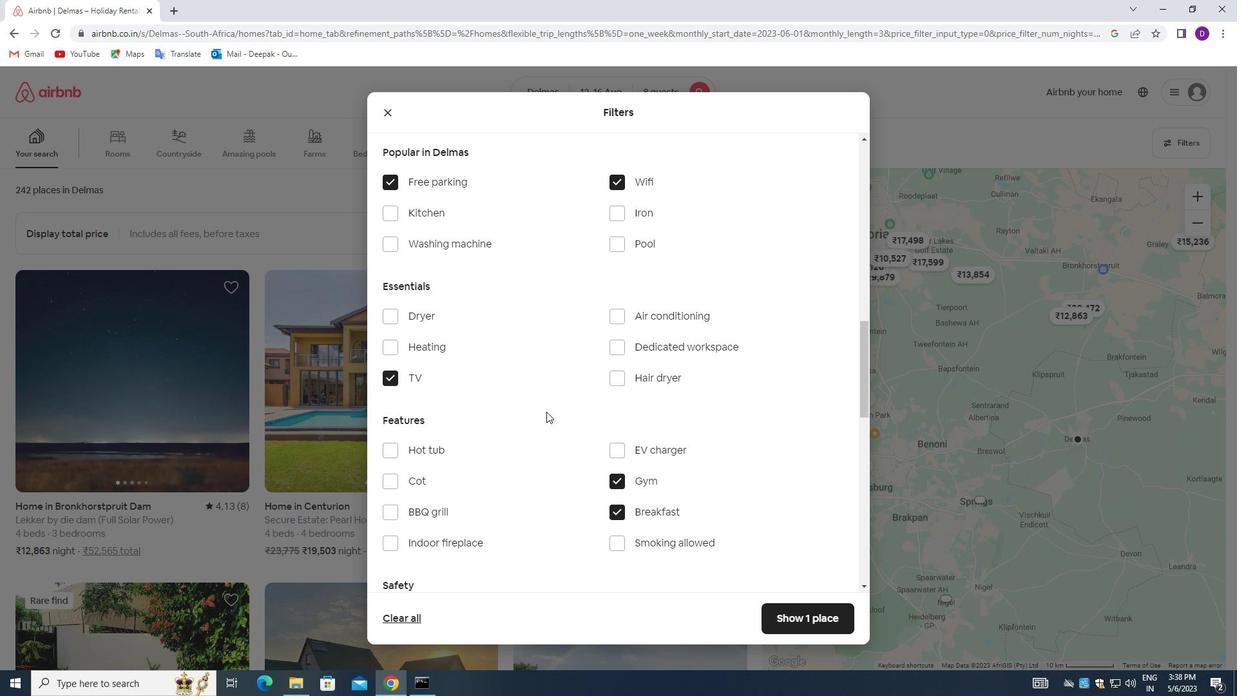 
Action: Mouse scrolled (546, 411) with delta (0, 0)
Screenshot: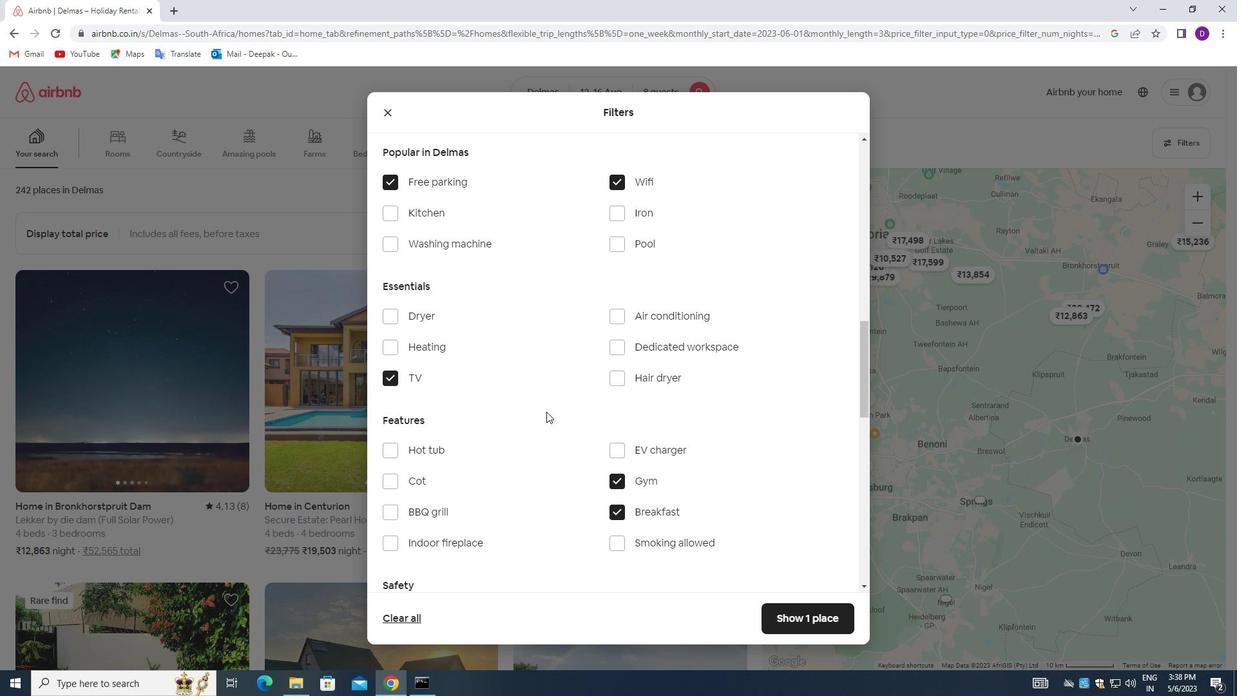 
Action: Mouse moved to (547, 412)
Screenshot: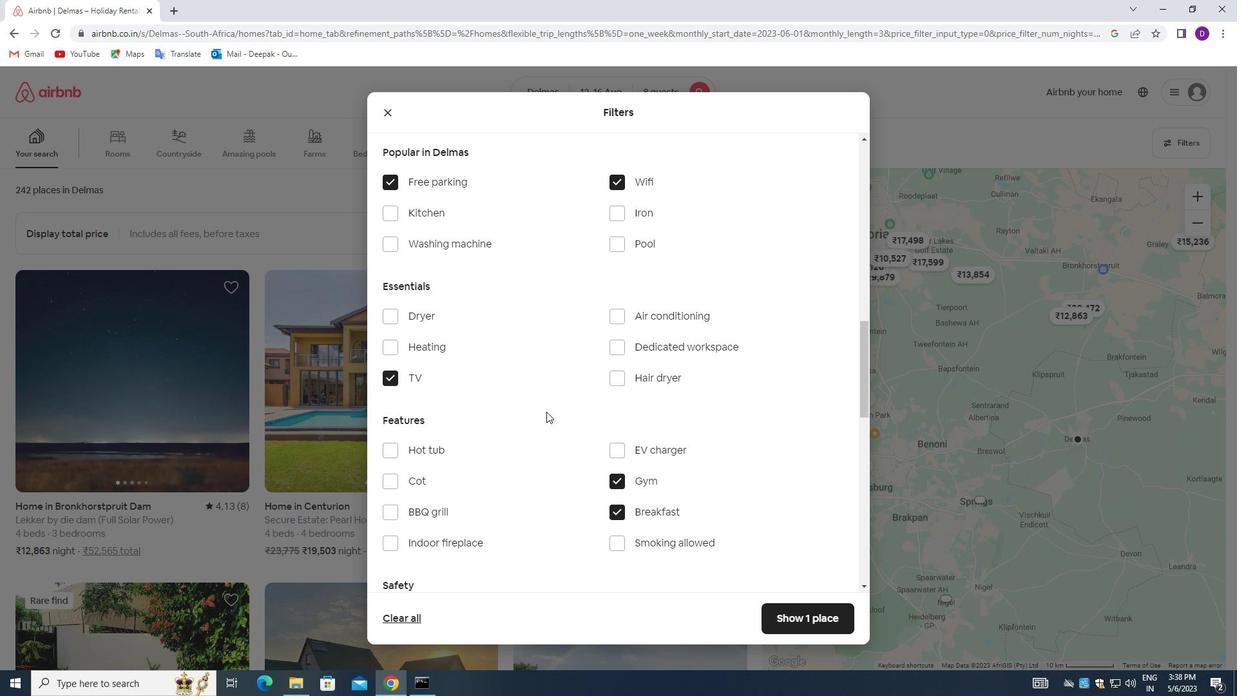 
Action: Mouse scrolled (547, 411) with delta (0, 0)
Screenshot: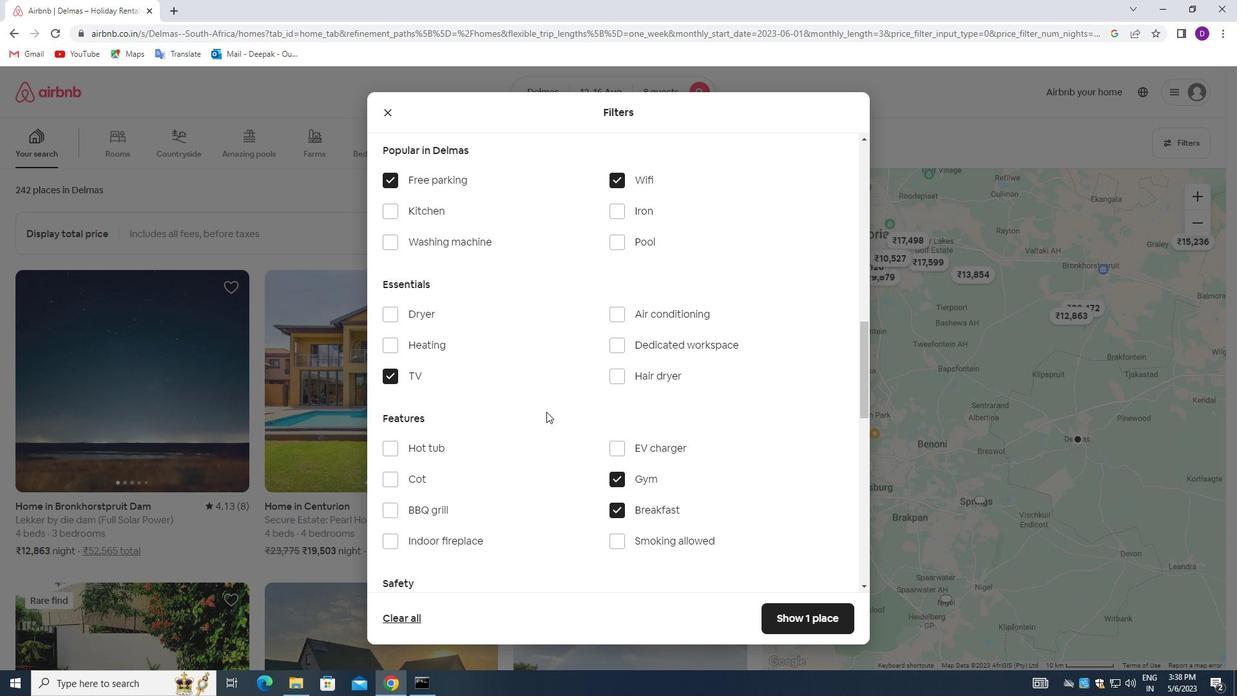 
Action: Mouse moved to (554, 430)
Screenshot: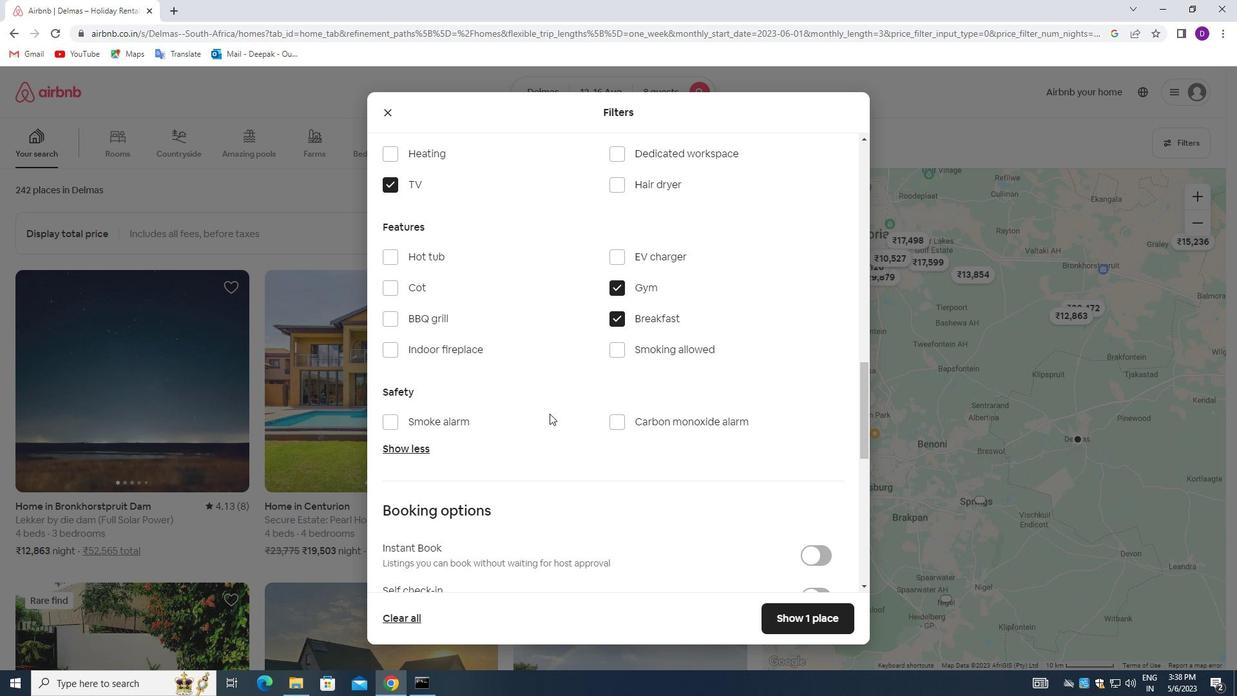 
Action: Mouse scrolled (554, 429) with delta (0, 0)
Screenshot: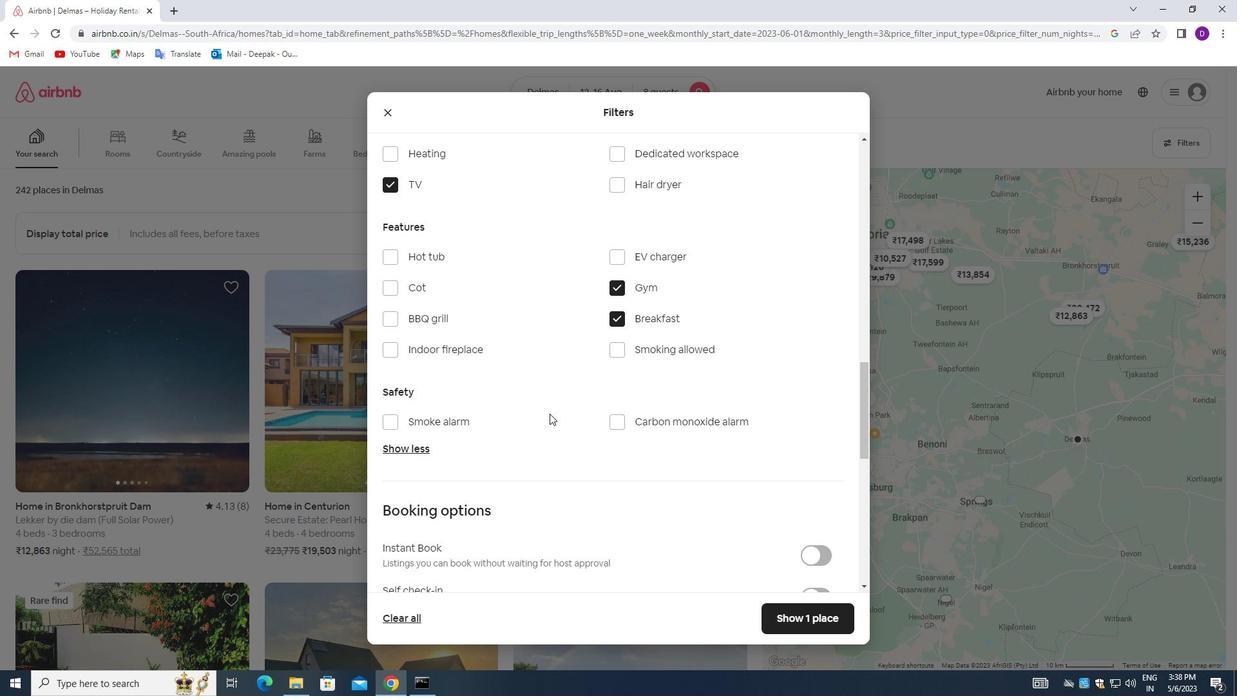 
Action: Mouse moved to (554, 434)
Screenshot: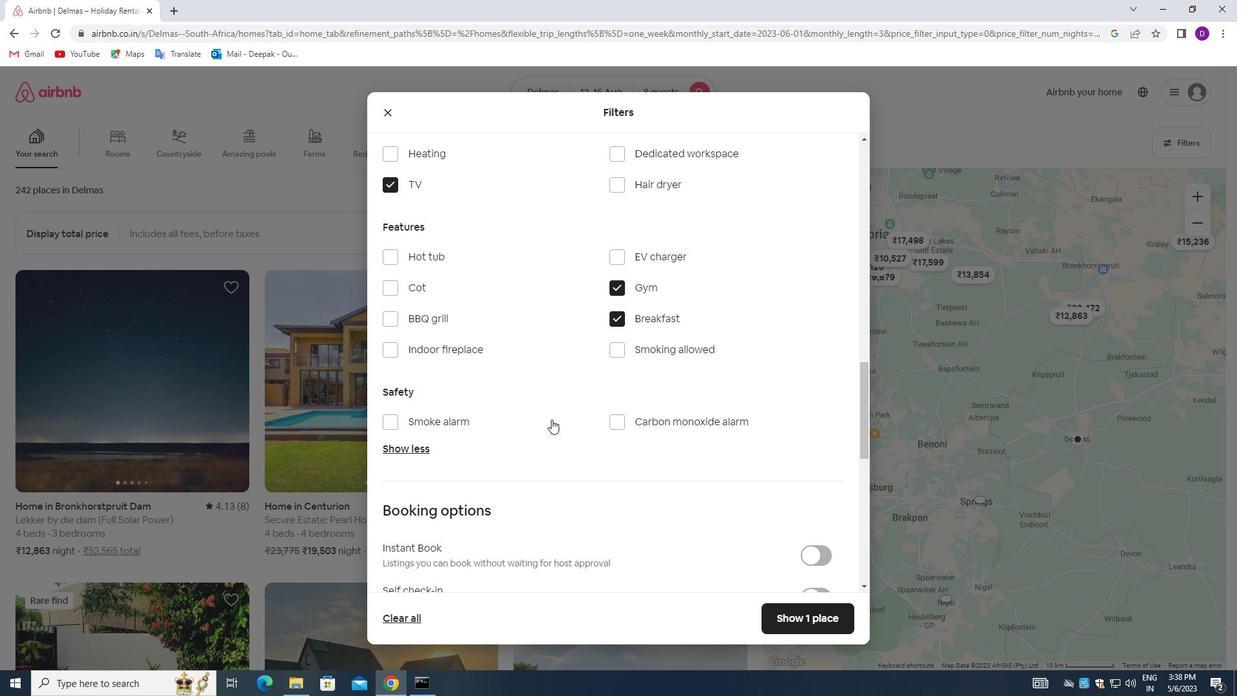 
Action: Mouse scrolled (554, 433) with delta (0, 0)
Screenshot: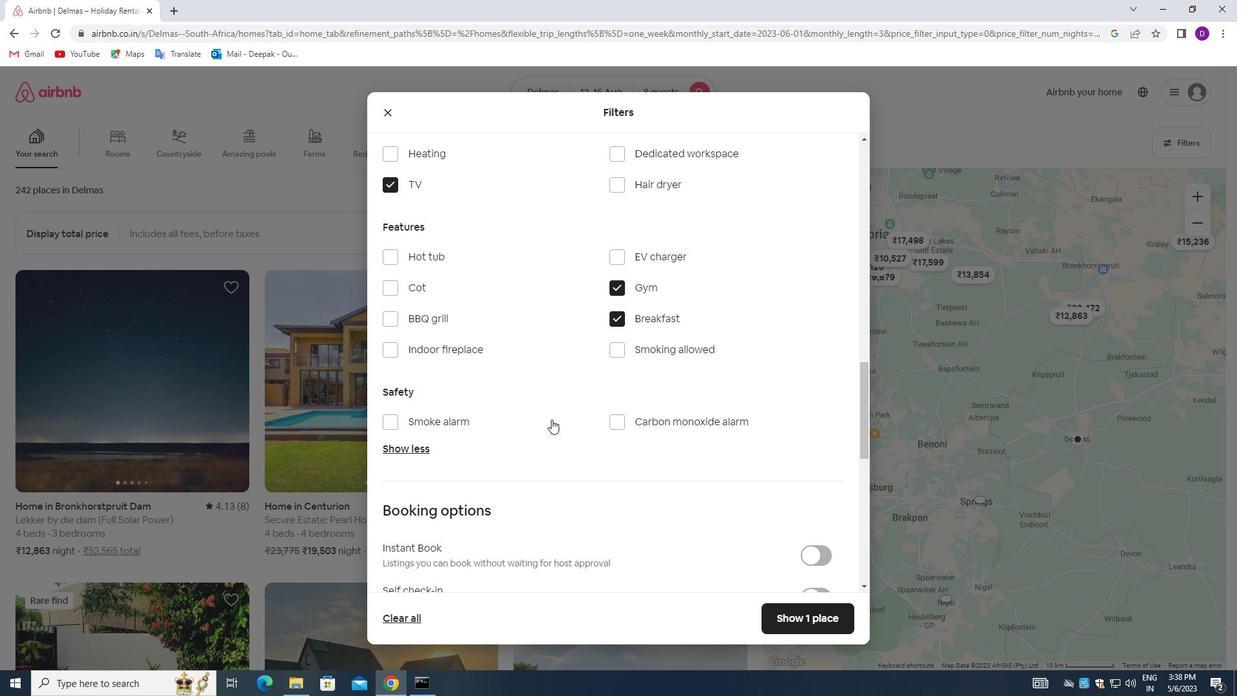 
Action: Mouse moved to (554, 436)
Screenshot: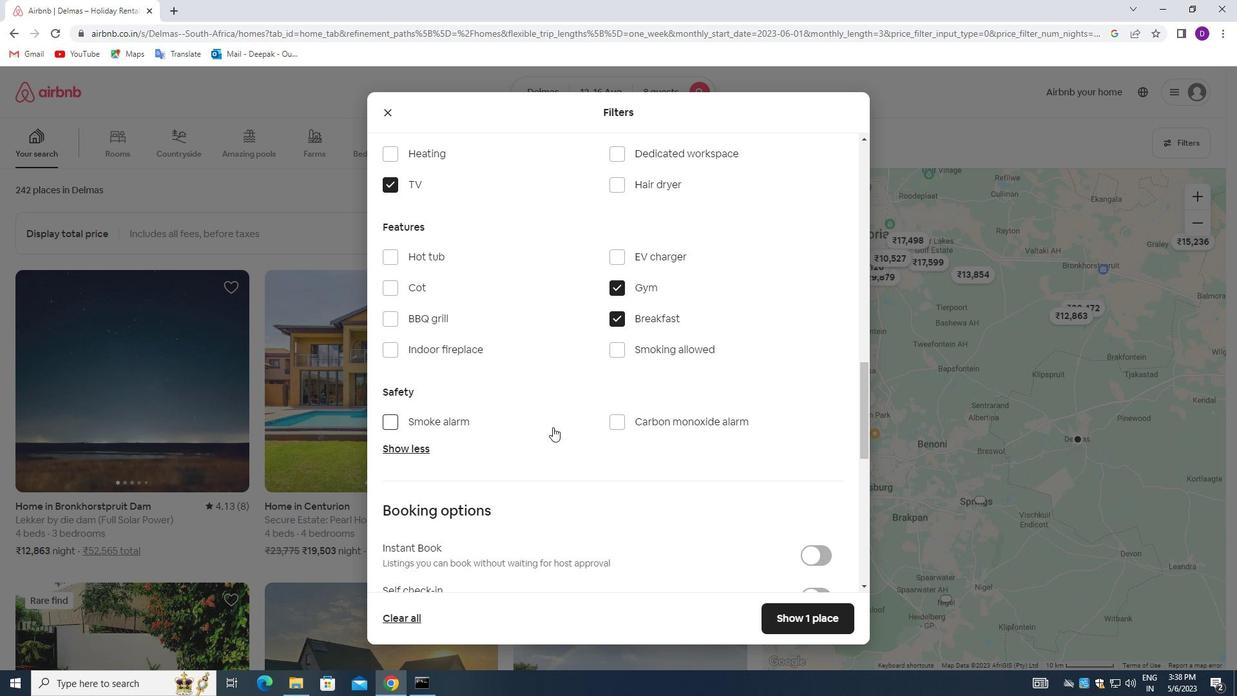 
Action: Mouse scrolled (554, 435) with delta (0, 0)
Screenshot: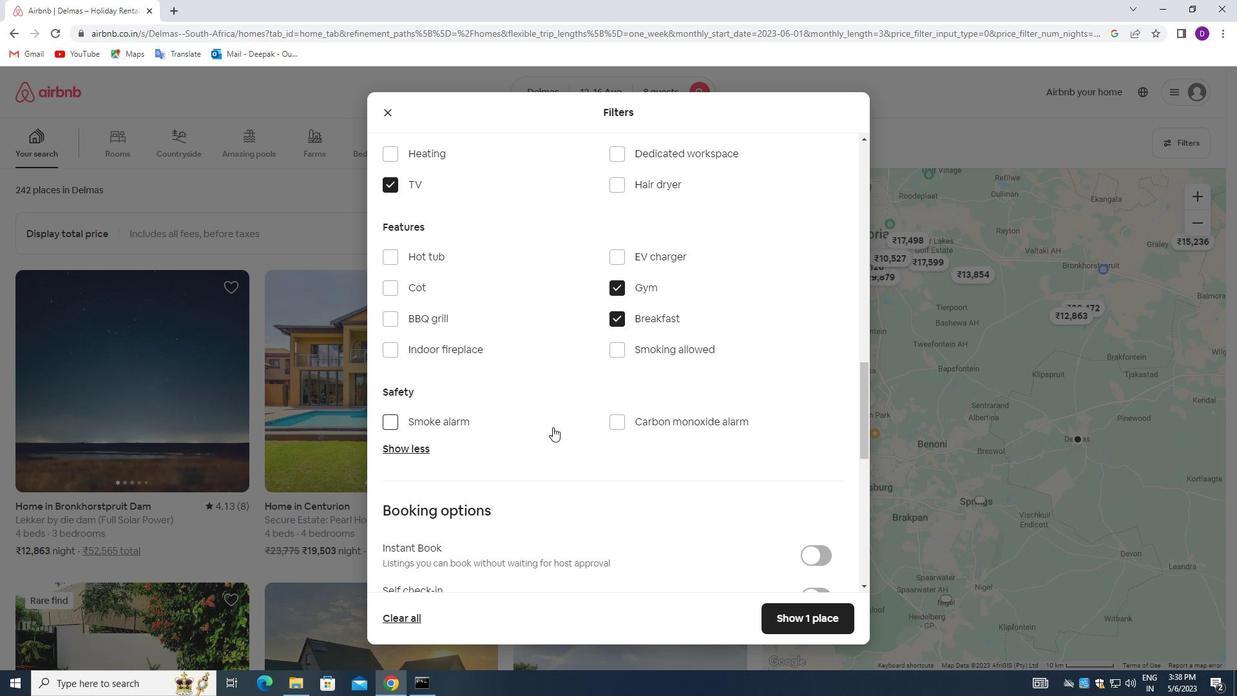 
Action: Mouse moved to (810, 405)
Screenshot: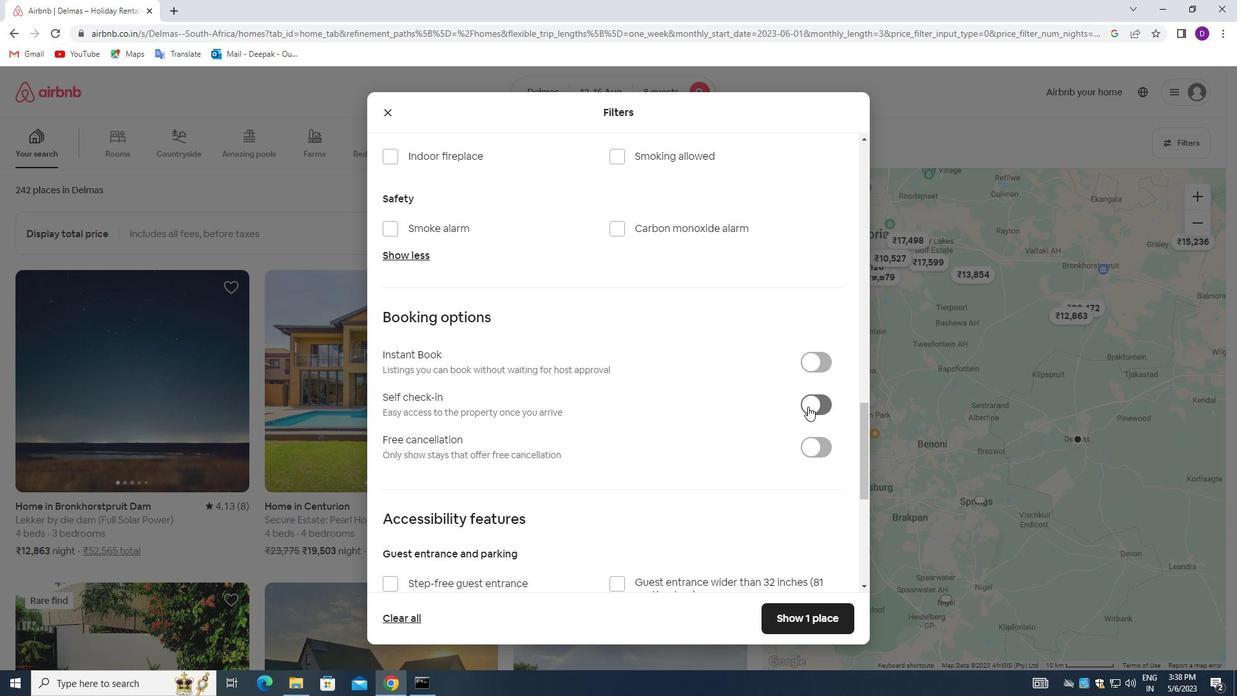 
Action: Mouse pressed left at (810, 405)
Screenshot: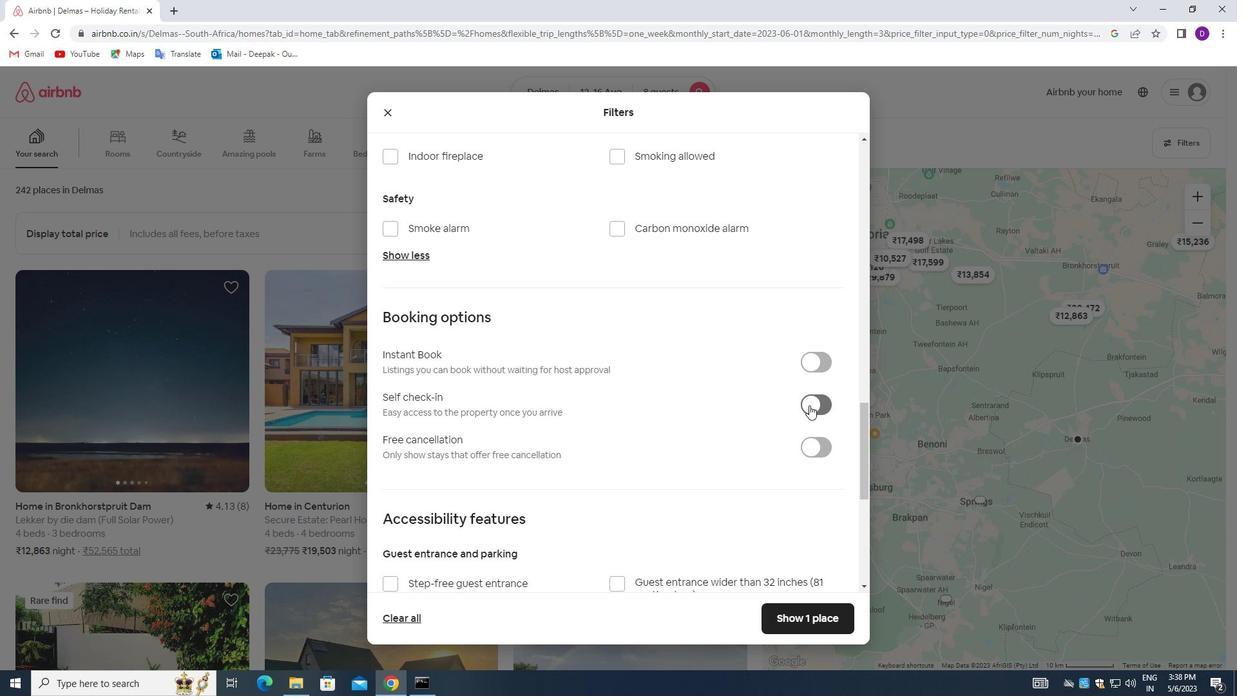 
Action: Mouse moved to (670, 404)
Screenshot: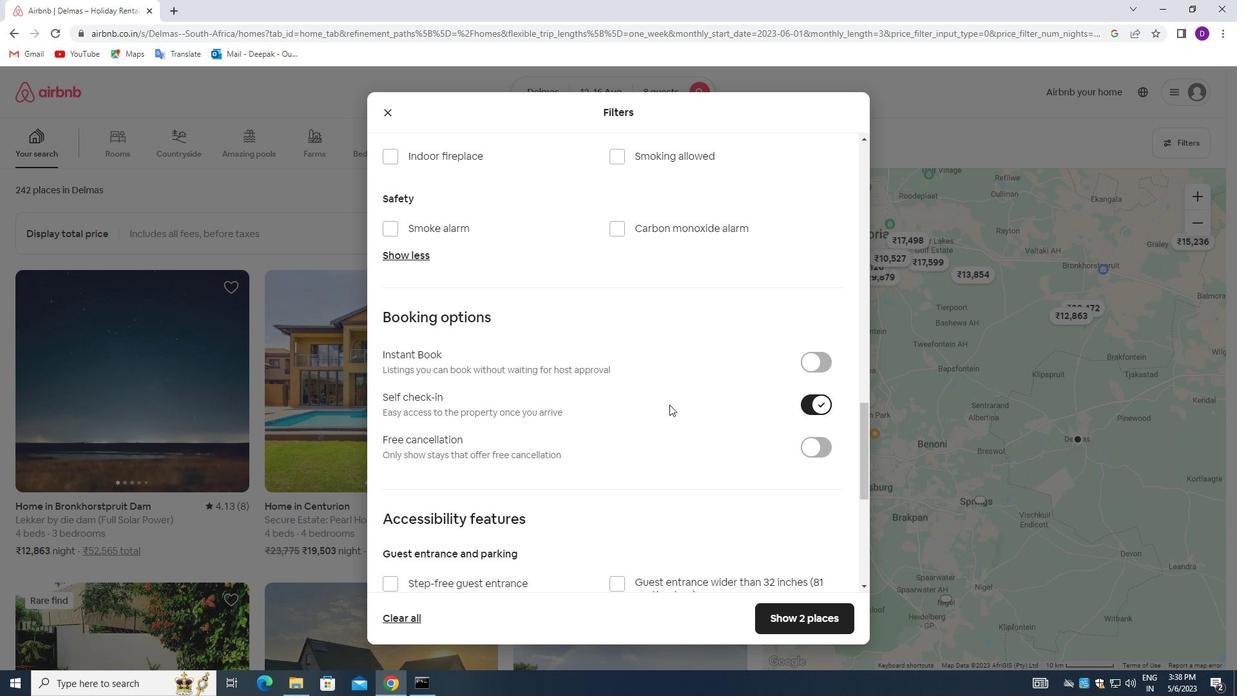 
Action: Mouse scrolled (670, 403) with delta (0, 0)
Screenshot: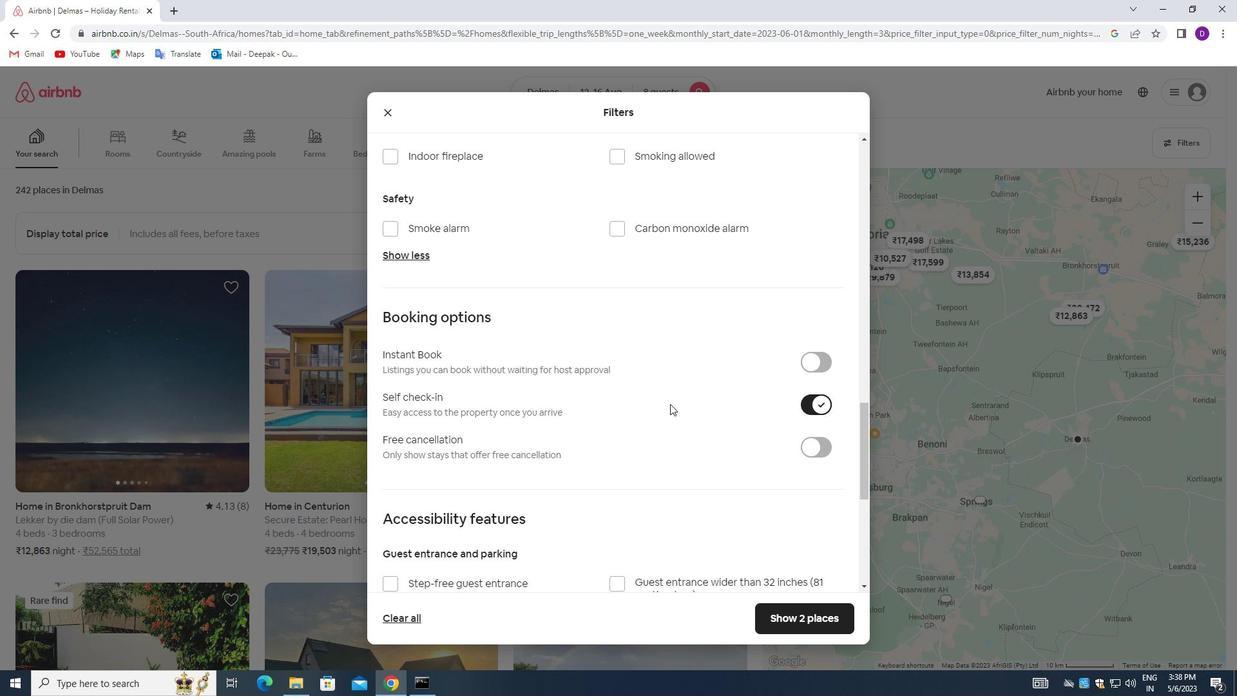 
Action: Mouse scrolled (670, 403) with delta (0, 0)
Screenshot: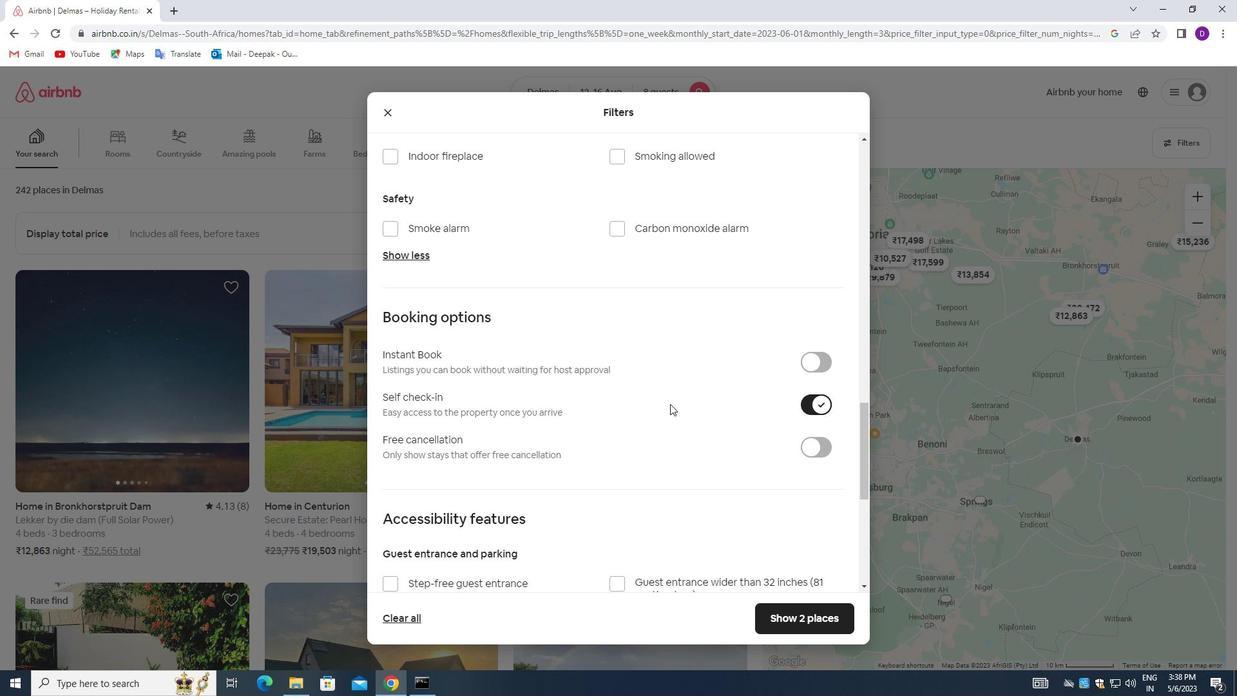 
Action: Mouse scrolled (670, 403) with delta (0, 0)
Screenshot: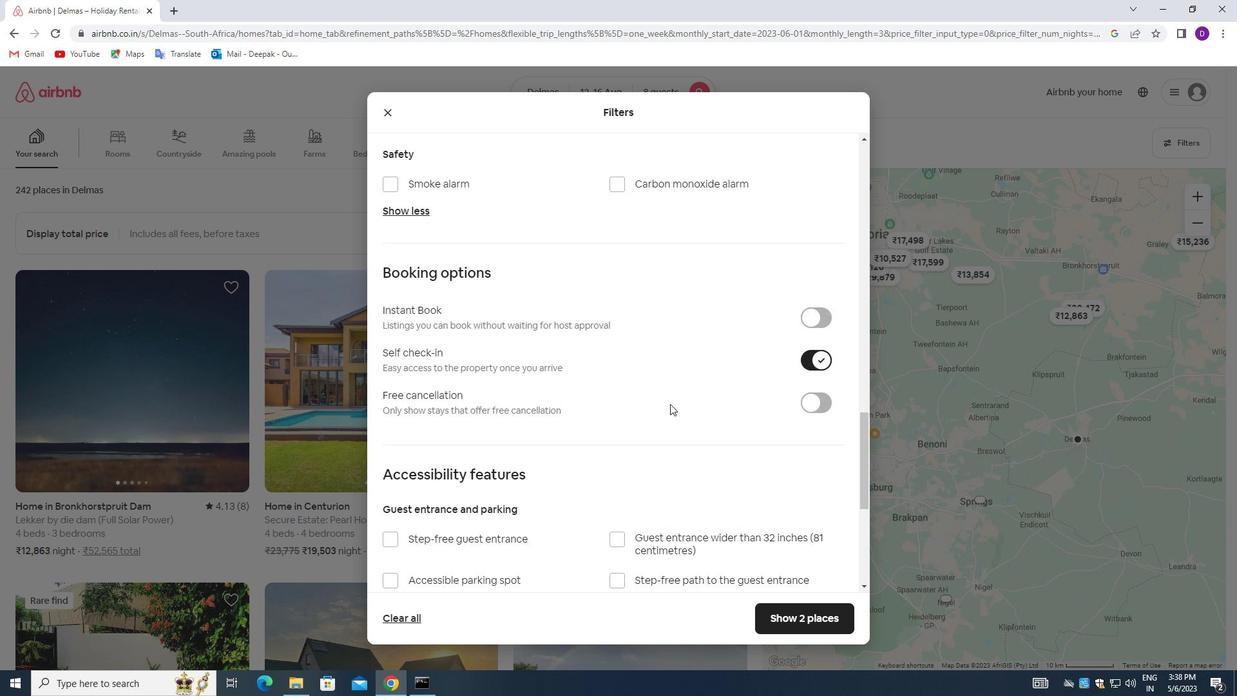 
Action: Mouse moved to (634, 451)
Screenshot: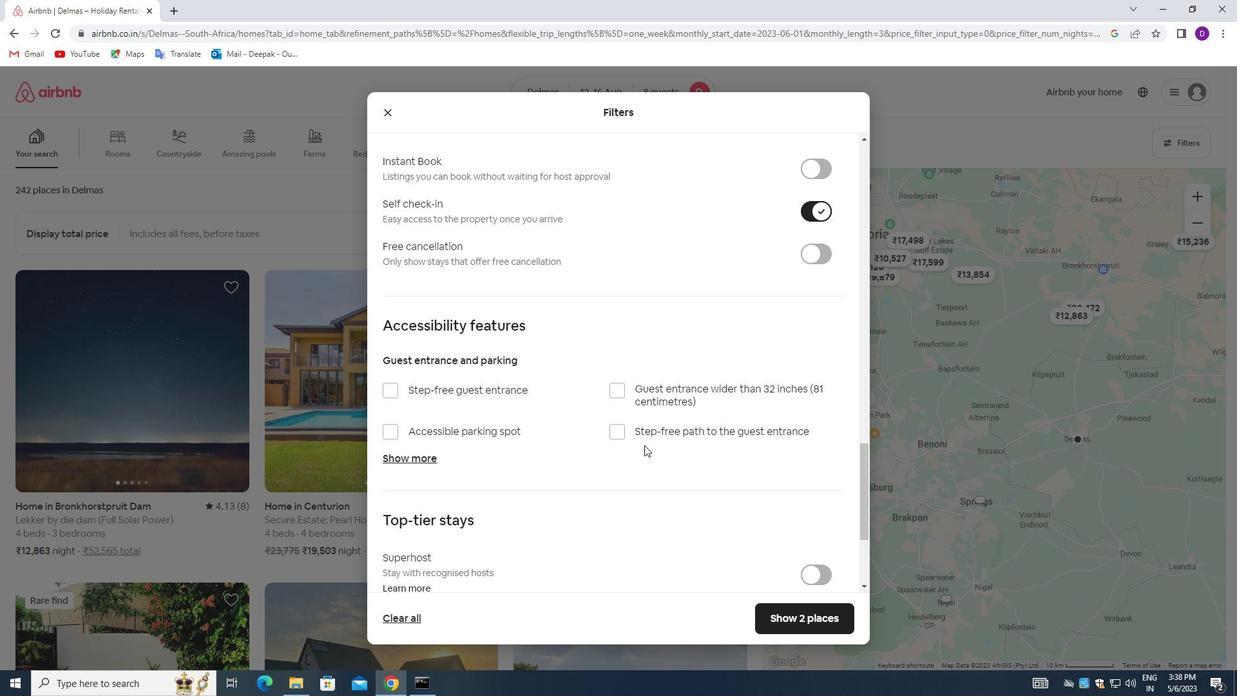 
Action: Mouse scrolled (634, 451) with delta (0, 0)
Screenshot: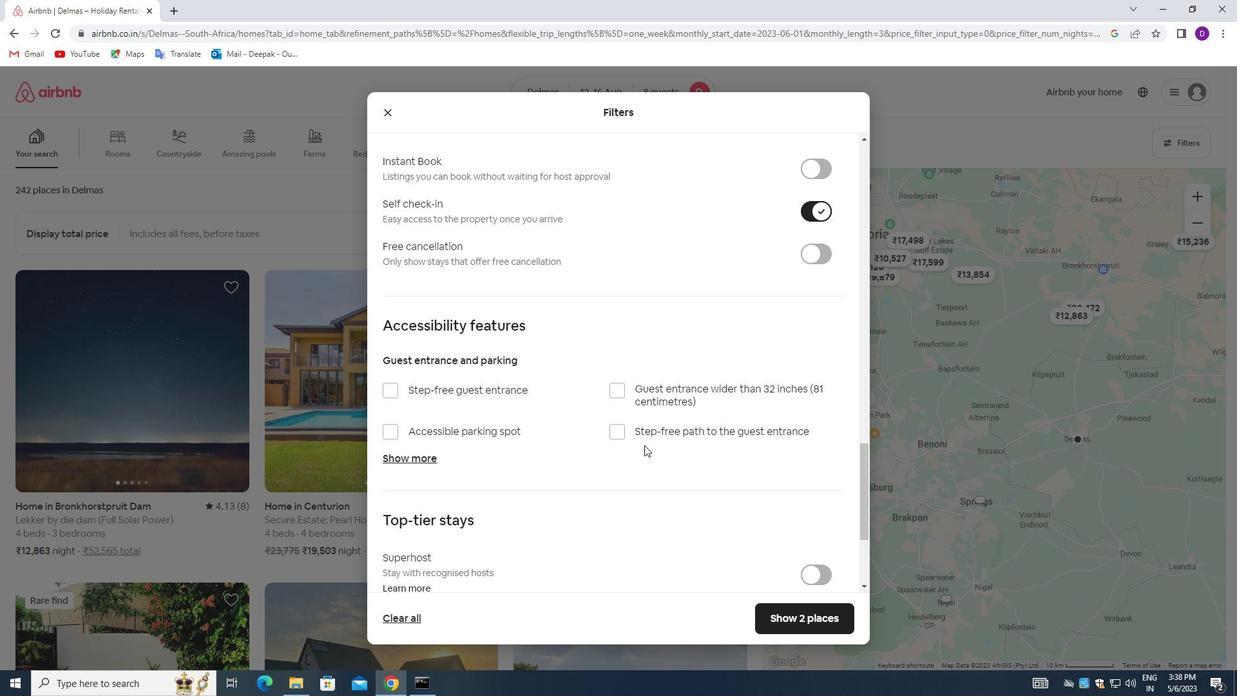 
Action: Mouse moved to (626, 450)
Screenshot: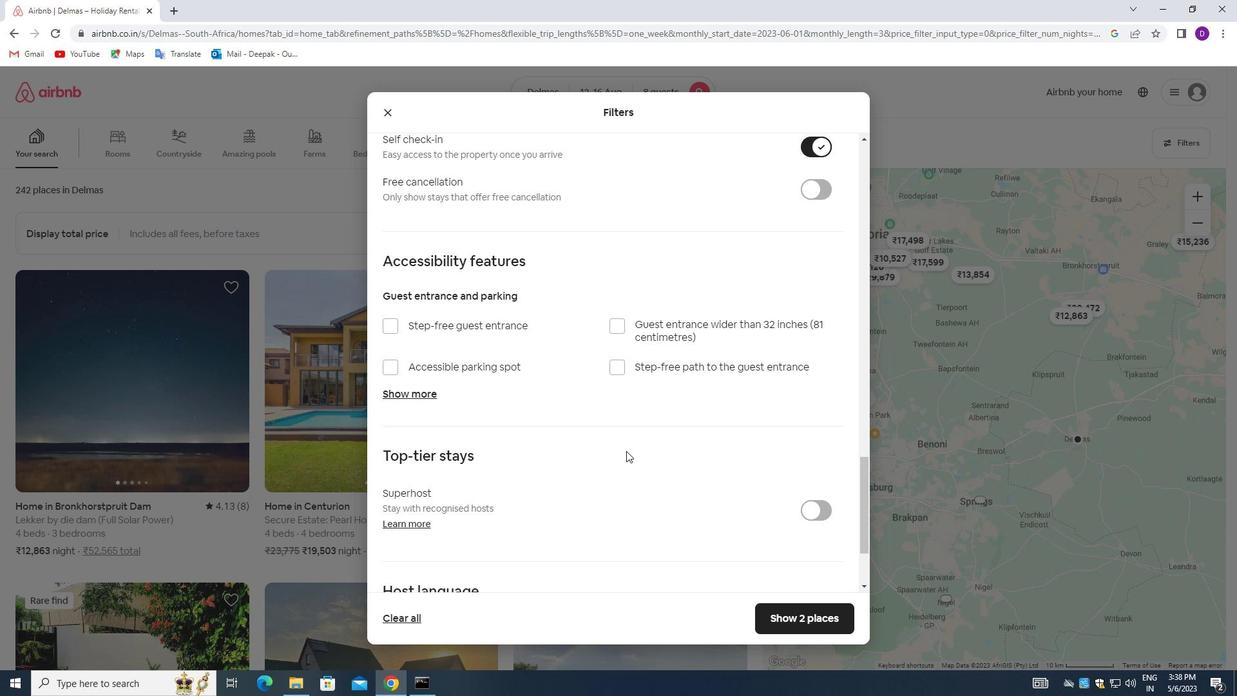 
Action: Mouse scrolled (626, 449) with delta (0, 0)
Screenshot: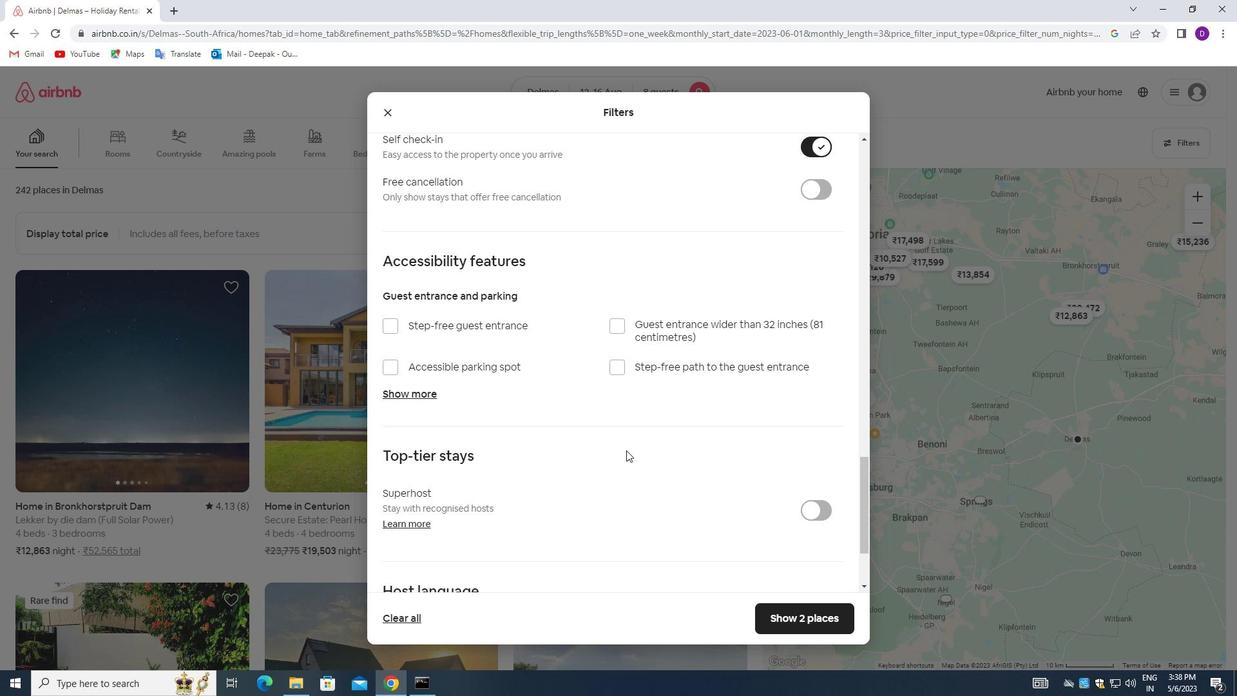 
Action: Mouse scrolled (626, 449) with delta (0, 0)
Screenshot: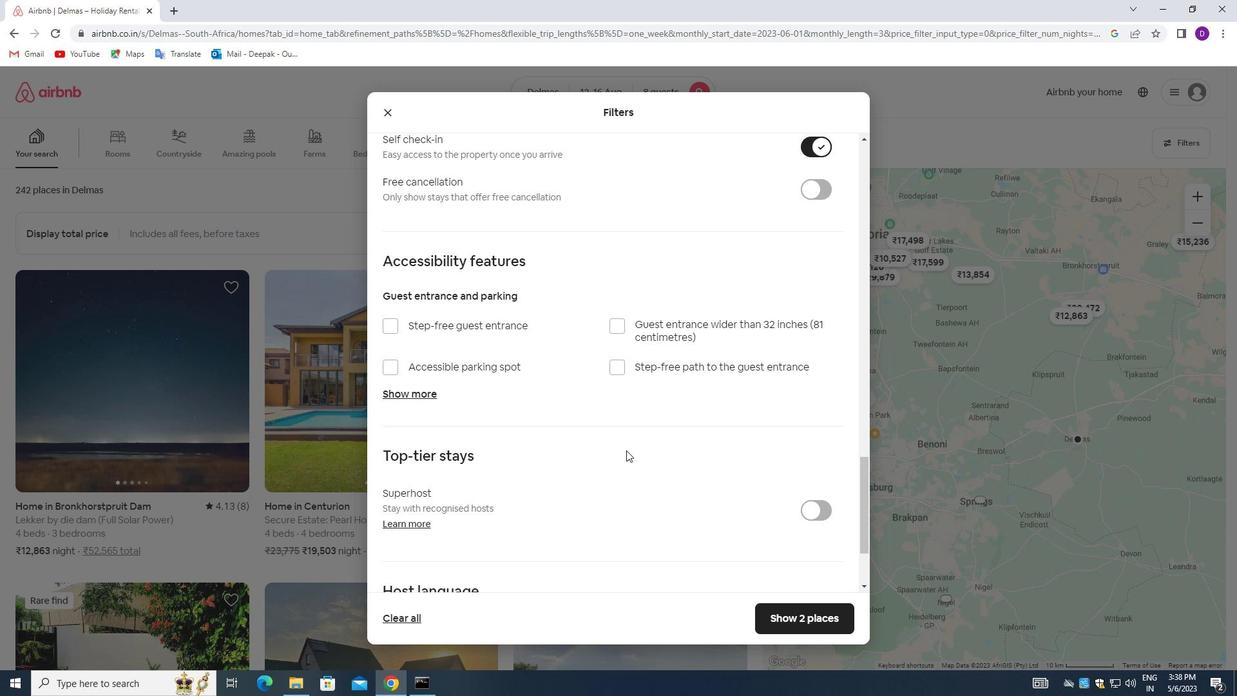
Action: Mouse moved to (564, 459)
Screenshot: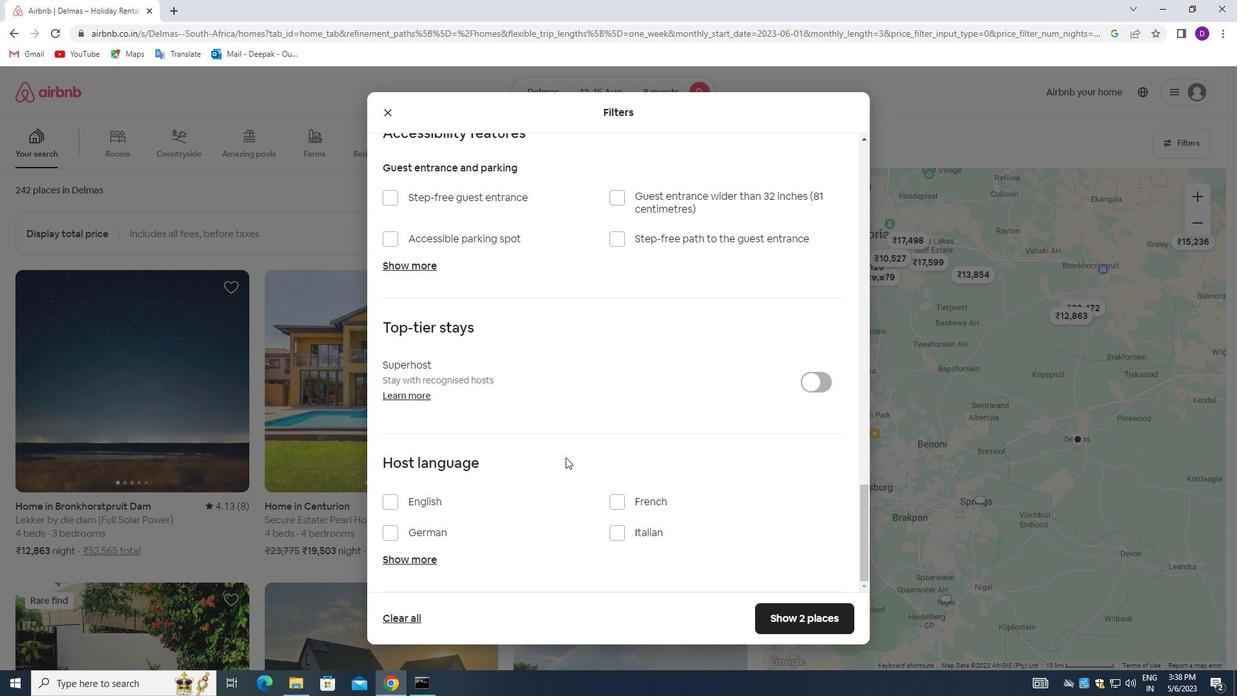 
Action: Mouse scrolled (564, 458) with delta (0, 0)
Screenshot: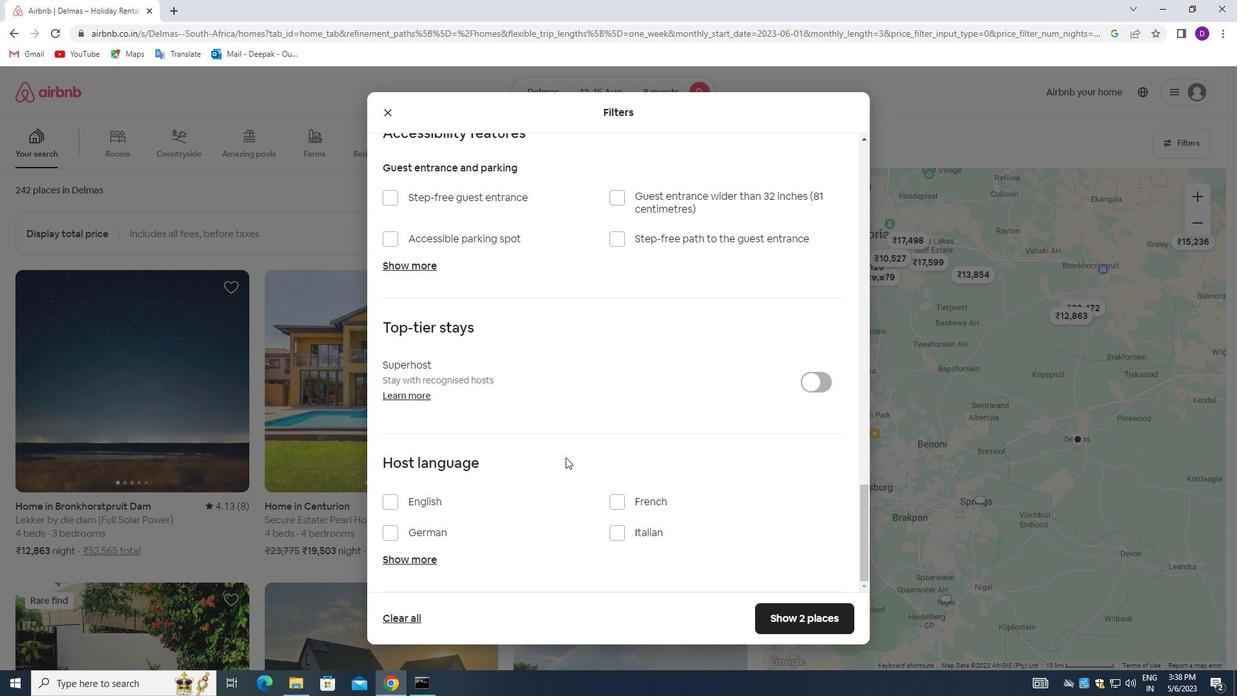 
Action: Mouse moved to (558, 464)
Screenshot: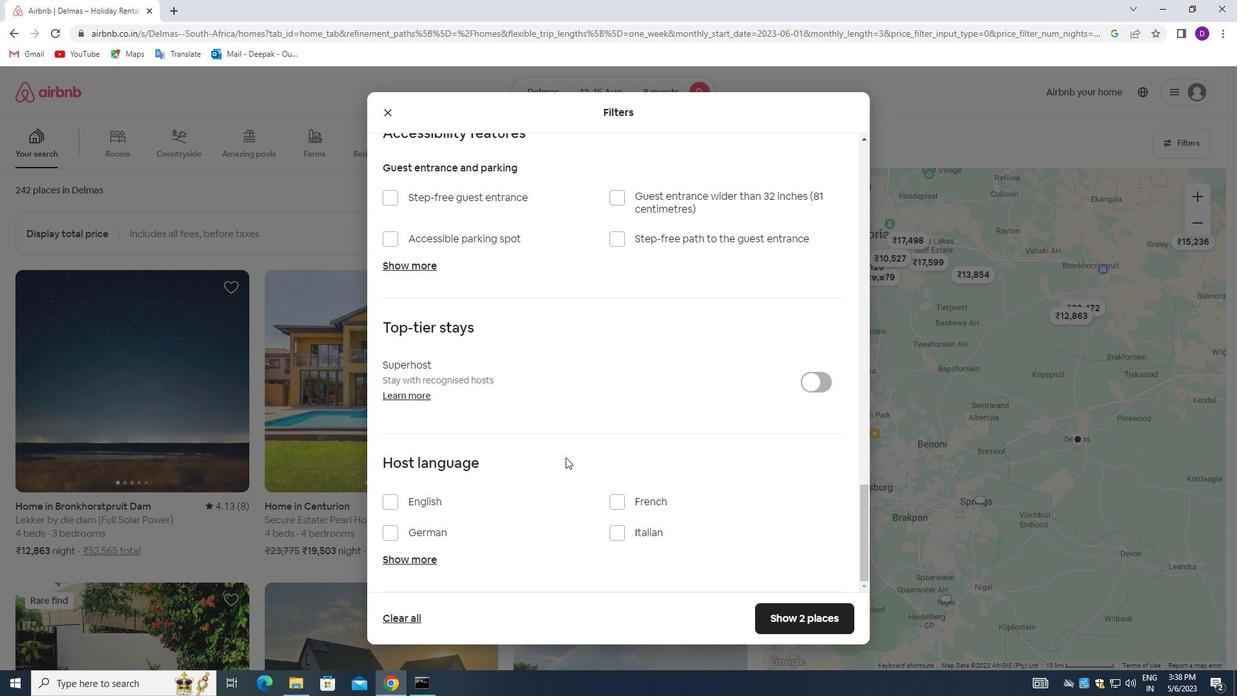 
Action: Mouse scrolled (558, 463) with delta (0, 0)
Screenshot: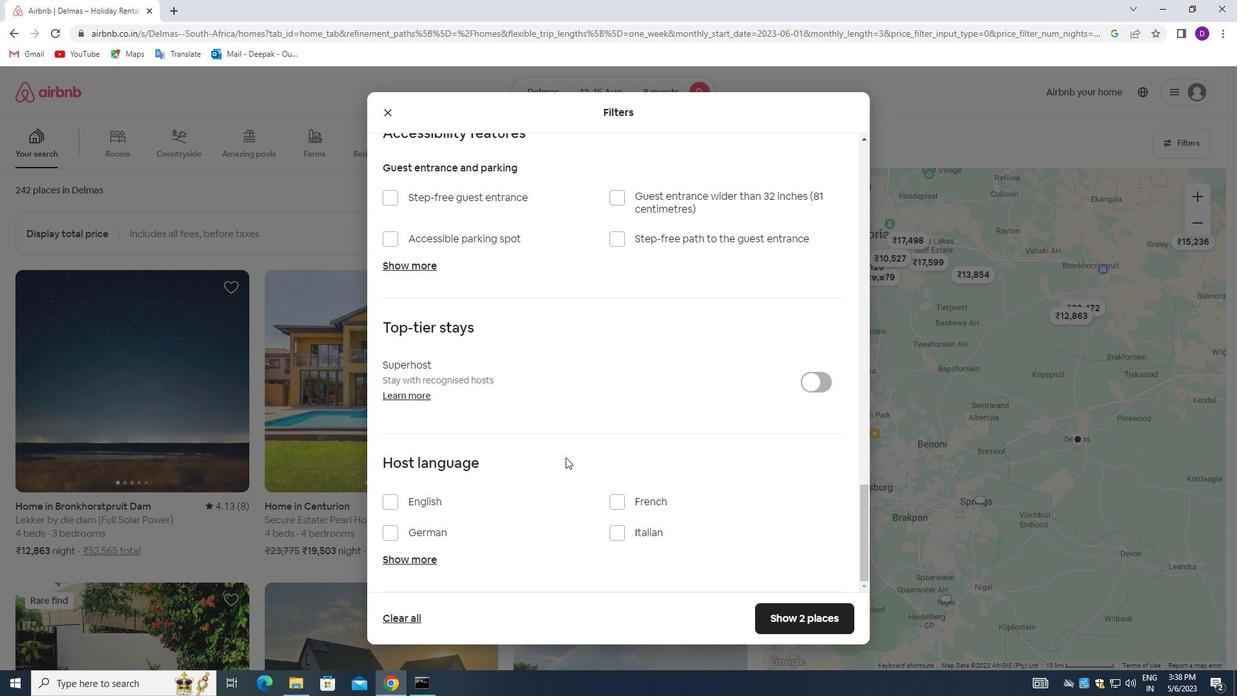 
Action: Mouse moved to (558, 466)
Screenshot: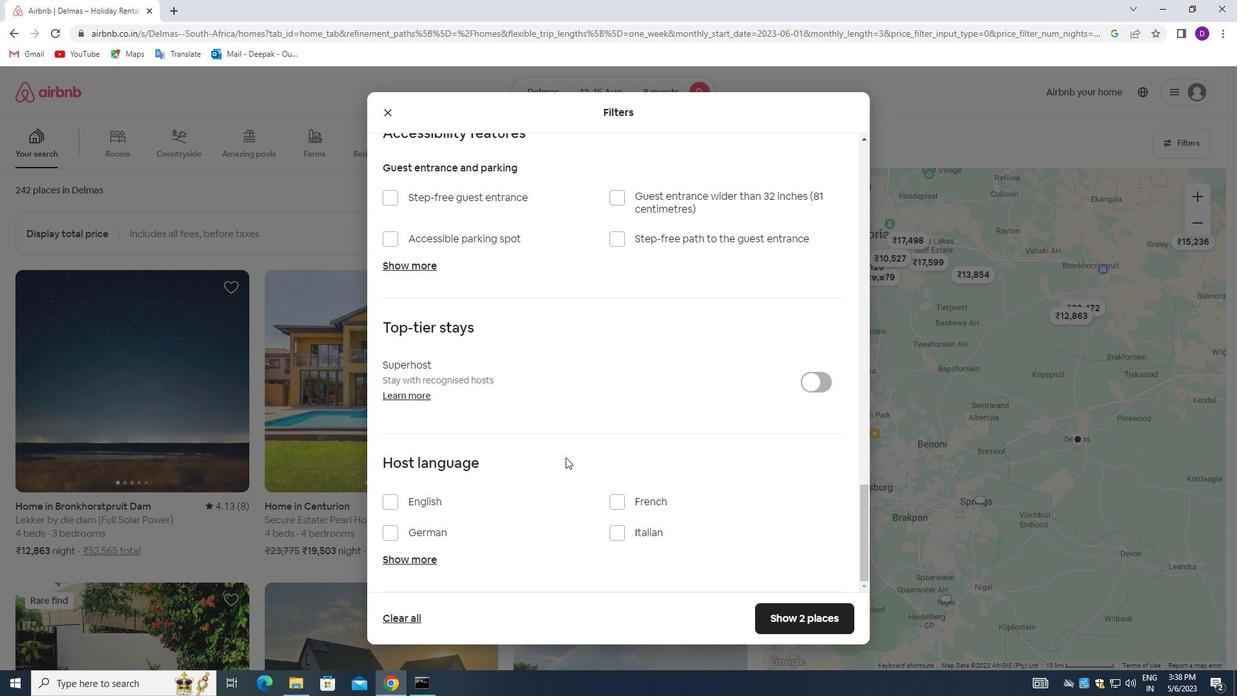 
Action: Mouse scrolled (558, 465) with delta (0, 0)
Screenshot: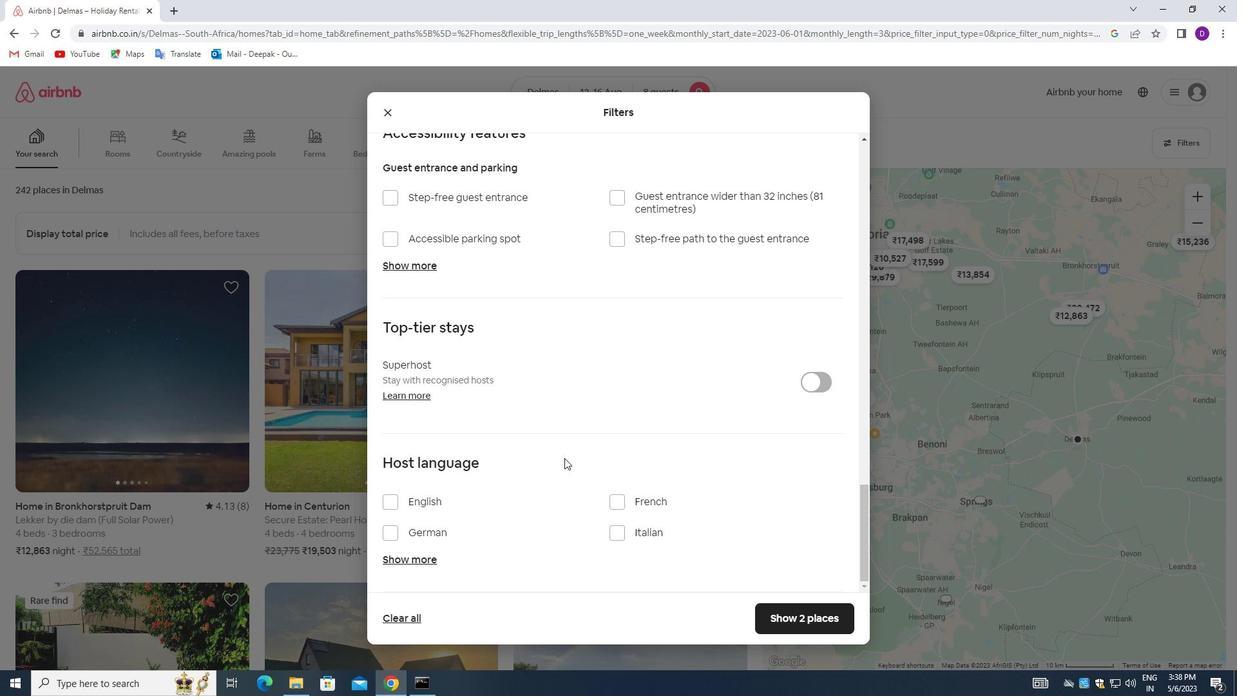 
Action: Mouse moved to (389, 501)
Screenshot: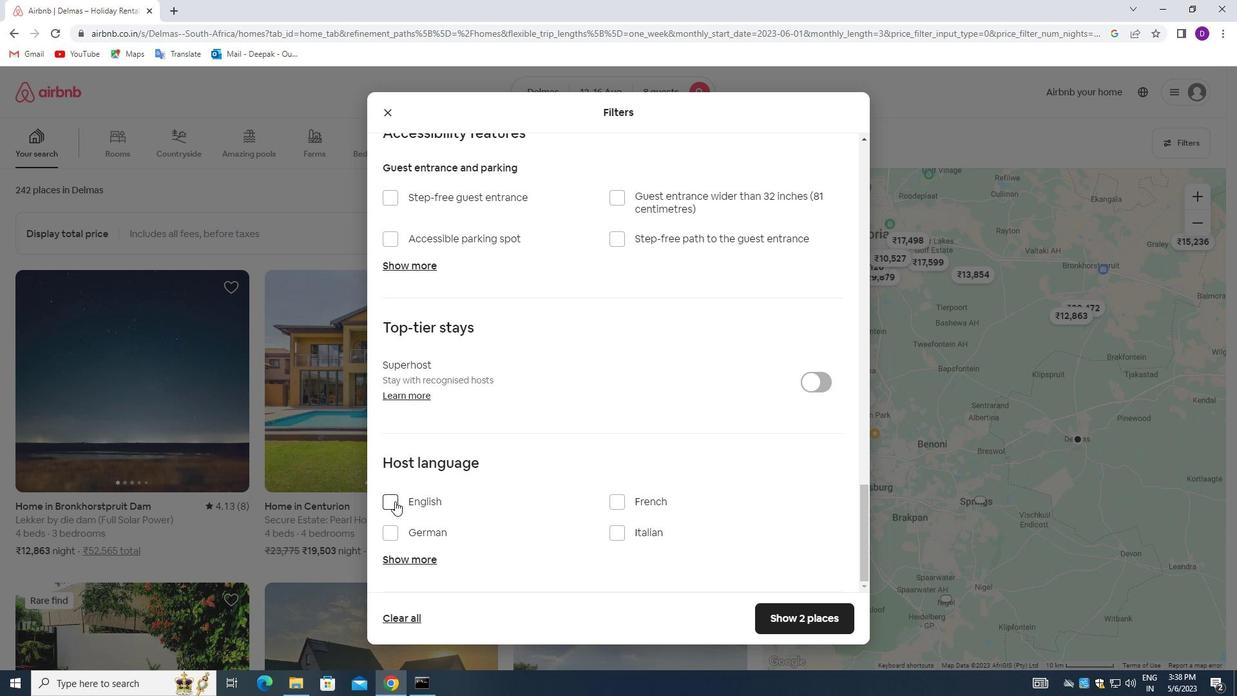 
Action: Mouse pressed left at (389, 501)
Screenshot: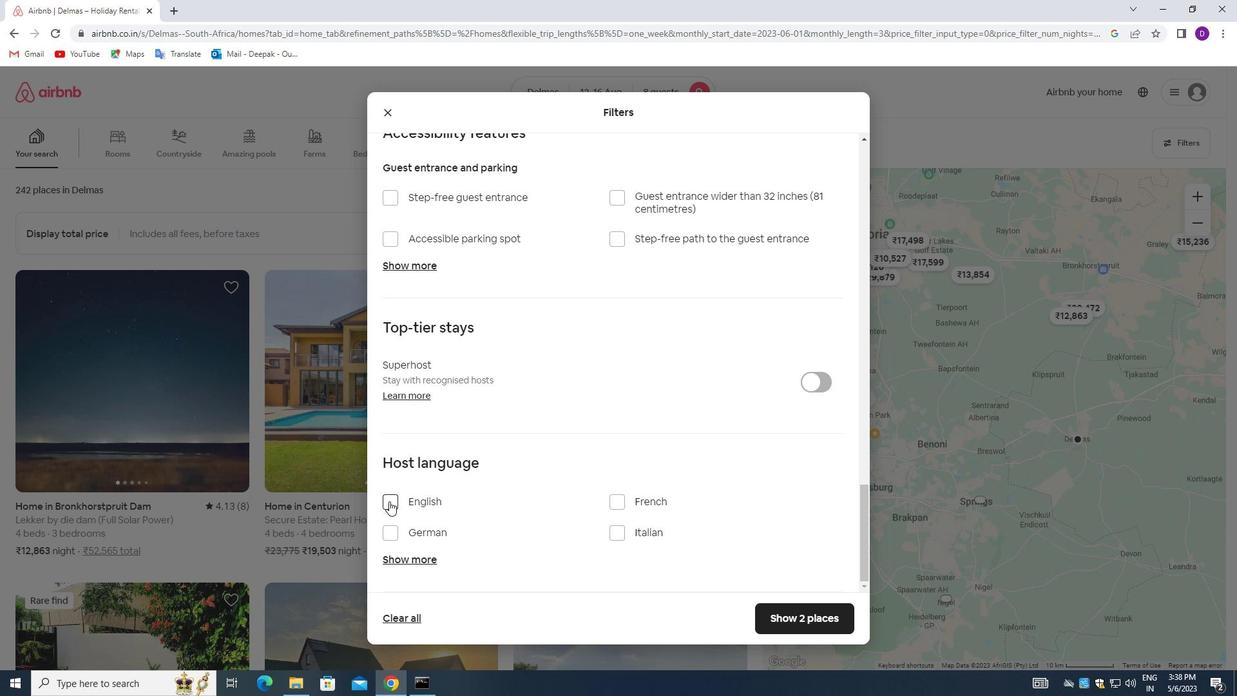 
Action: Mouse moved to (674, 466)
Screenshot: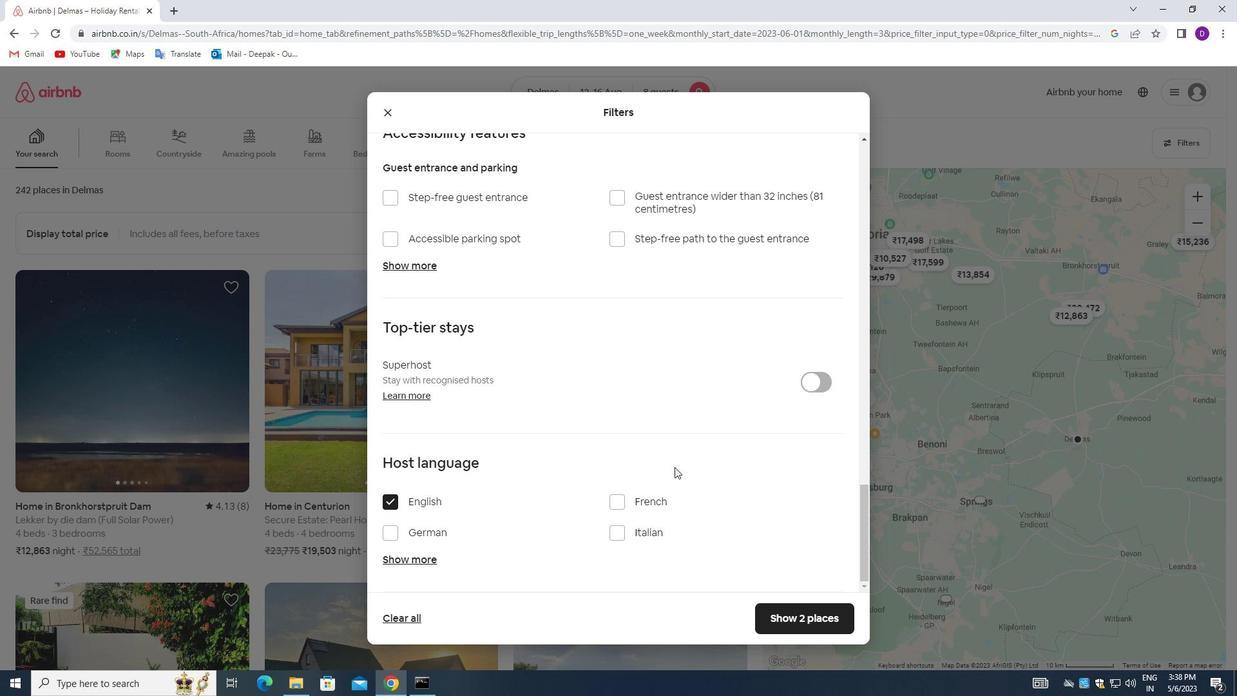 
Action: Mouse scrolled (674, 467) with delta (0, 0)
Screenshot: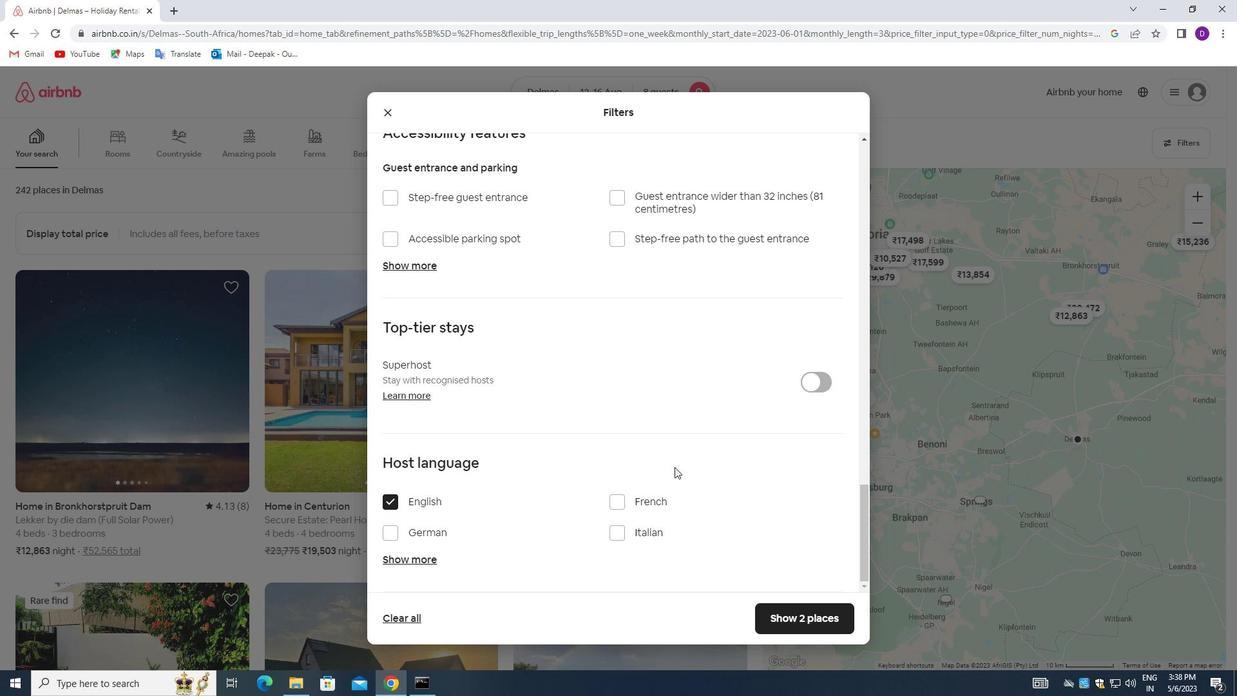 
Action: Mouse scrolled (674, 467) with delta (0, 0)
Screenshot: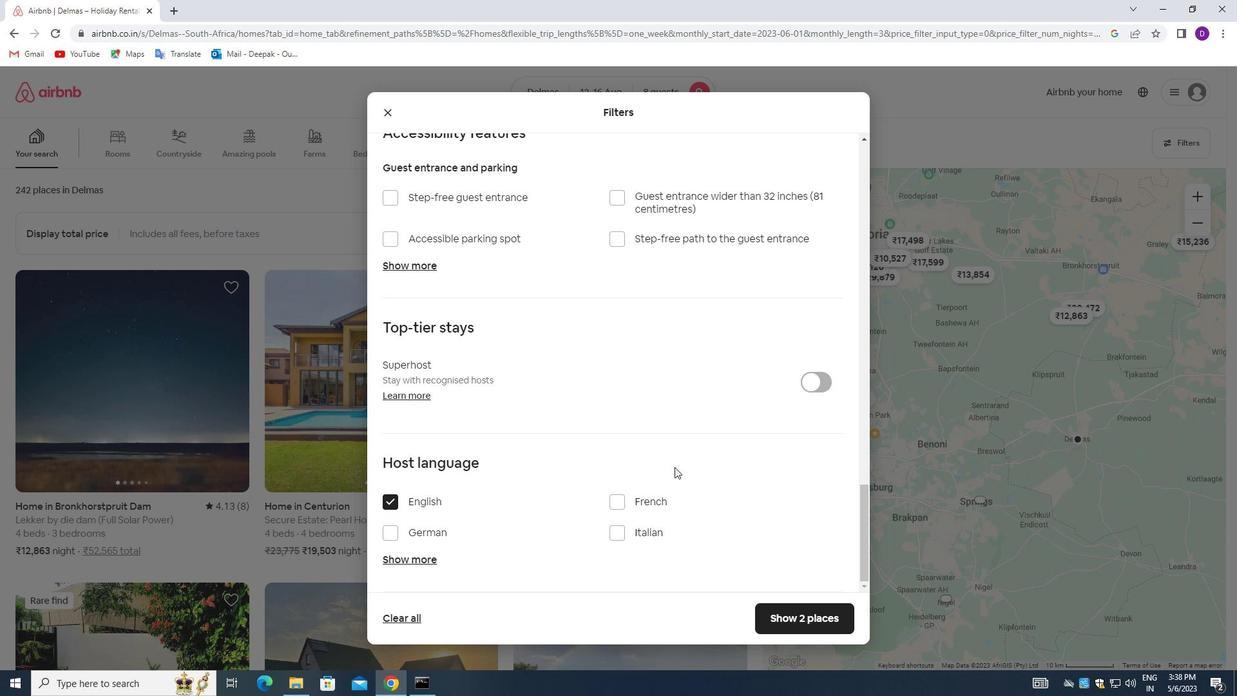 
Action: Mouse scrolled (674, 467) with delta (0, 0)
Screenshot: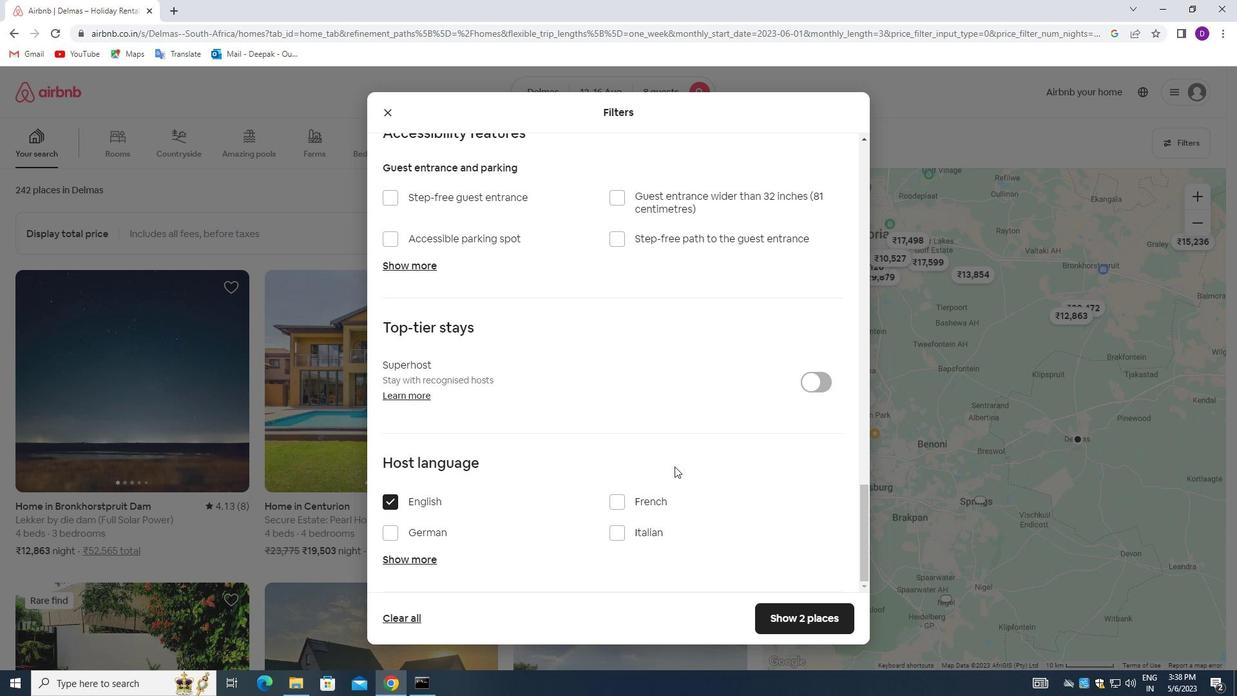 
Action: Mouse moved to (674, 471)
Screenshot: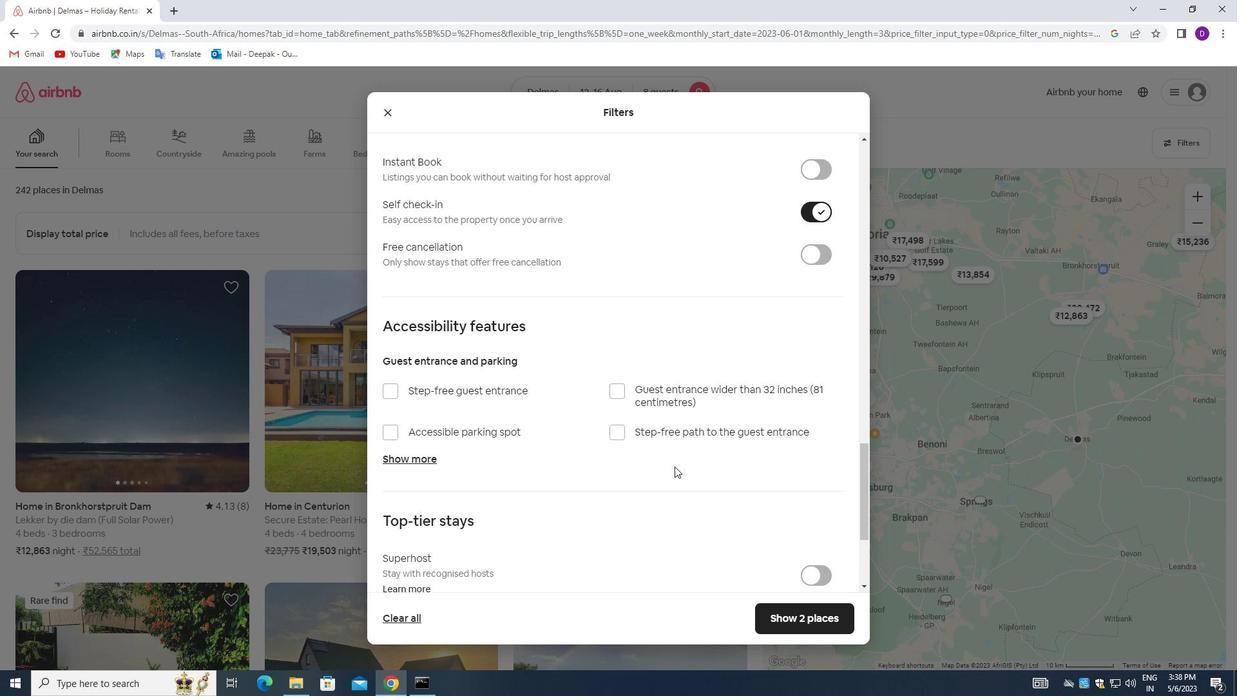
Action: Mouse scrolled (674, 471) with delta (0, 0)
Screenshot: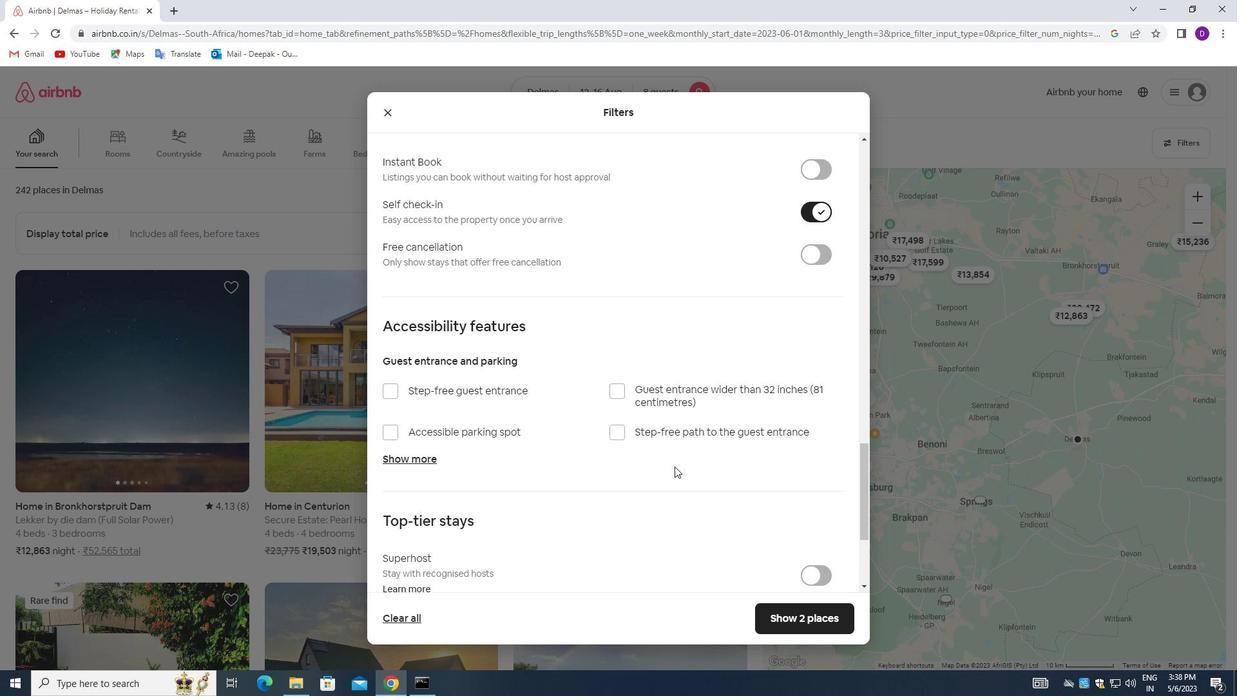 
Action: Mouse moved to (674, 475)
Screenshot: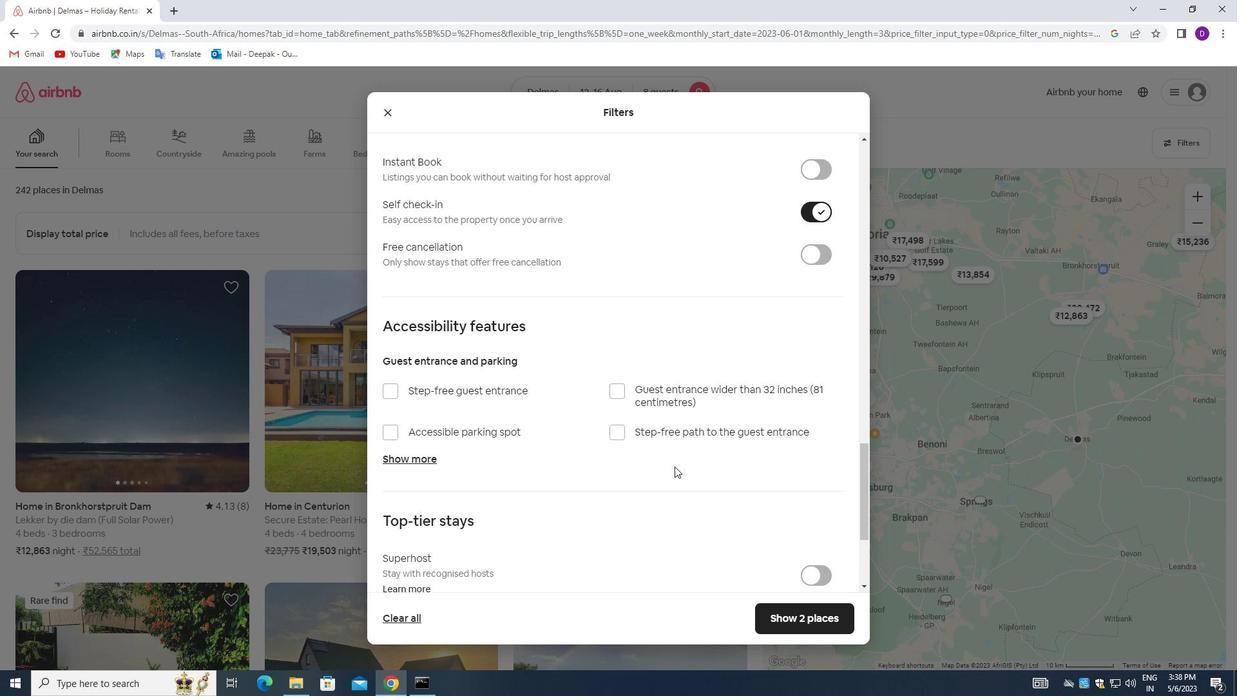 
Action: Mouse scrolled (674, 475) with delta (0, 0)
Screenshot: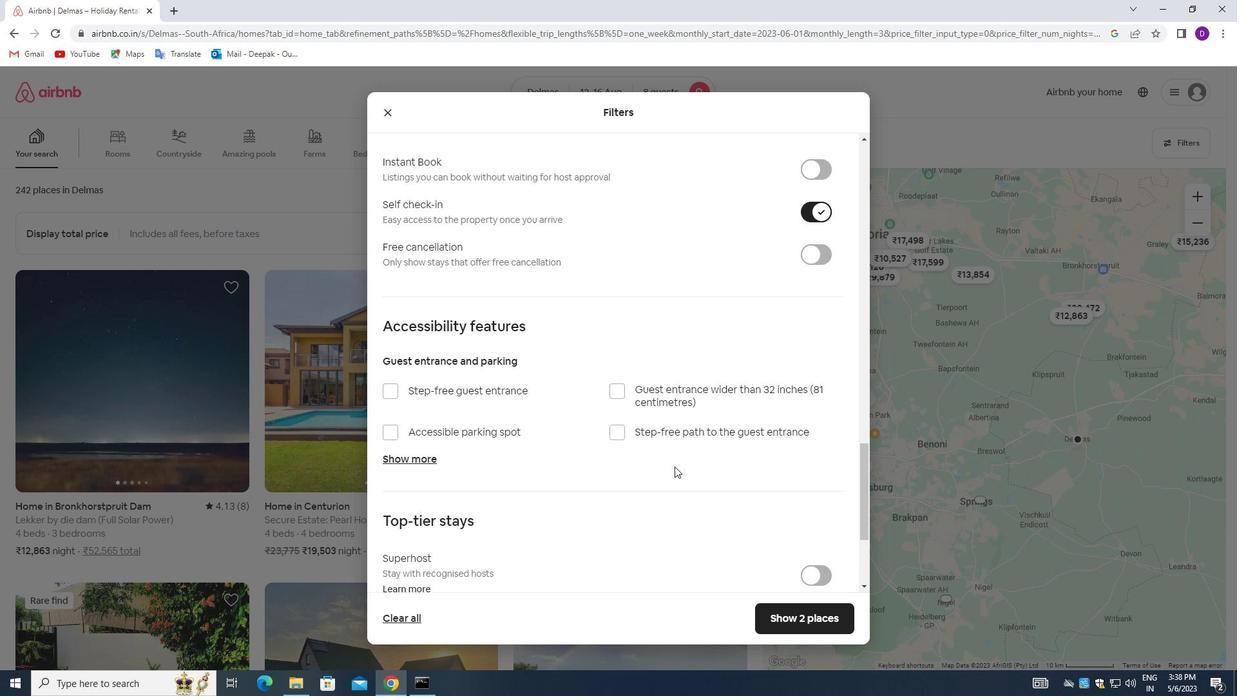 
Action: Mouse moved to (674, 478)
Screenshot: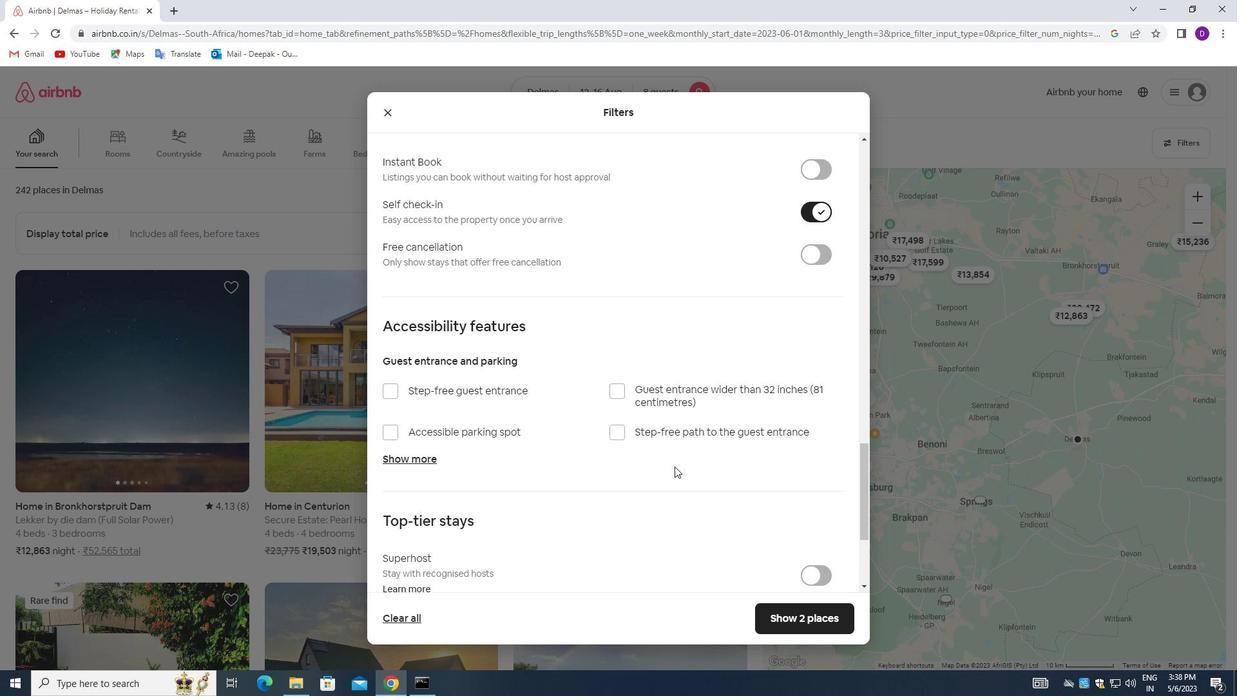 
Action: Mouse scrolled (674, 477) with delta (0, 0)
Screenshot: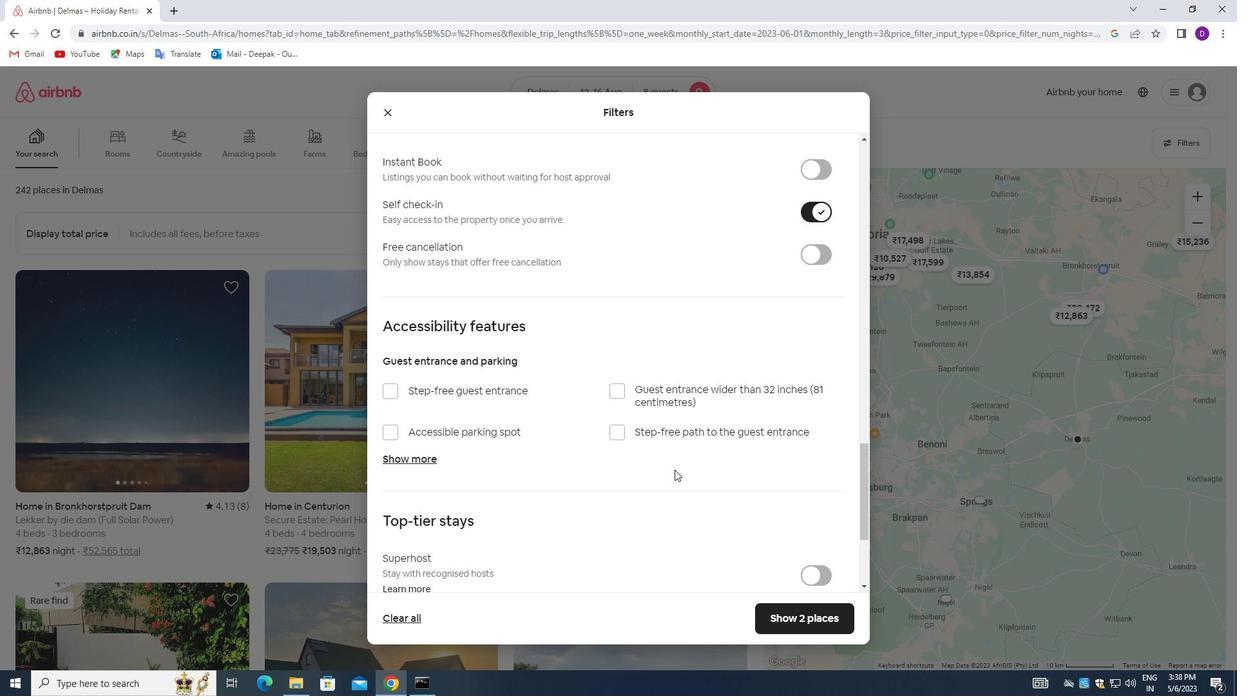 
Action: Mouse moved to (676, 480)
Screenshot: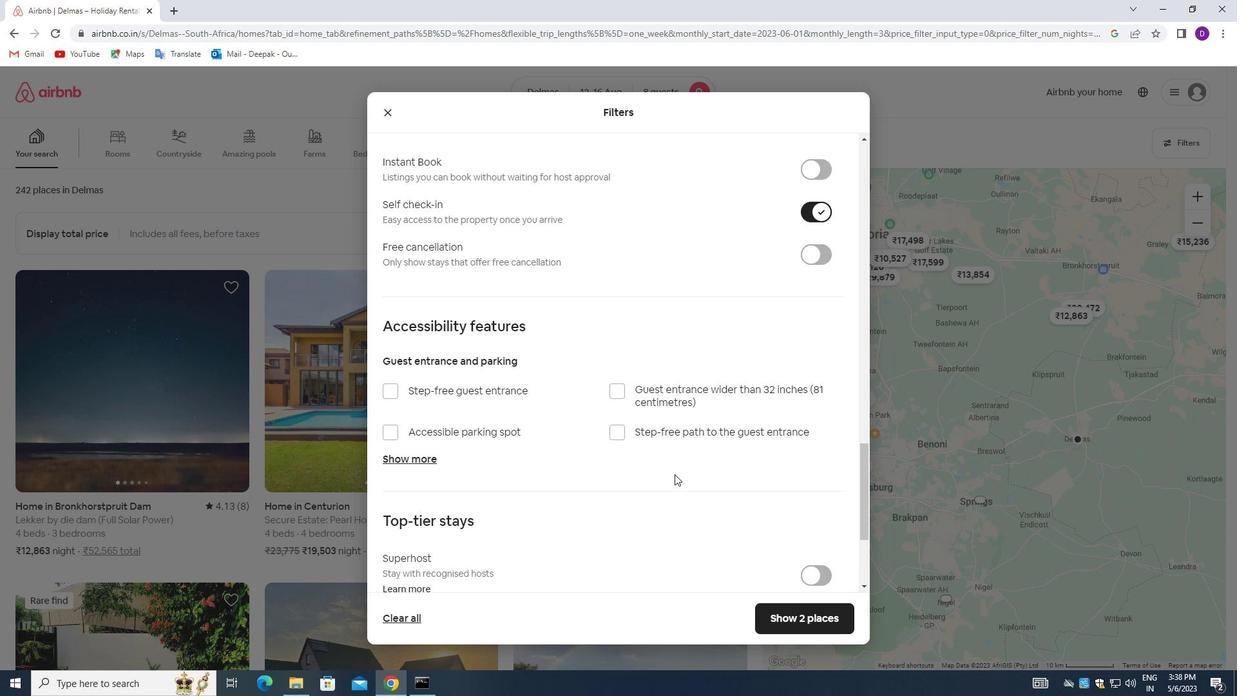 
Action: Mouse scrolled (676, 479) with delta (0, 0)
Screenshot: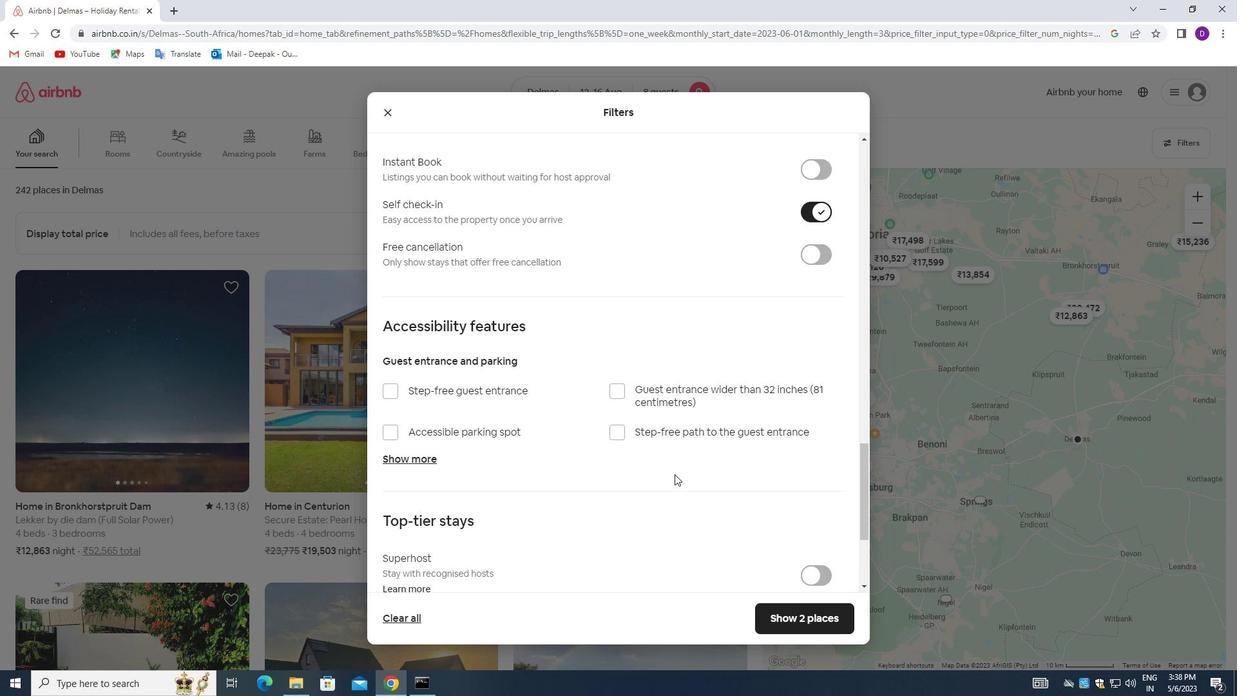 
Action: Mouse moved to (677, 482)
Screenshot: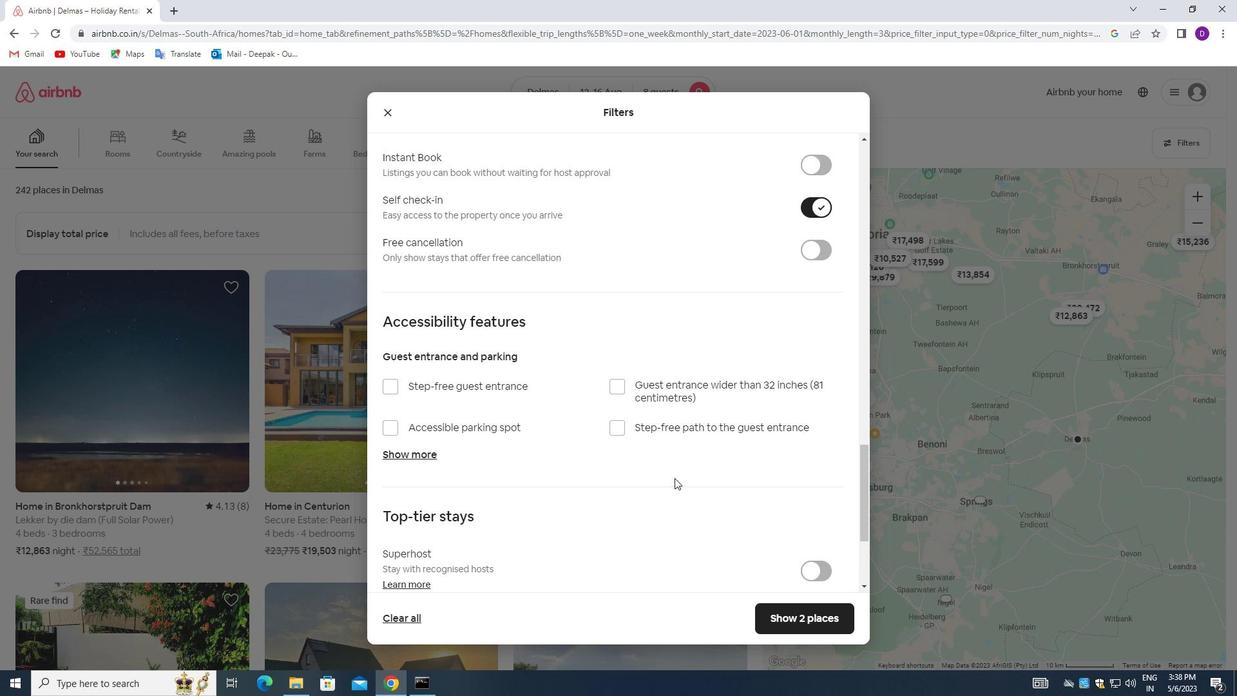 
Action: Mouse scrolled (677, 482) with delta (0, 0)
Screenshot: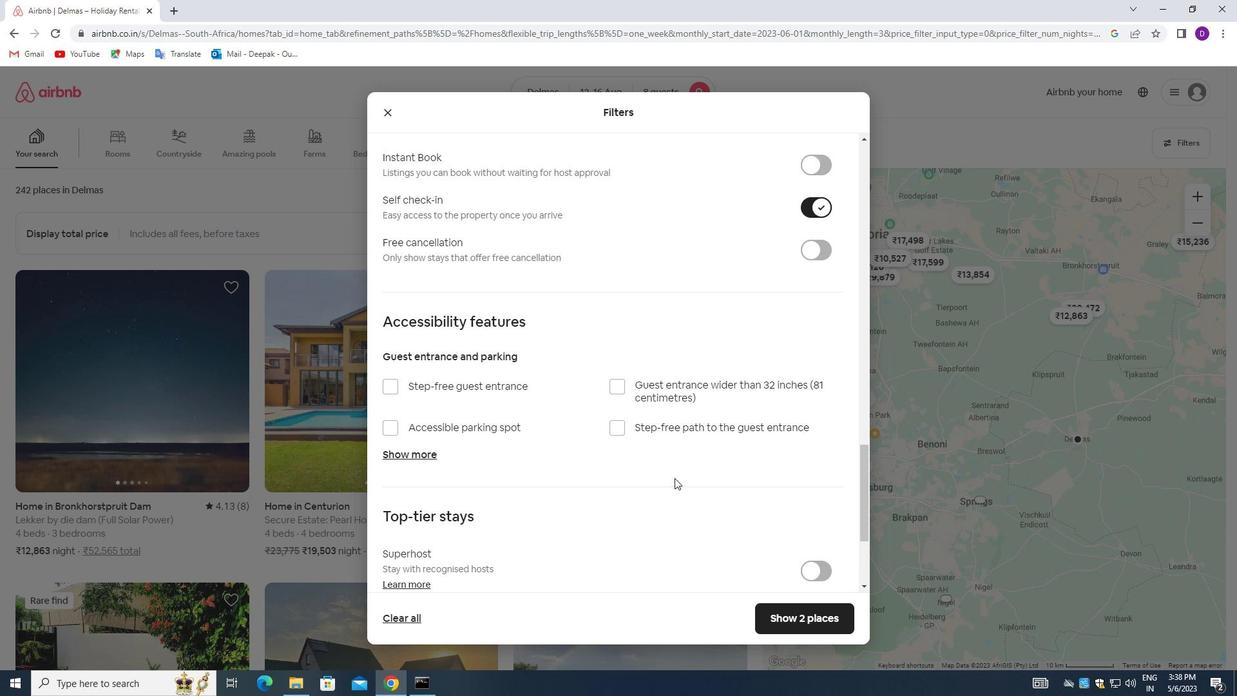 
Action: Mouse moved to (767, 611)
Screenshot: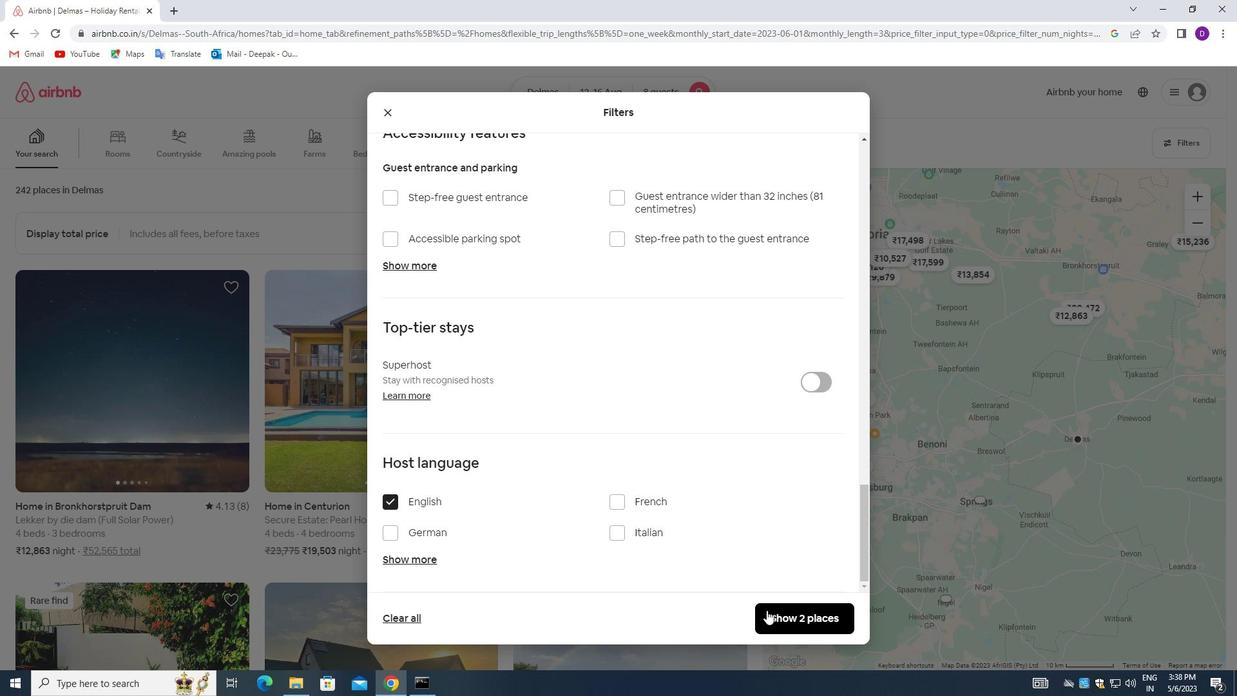 
Action: Mouse pressed left at (767, 611)
Screenshot: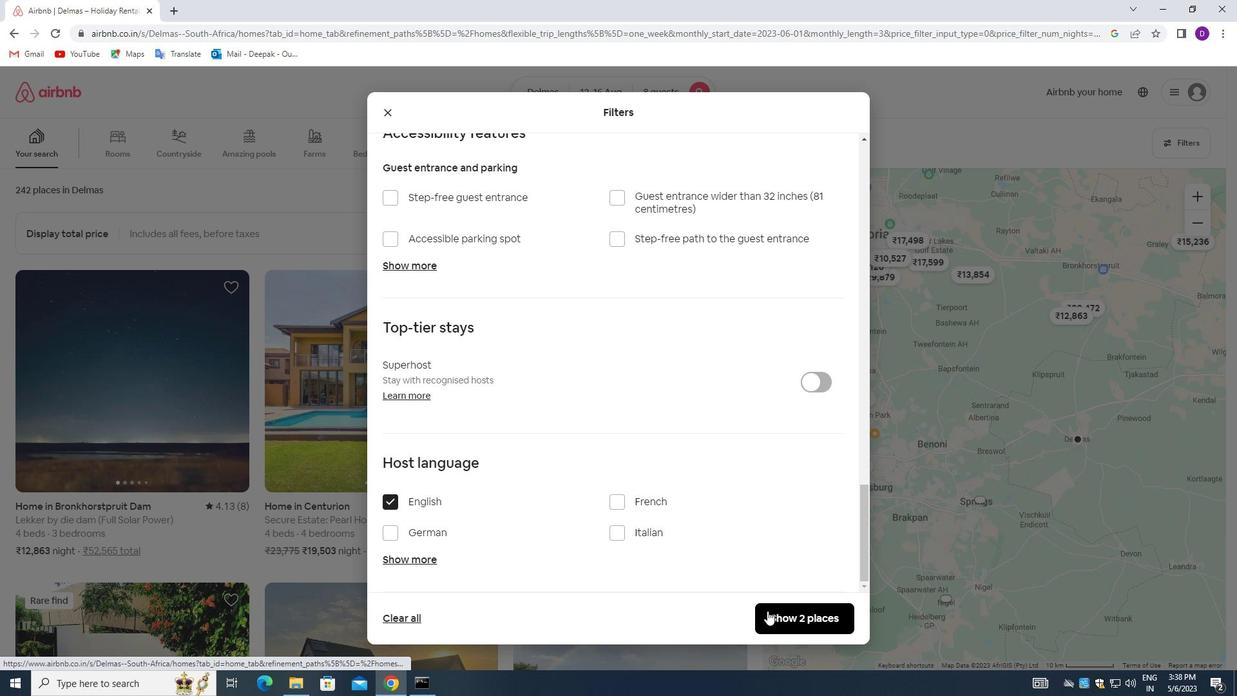 
Action: Mouse moved to (651, 390)
Screenshot: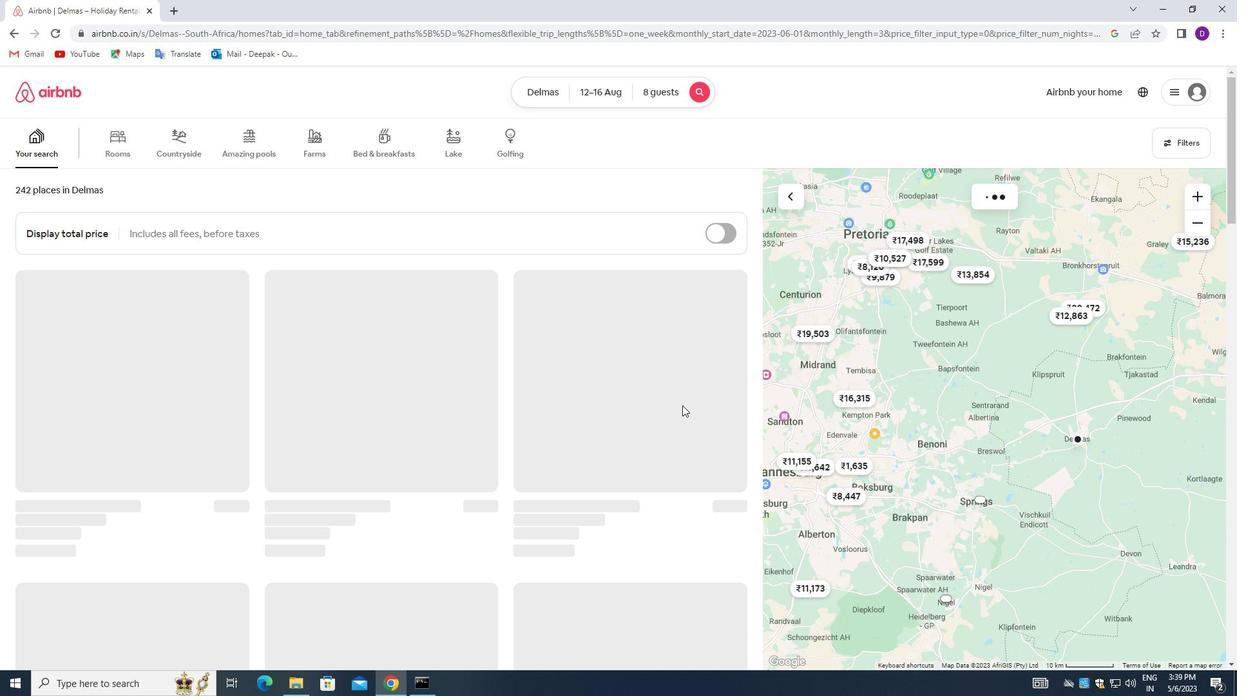 
